 Task: Schedule a 60-minute DIY home energy efficiency and sustainability workshop for energy-conscious homeowner.
Action: Mouse pressed left at (1040, 134)
Screenshot: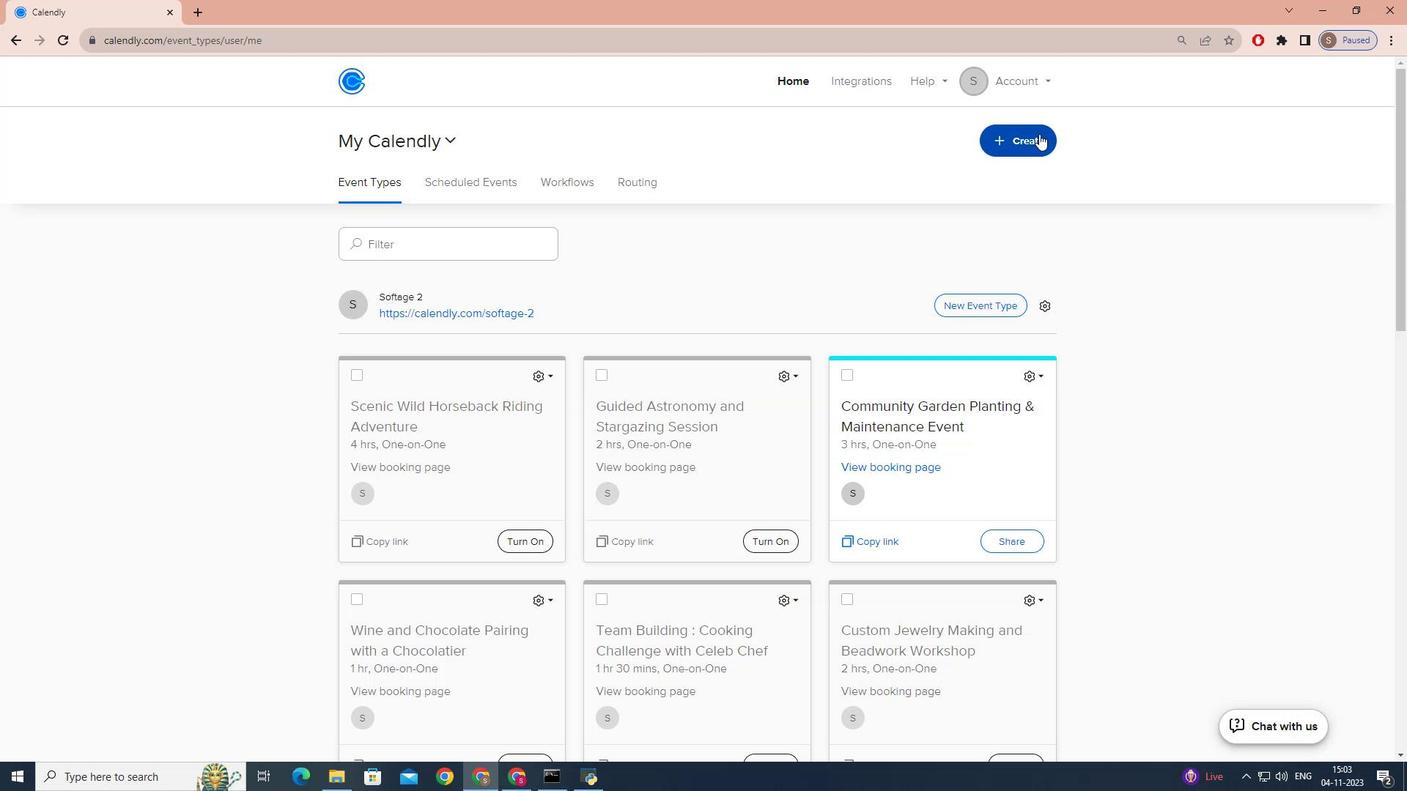 
Action: Mouse moved to (991, 191)
Screenshot: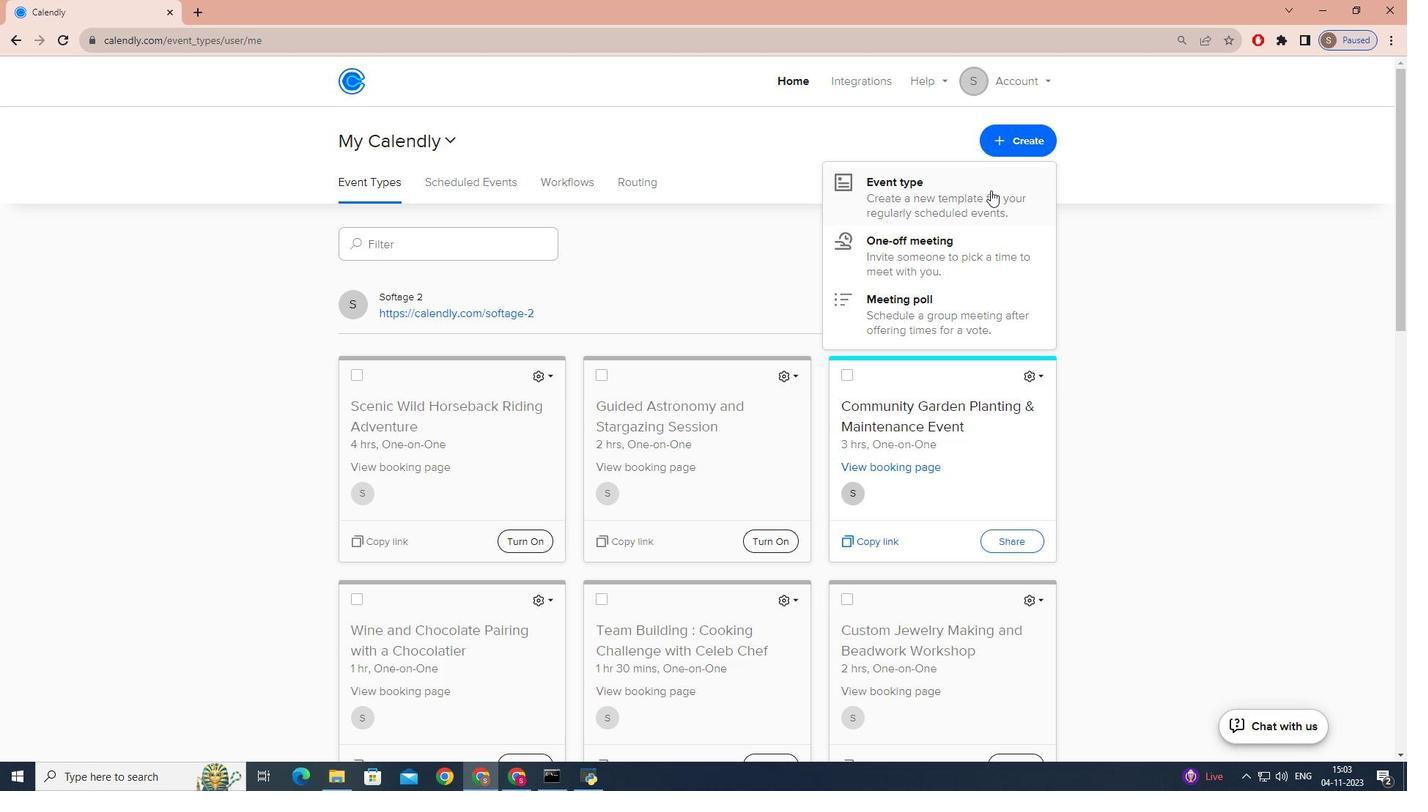 
Action: Mouse pressed left at (991, 191)
Screenshot: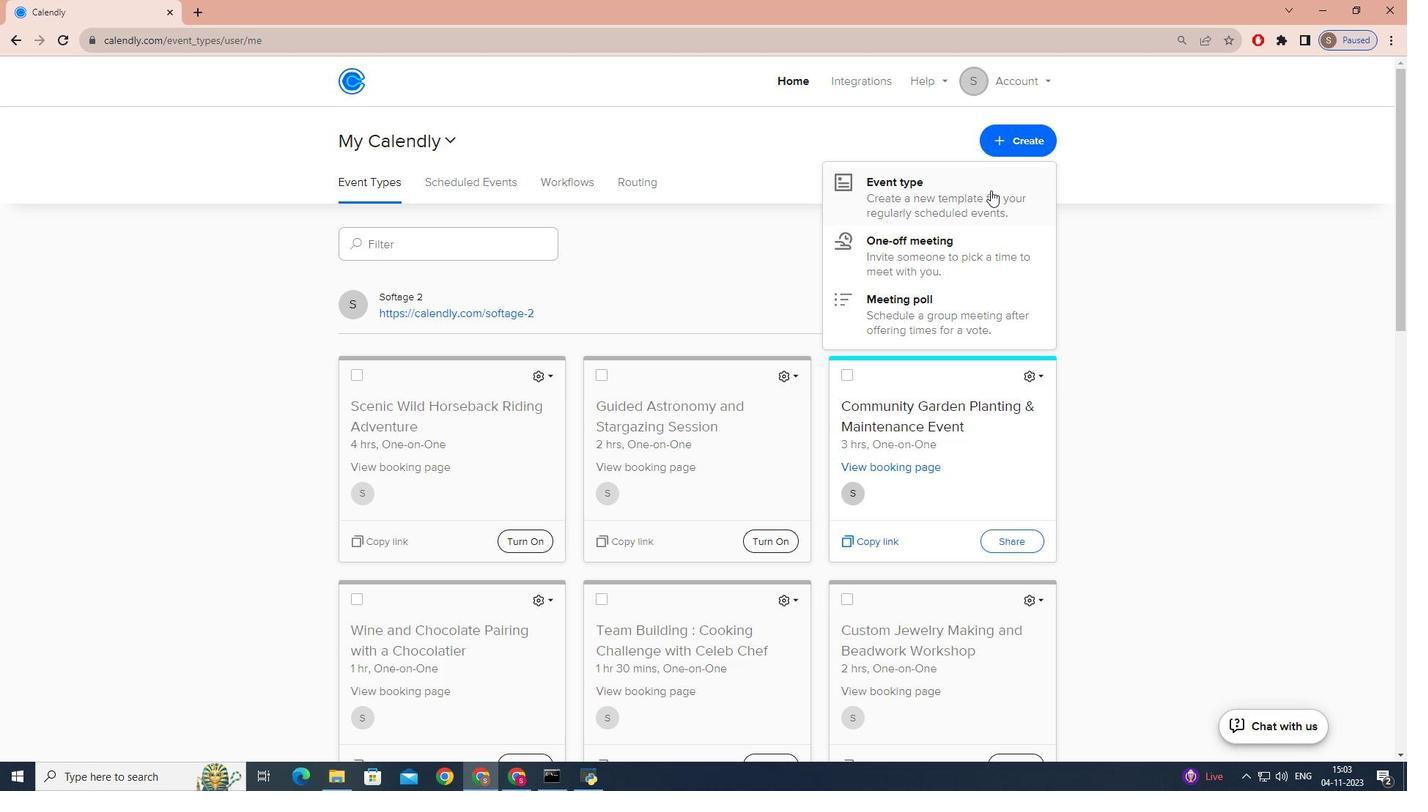 
Action: Mouse moved to (598, 270)
Screenshot: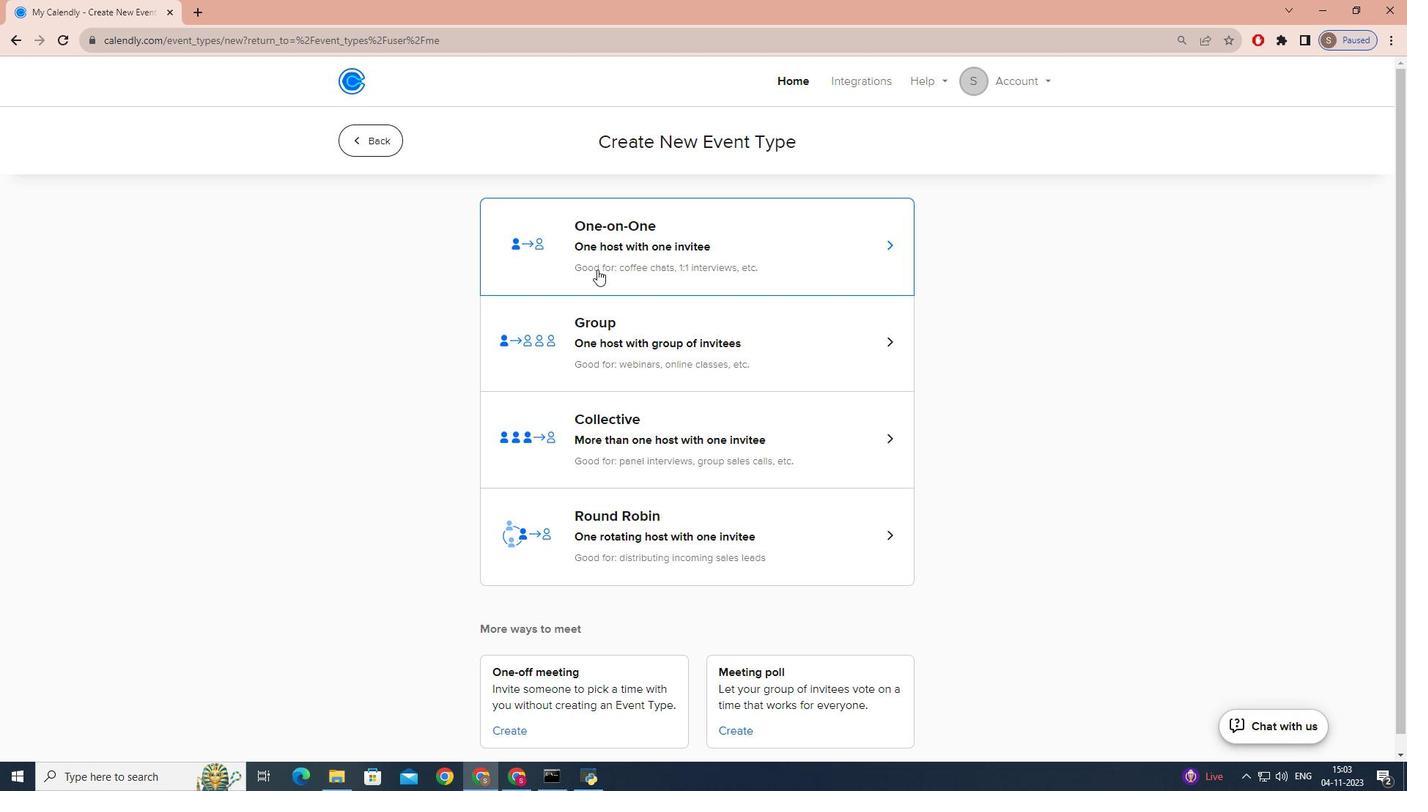 
Action: Mouse pressed left at (598, 270)
Screenshot: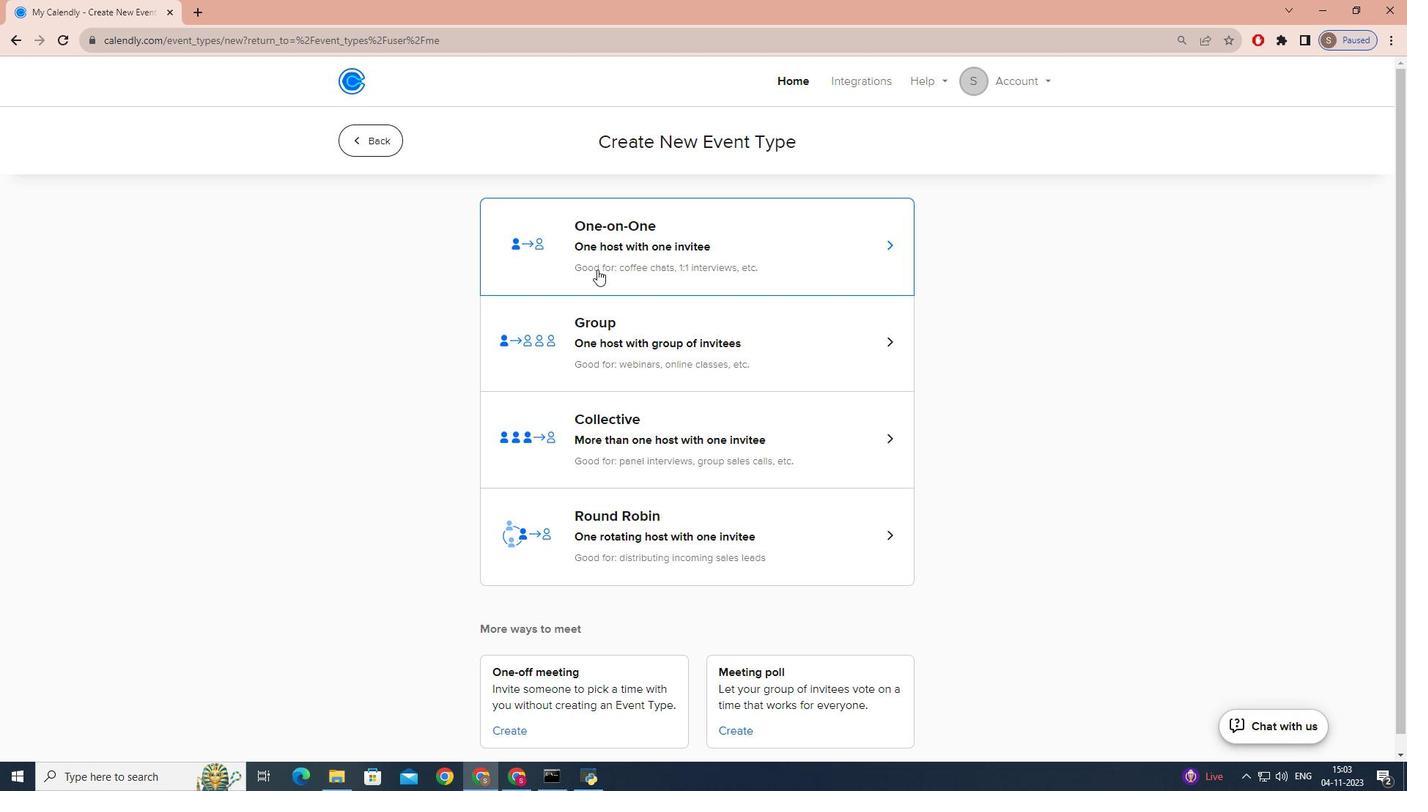 
Action: Mouse moved to (483, 328)
Screenshot: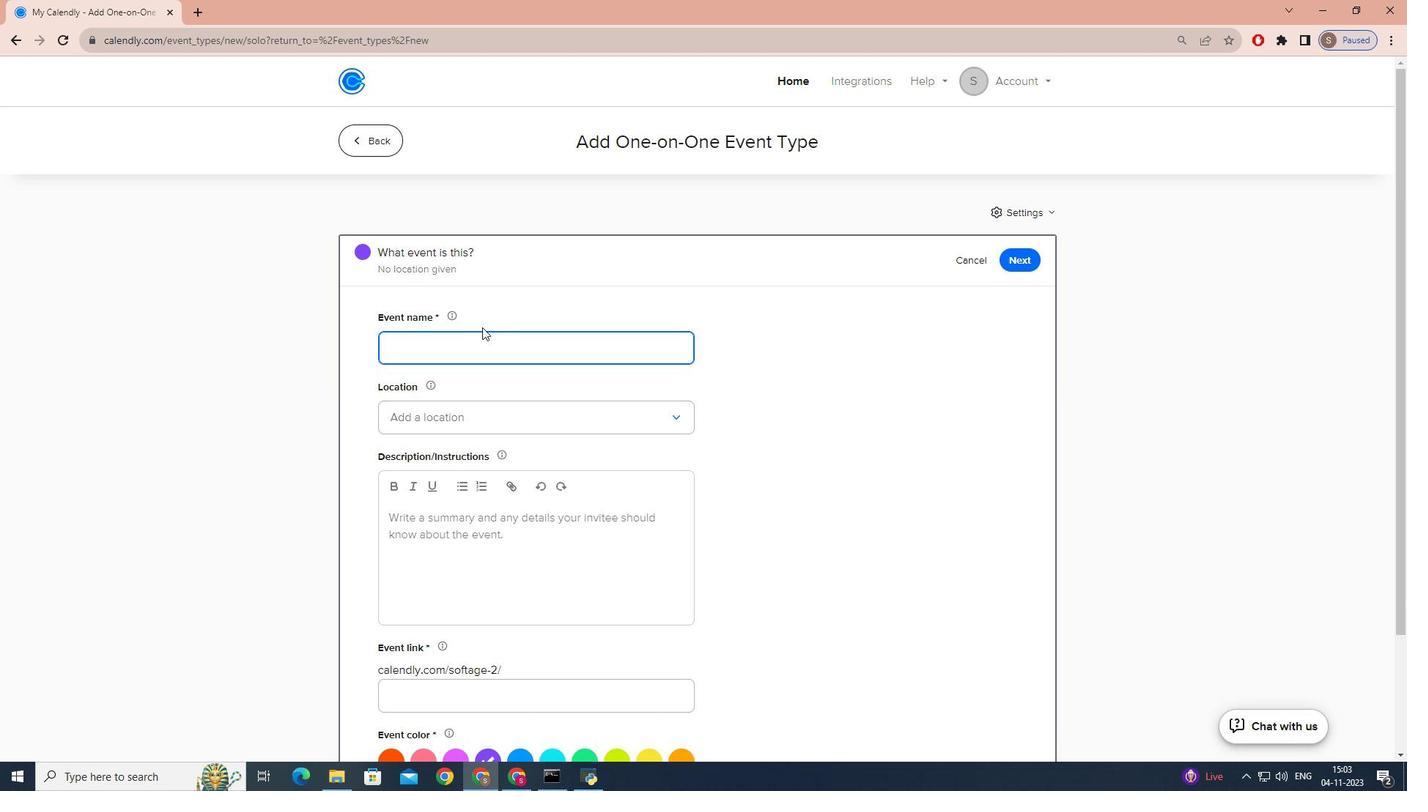 
Action: Key pressed <Key.caps_lock>DI<Key.backspace><Key.backspace><Key.caps_lock>diy<Key.space>
Screenshot: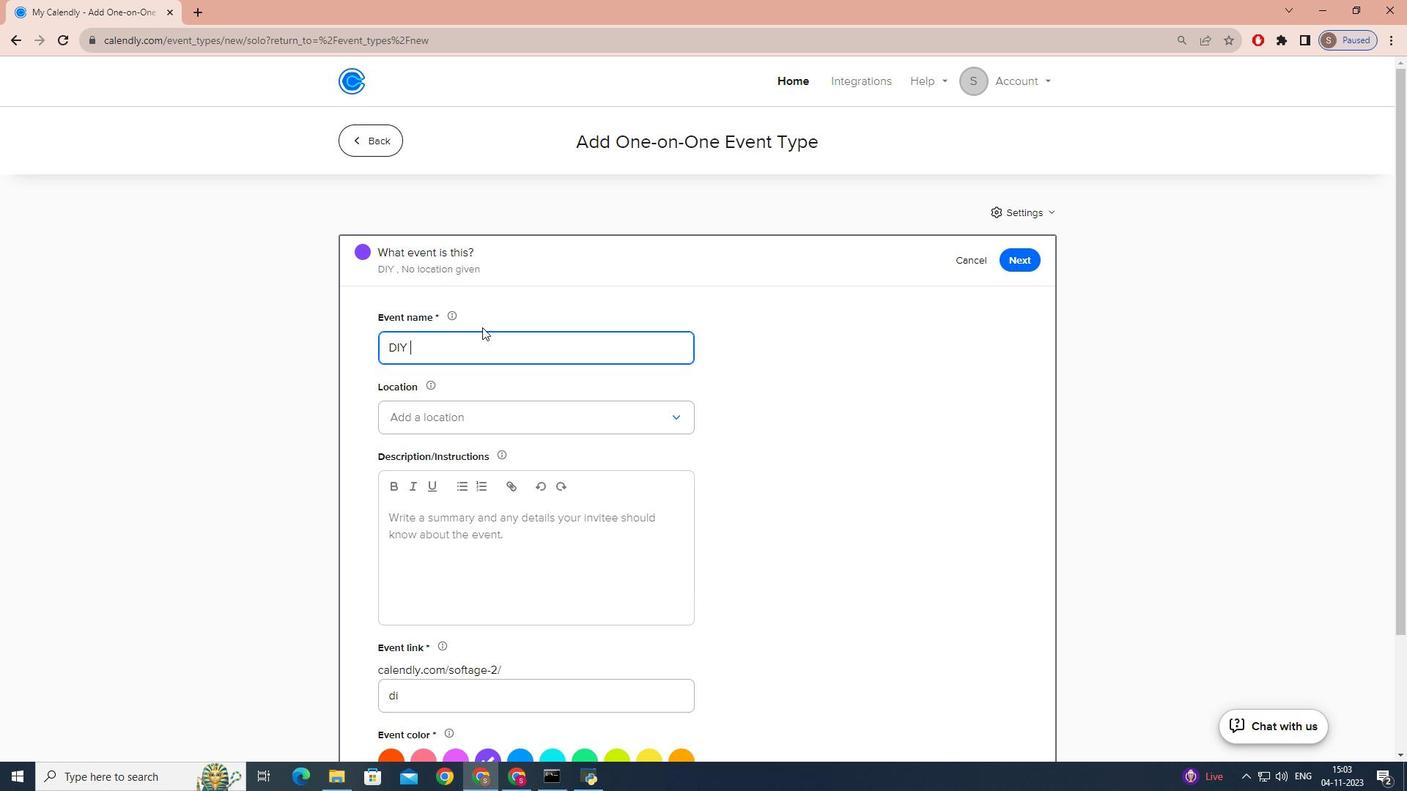
Action: Mouse moved to (483, 328)
Screenshot: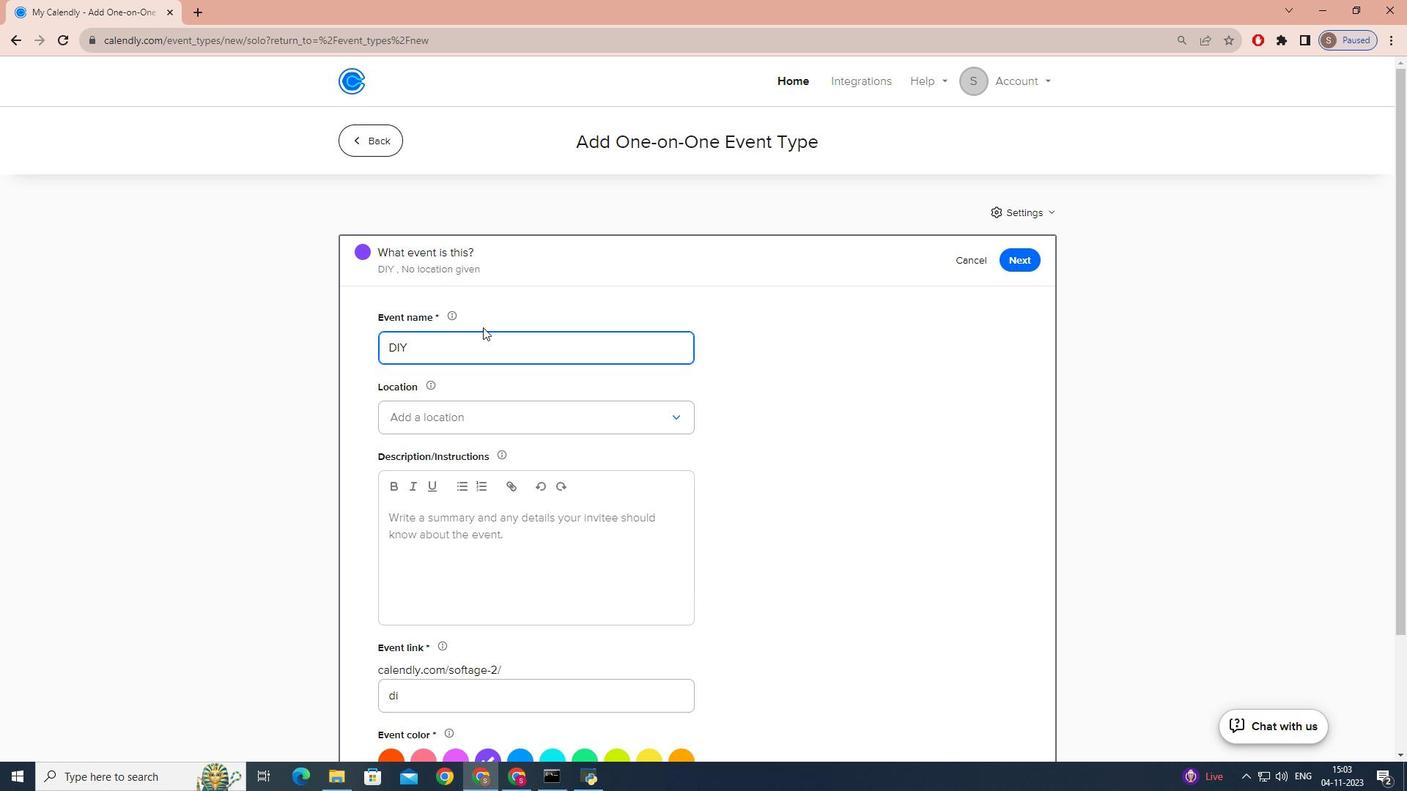 
Action: Key pressed h<Key.caps_lock>OME<Key.space><Key.caps_lock>e<Key.caps_lock>NERGY<Key.space>AND<Key.space><Key.caps_lock>s<Key.caps_lock>USTAINABILITY<Key.space><Key.caps_lock>w<Key.caps_lock>ORKSHOP
Screenshot: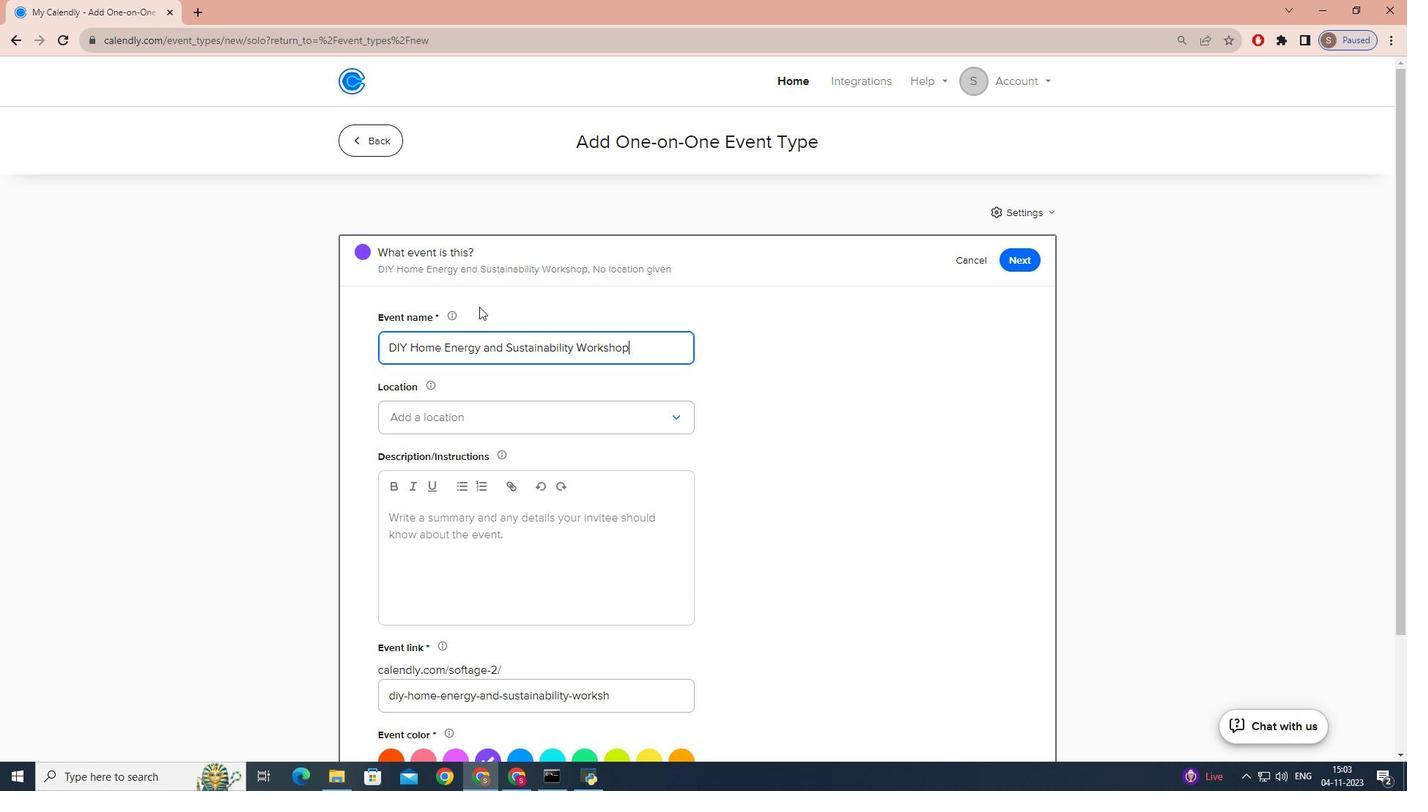 
Action: Mouse moved to (429, 417)
Screenshot: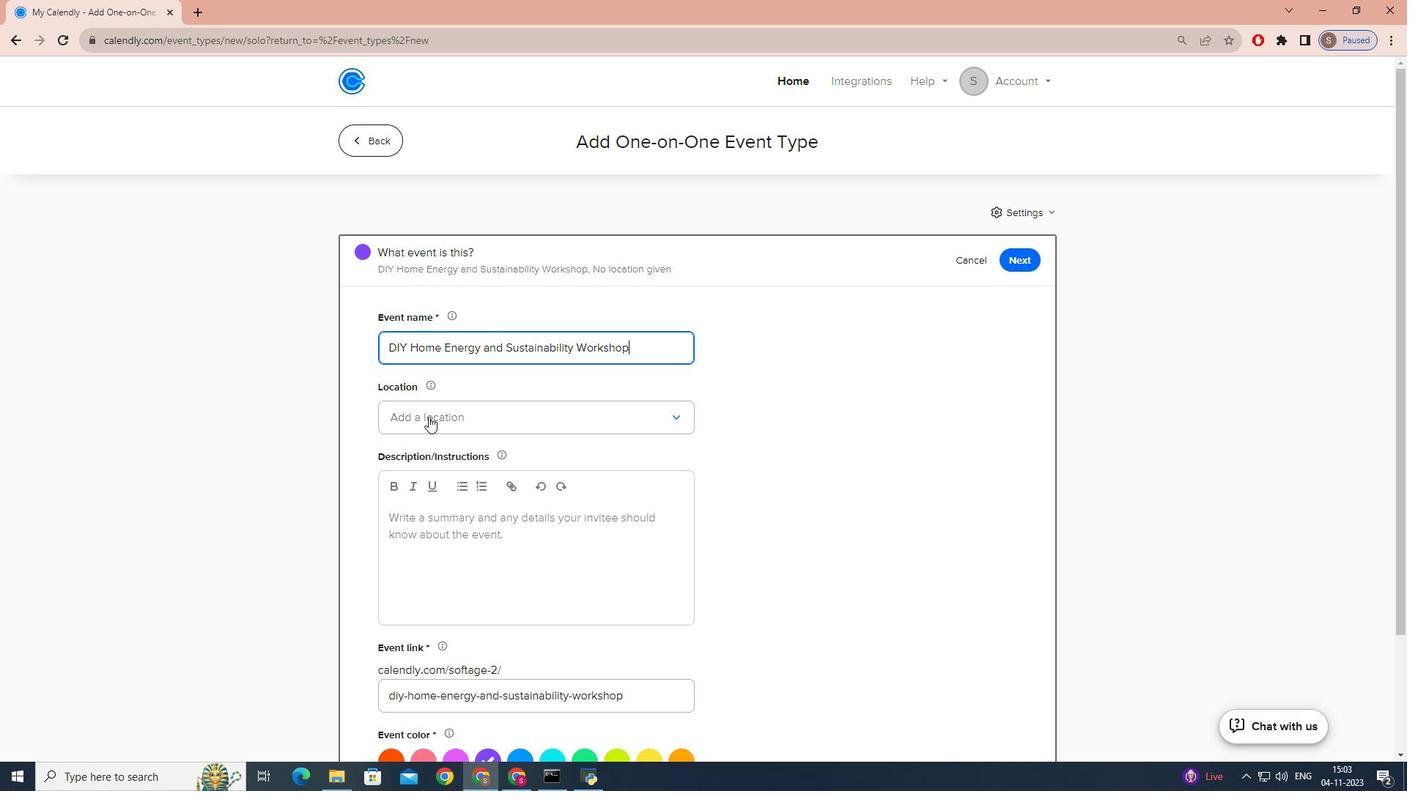 
Action: Mouse pressed left at (429, 417)
Screenshot: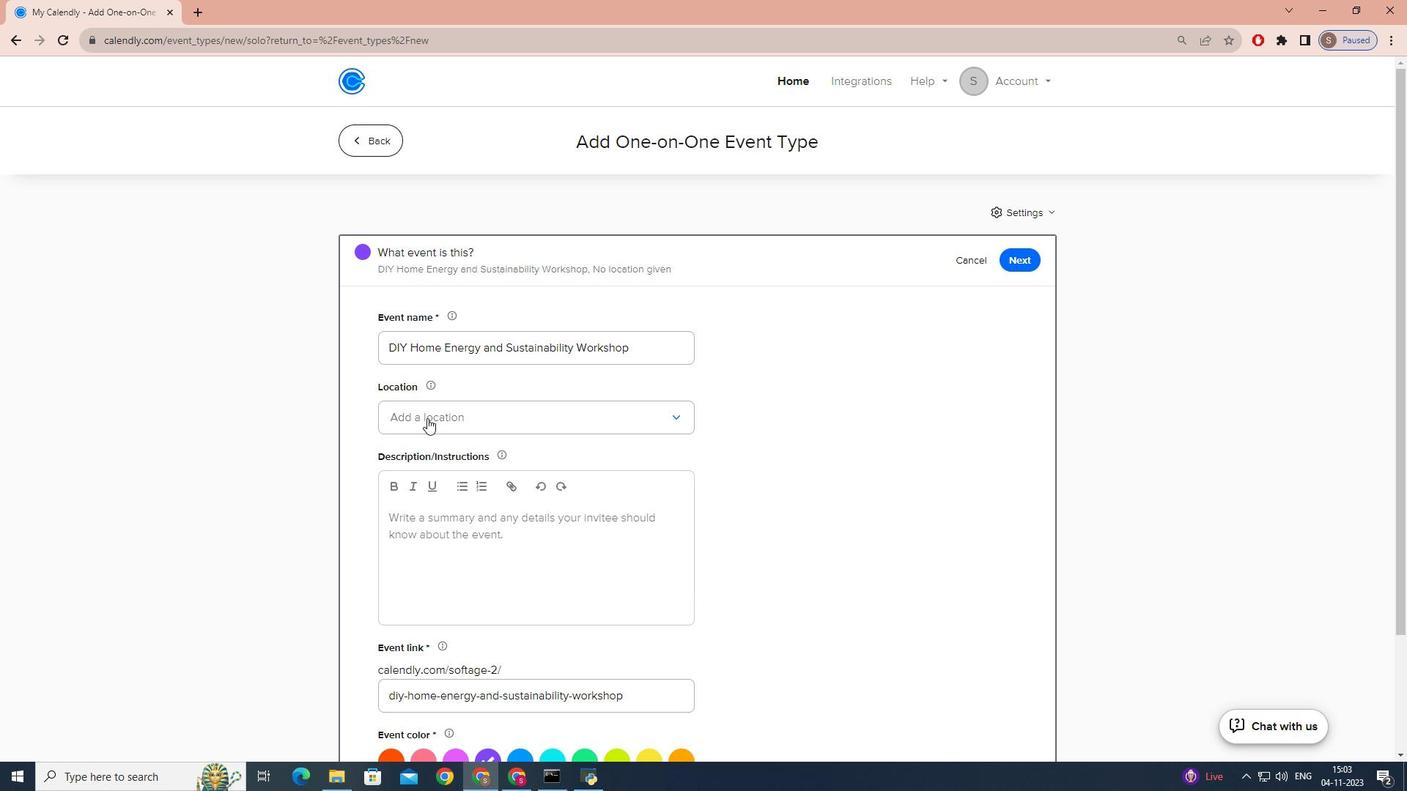 
Action: Mouse moved to (459, 456)
Screenshot: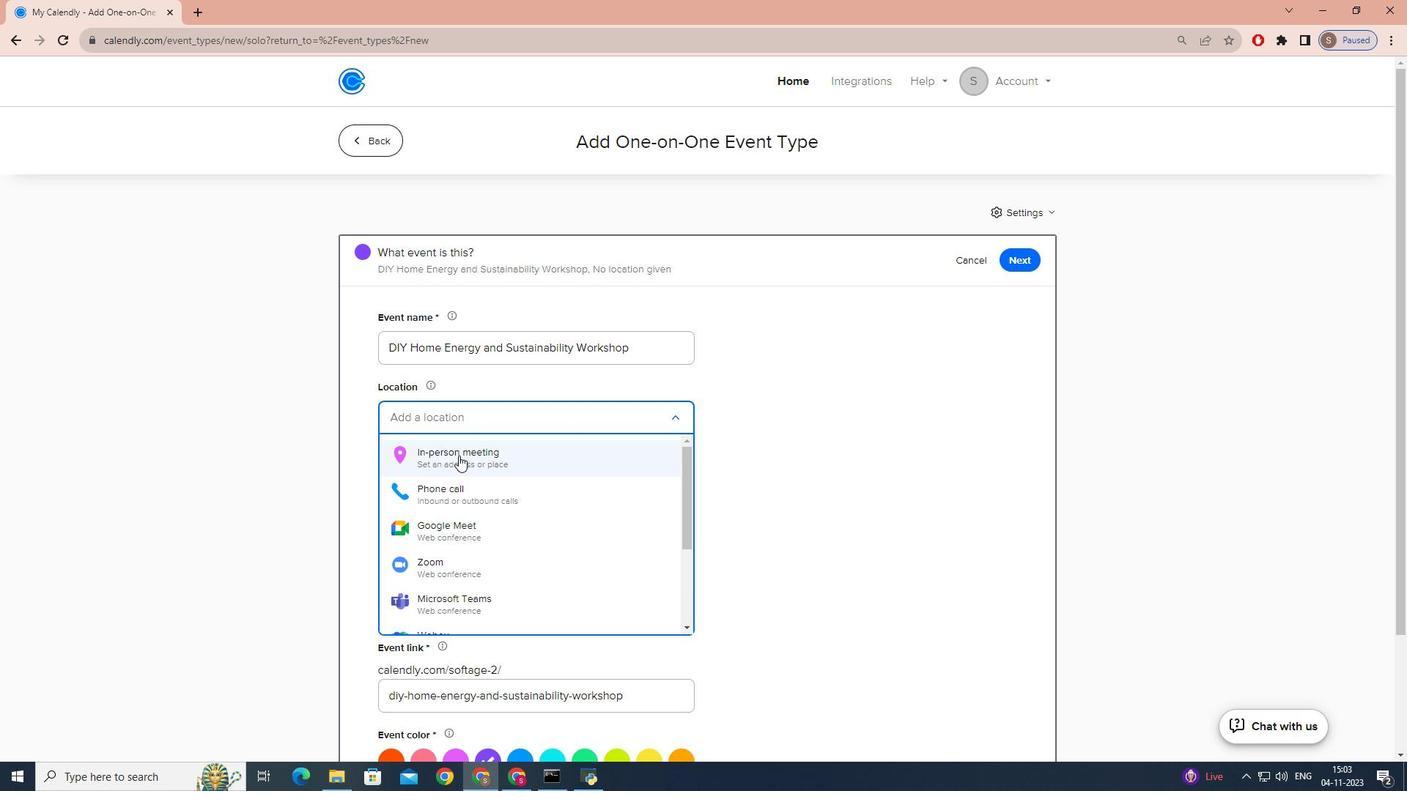 
Action: Mouse pressed left at (459, 456)
Screenshot: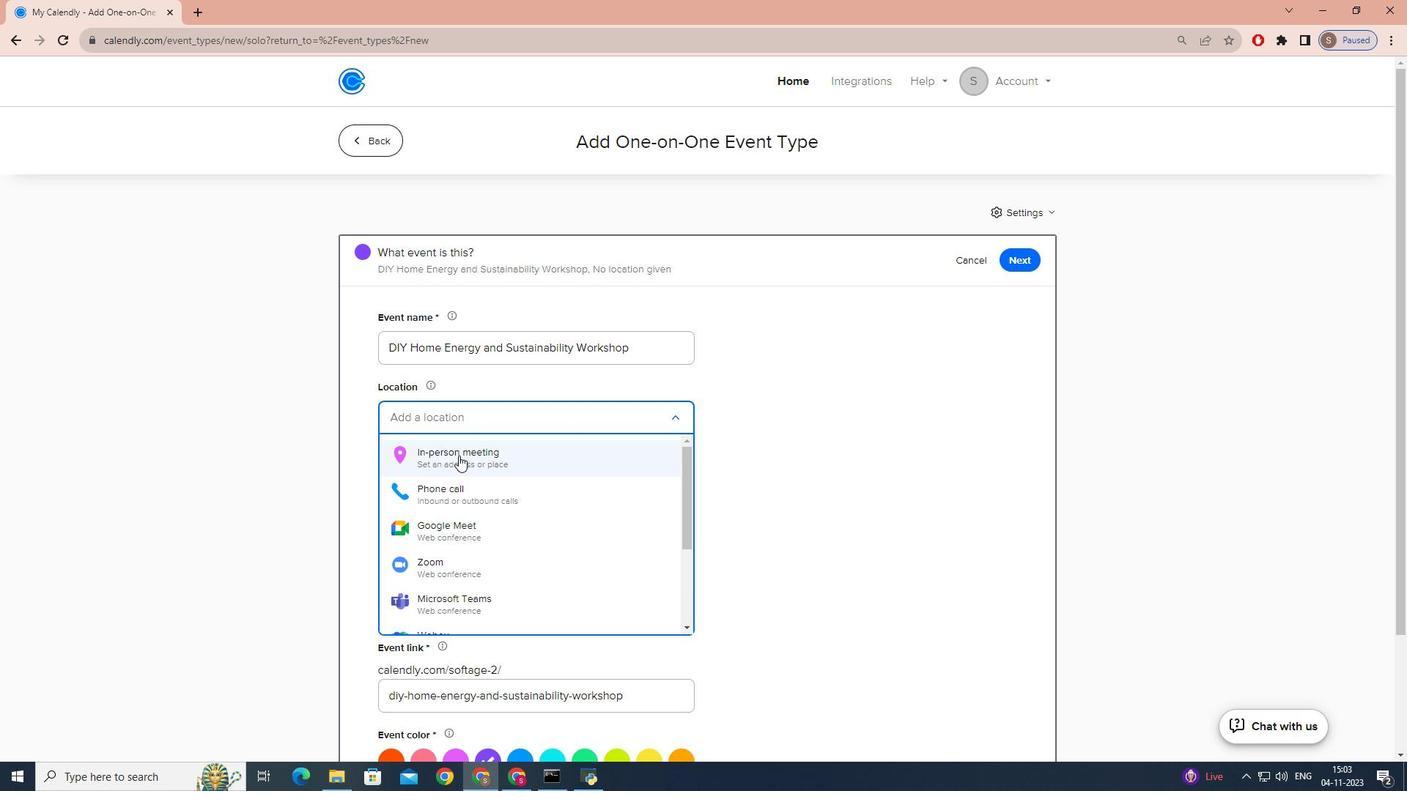 
Action: Mouse moved to (699, 245)
Screenshot: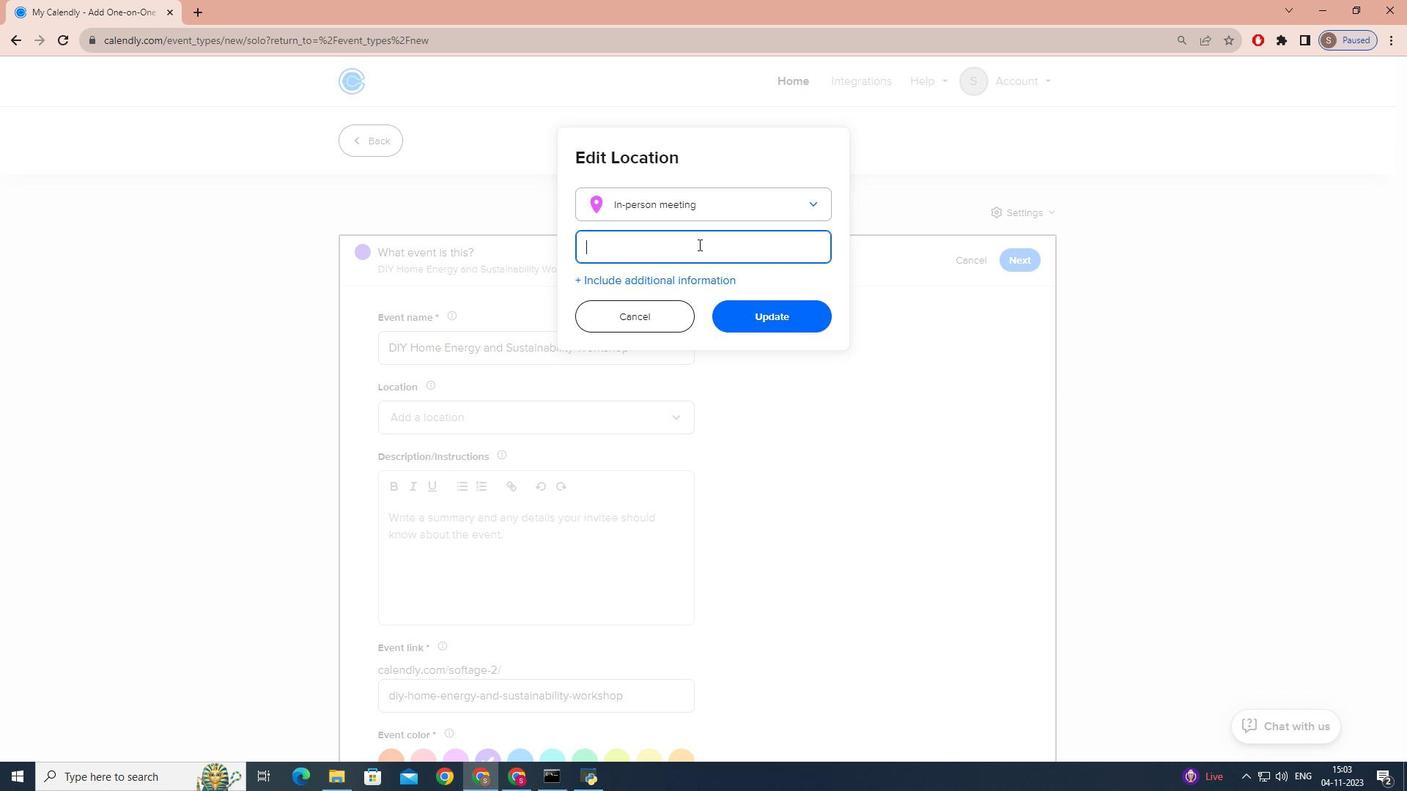 
Action: Mouse pressed left at (699, 245)
Screenshot: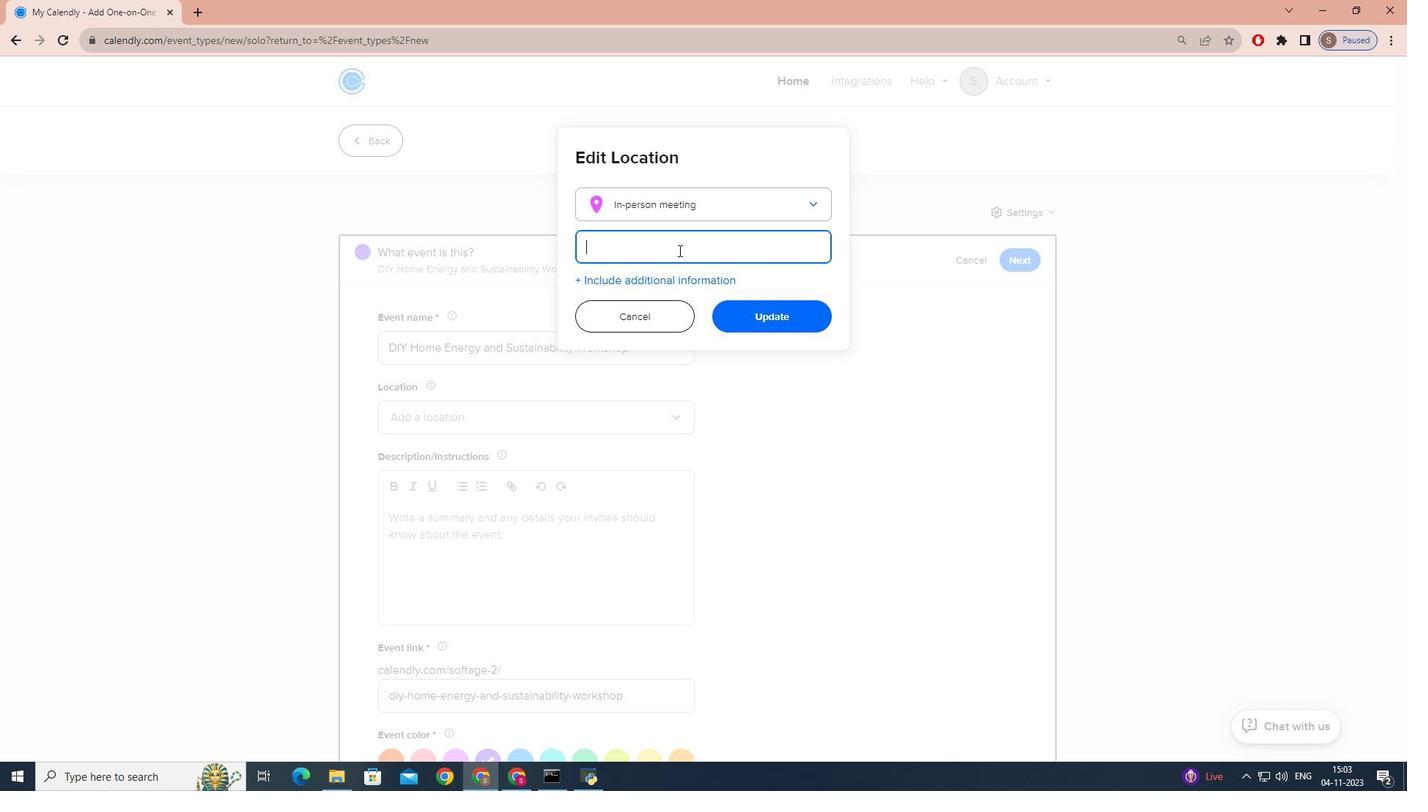 
Action: Mouse moved to (679, 251)
Screenshot: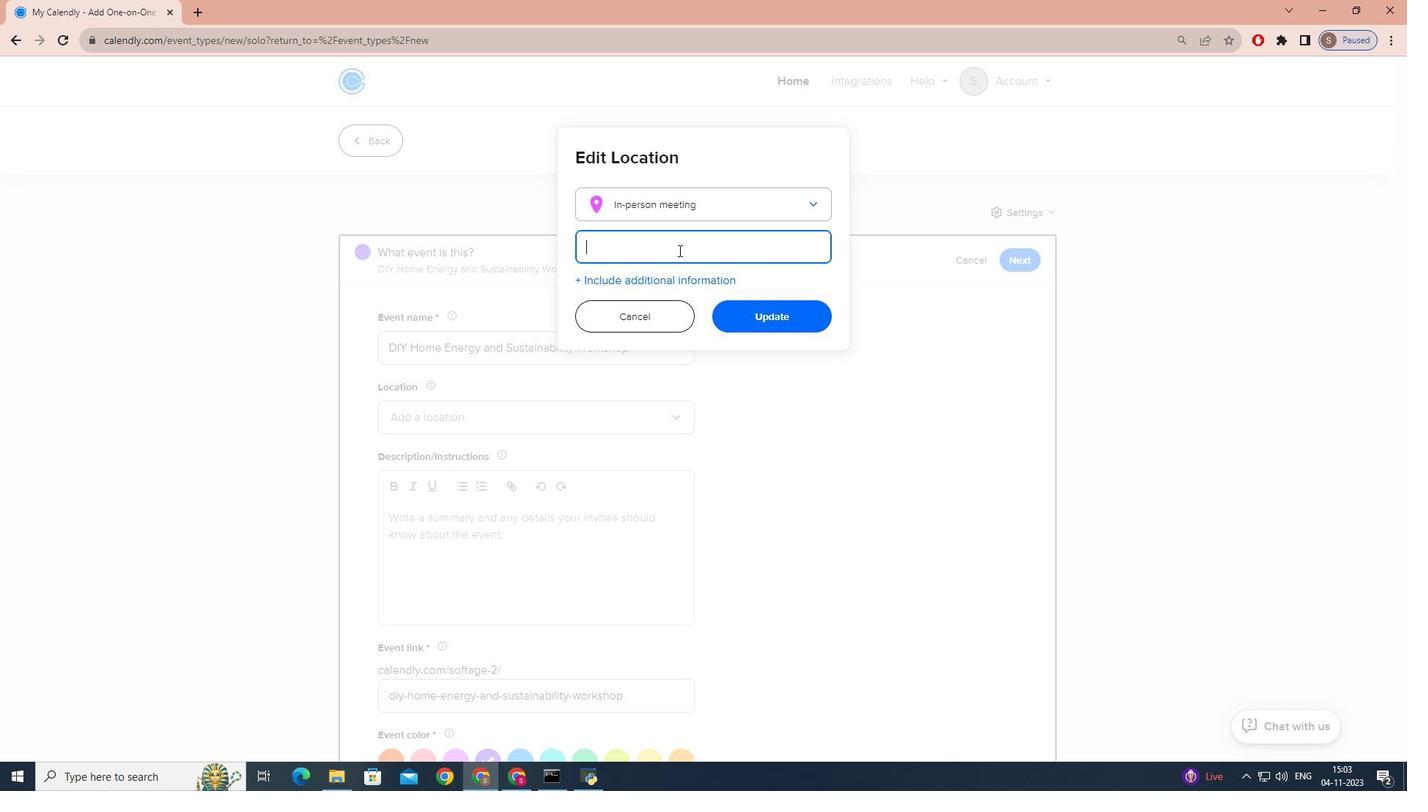 
Action: Key pressed <Key.caps_lock>e<Key.caps_lock>CO<Key.caps_lock>p<Key.caps_lock>OWER<Key.space><Key.caps_lock><Key.caps_lock><Key.caps_lock>h<Key.caps_lock>OMES,<Key.caps_lock>n<Key.caps_lock>EVADA,<Key.caps_lock>u.s.a
Screenshot: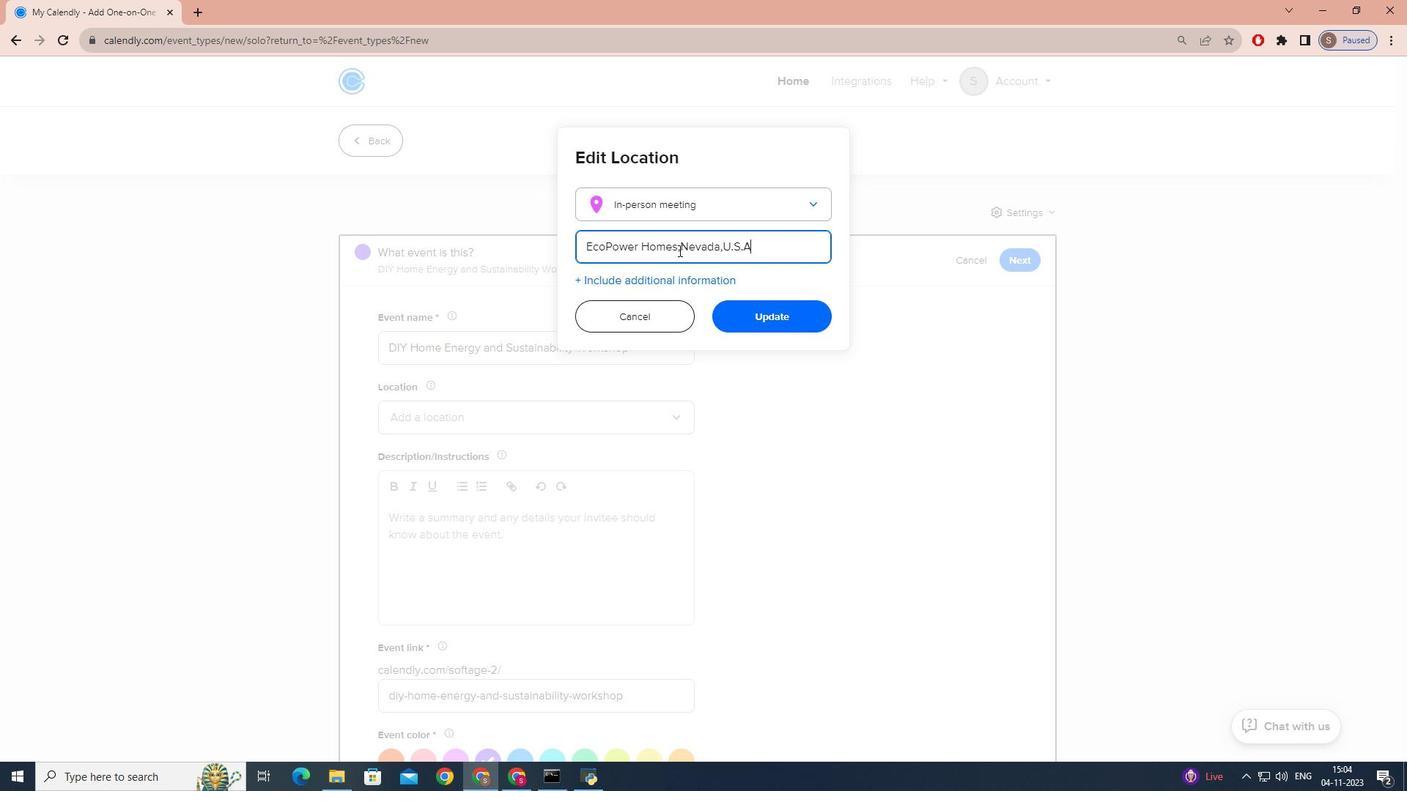 
Action: Mouse moved to (796, 329)
Screenshot: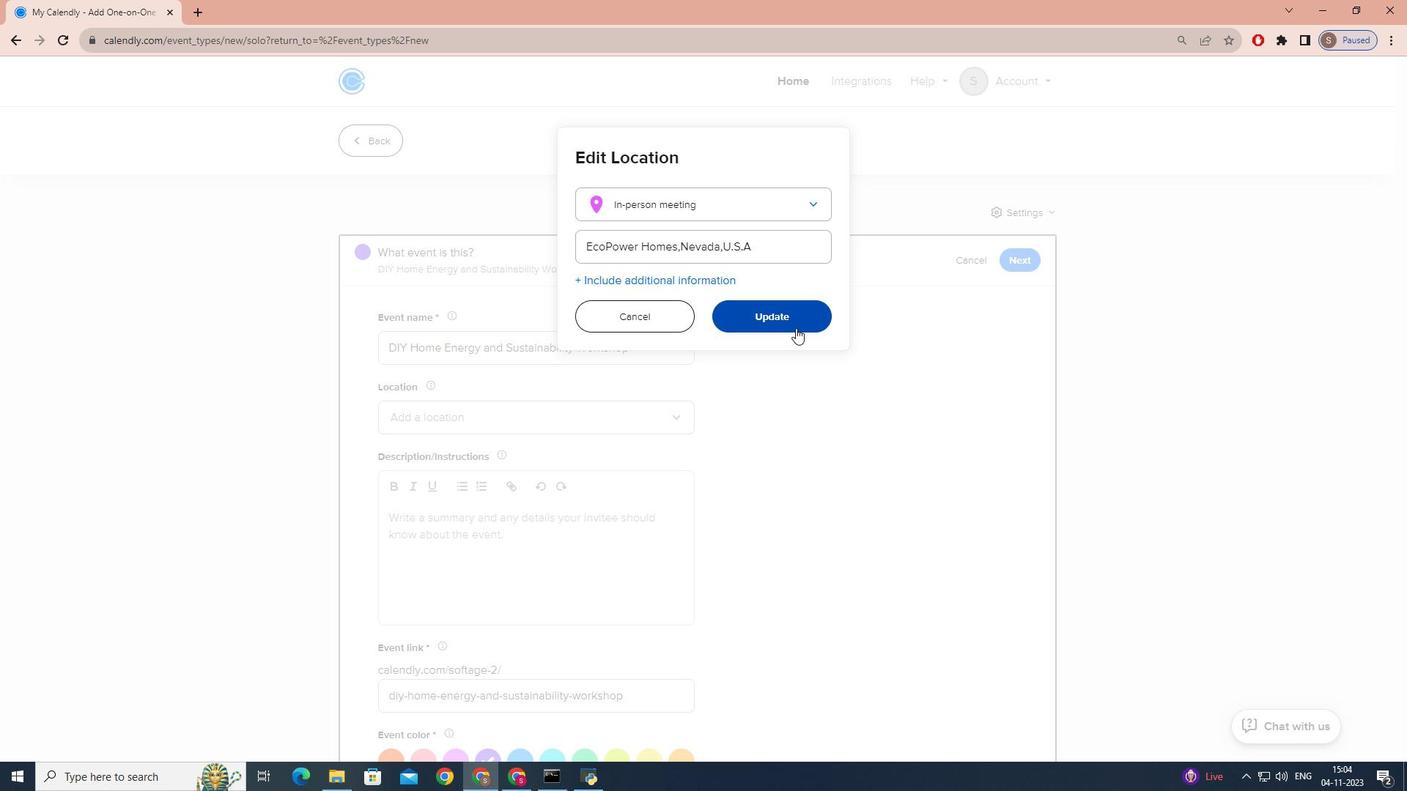 
Action: Mouse pressed left at (796, 329)
Screenshot: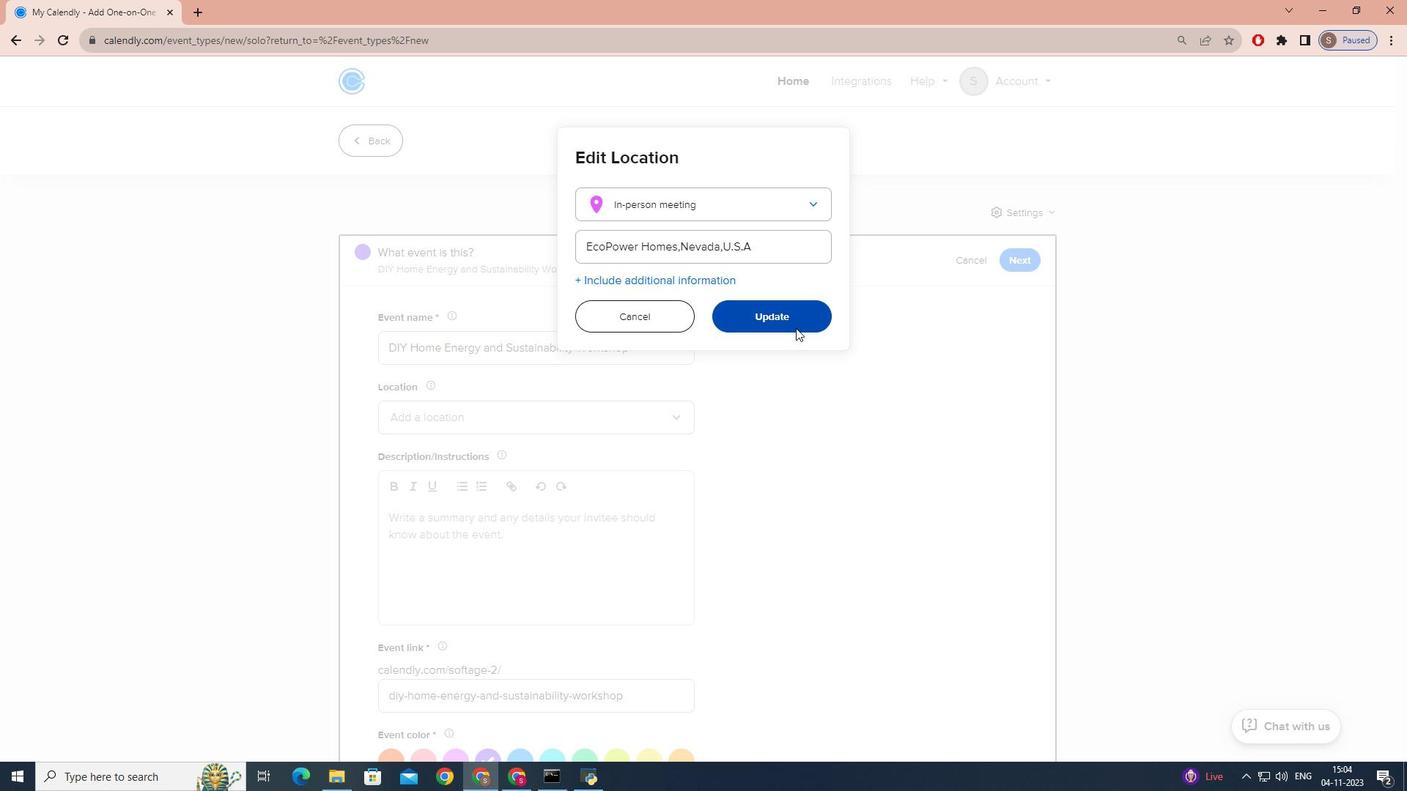 
Action: Mouse moved to (519, 500)
Screenshot: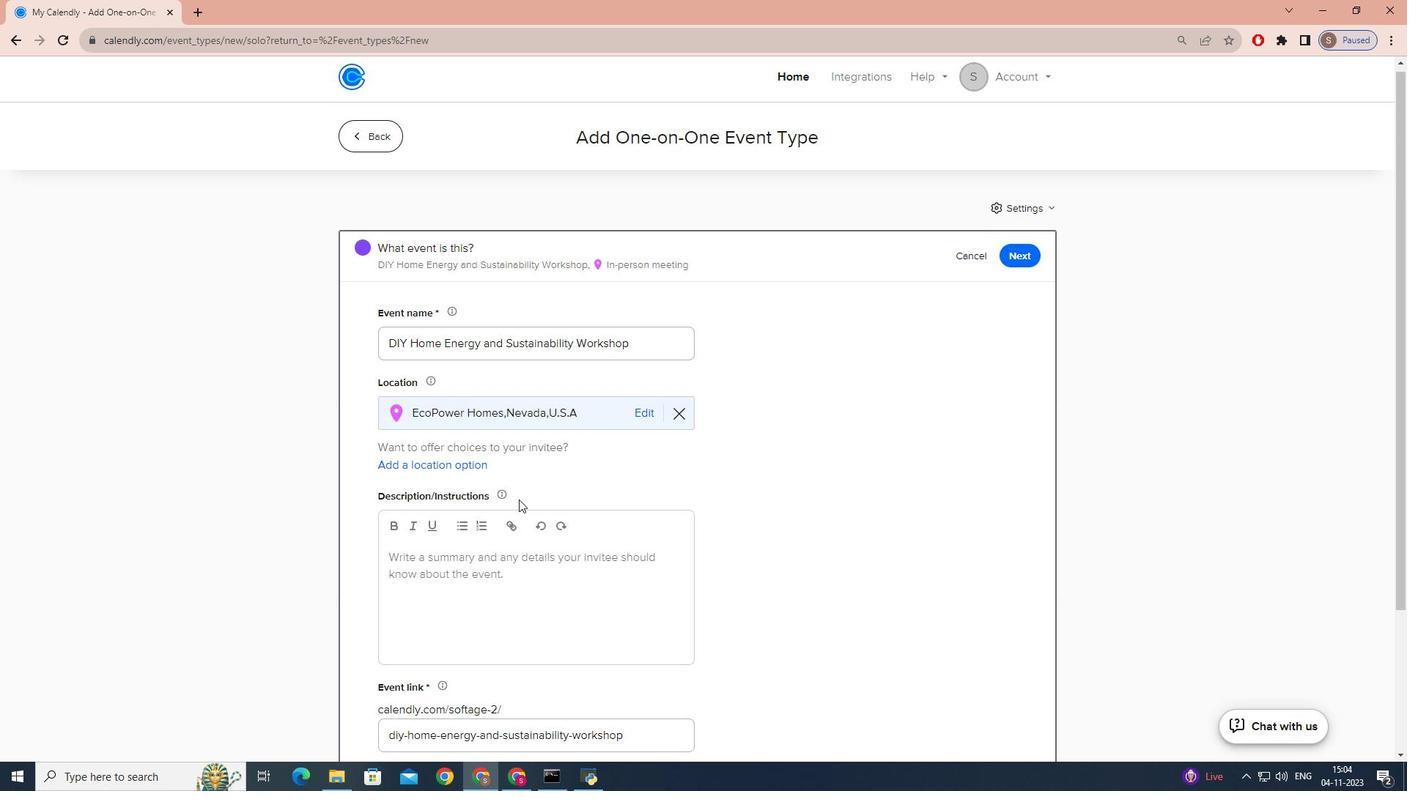 
Action: Mouse scrolled (519, 499) with delta (0, 0)
Screenshot: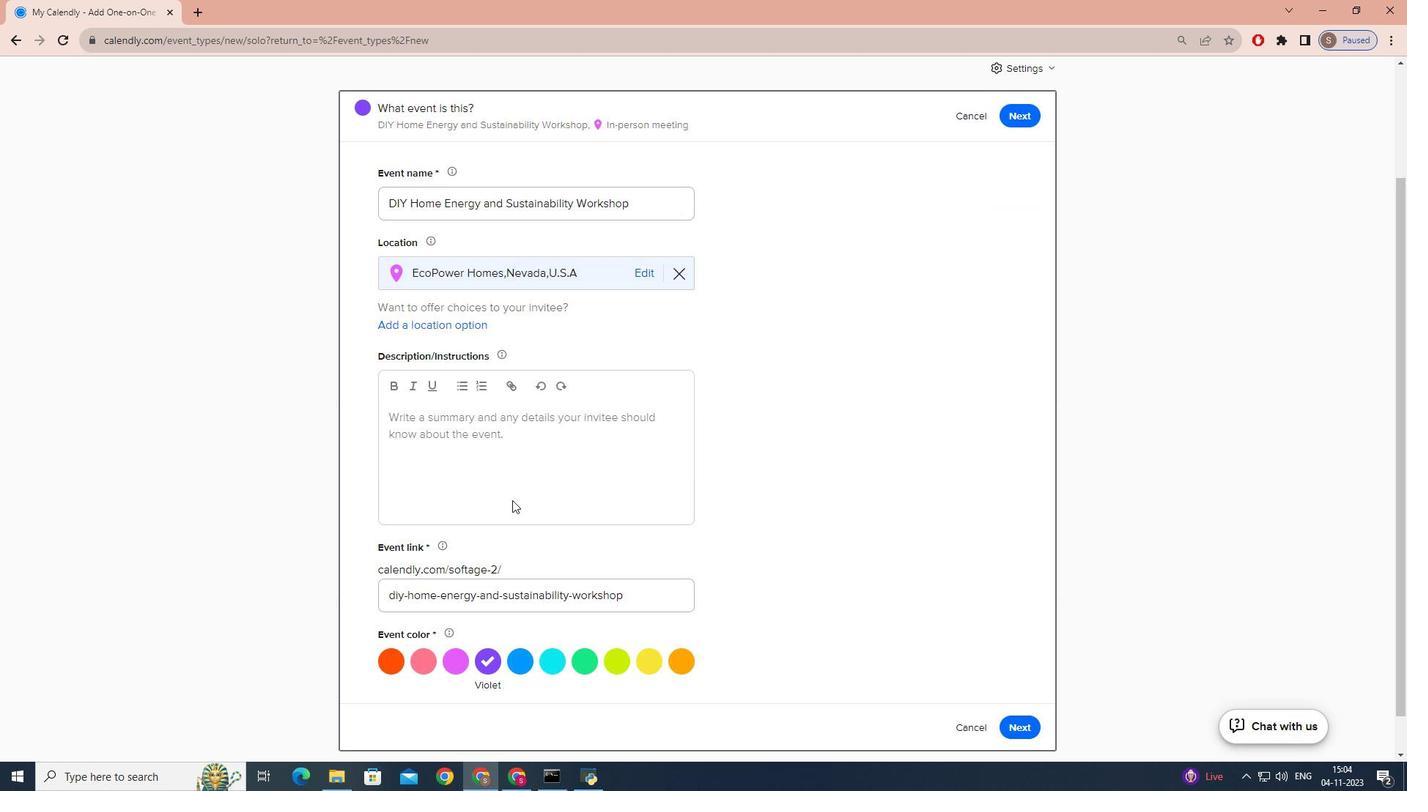 
Action: Mouse scrolled (519, 499) with delta (0, 0)
Screenshot: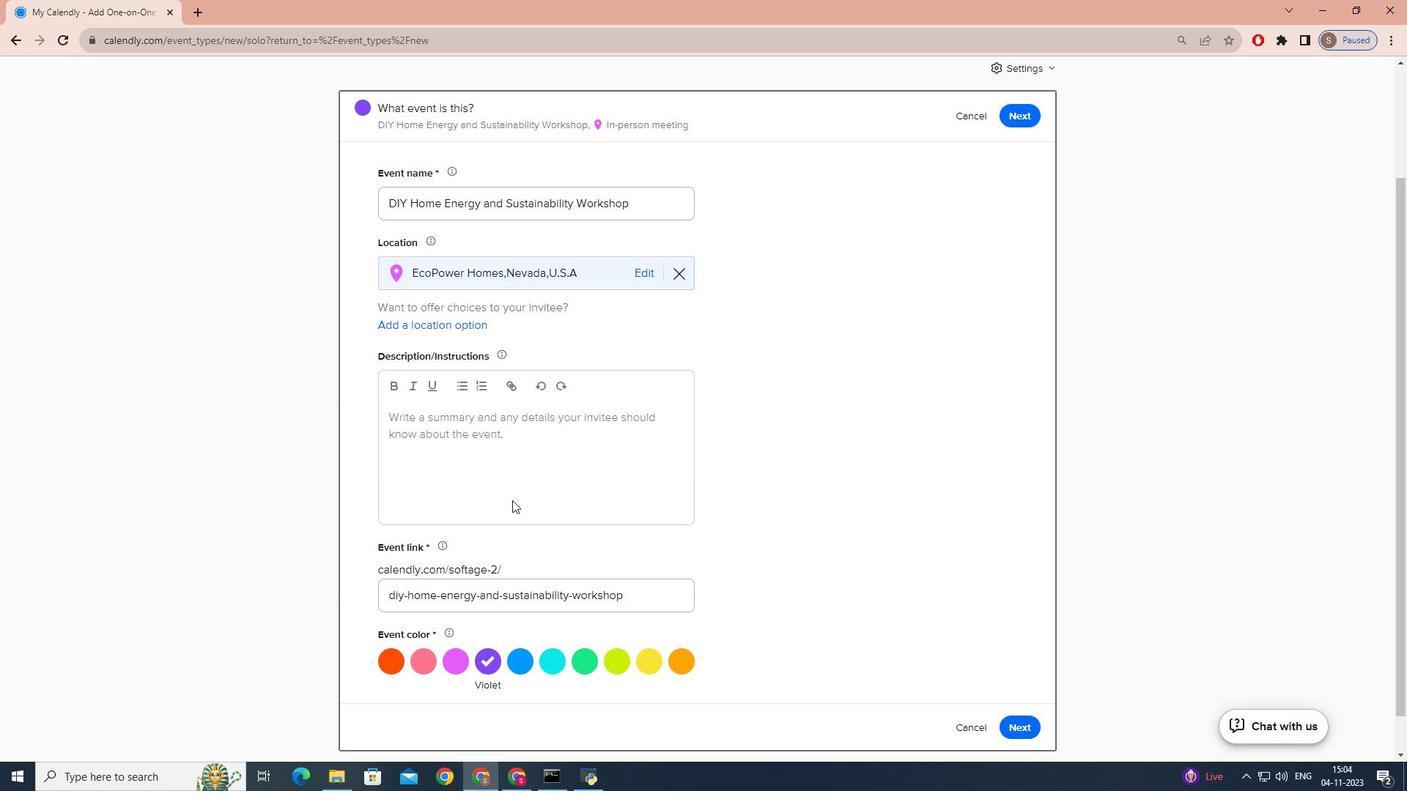 
Action: Mouse scrolled (519, 499) with delta (0, 0)
Screenshot: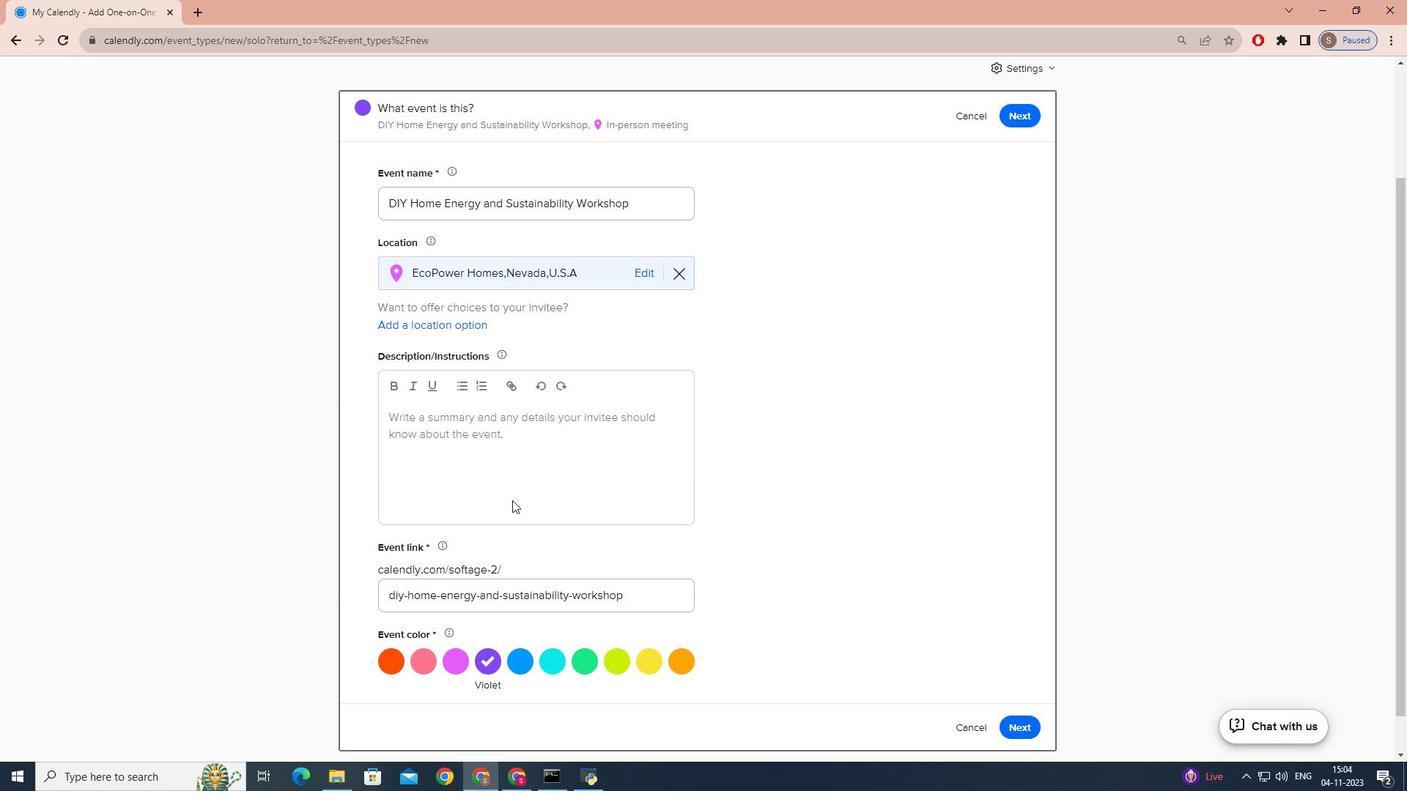 
Action: Mouse moved to (519, 500)
Screenshot: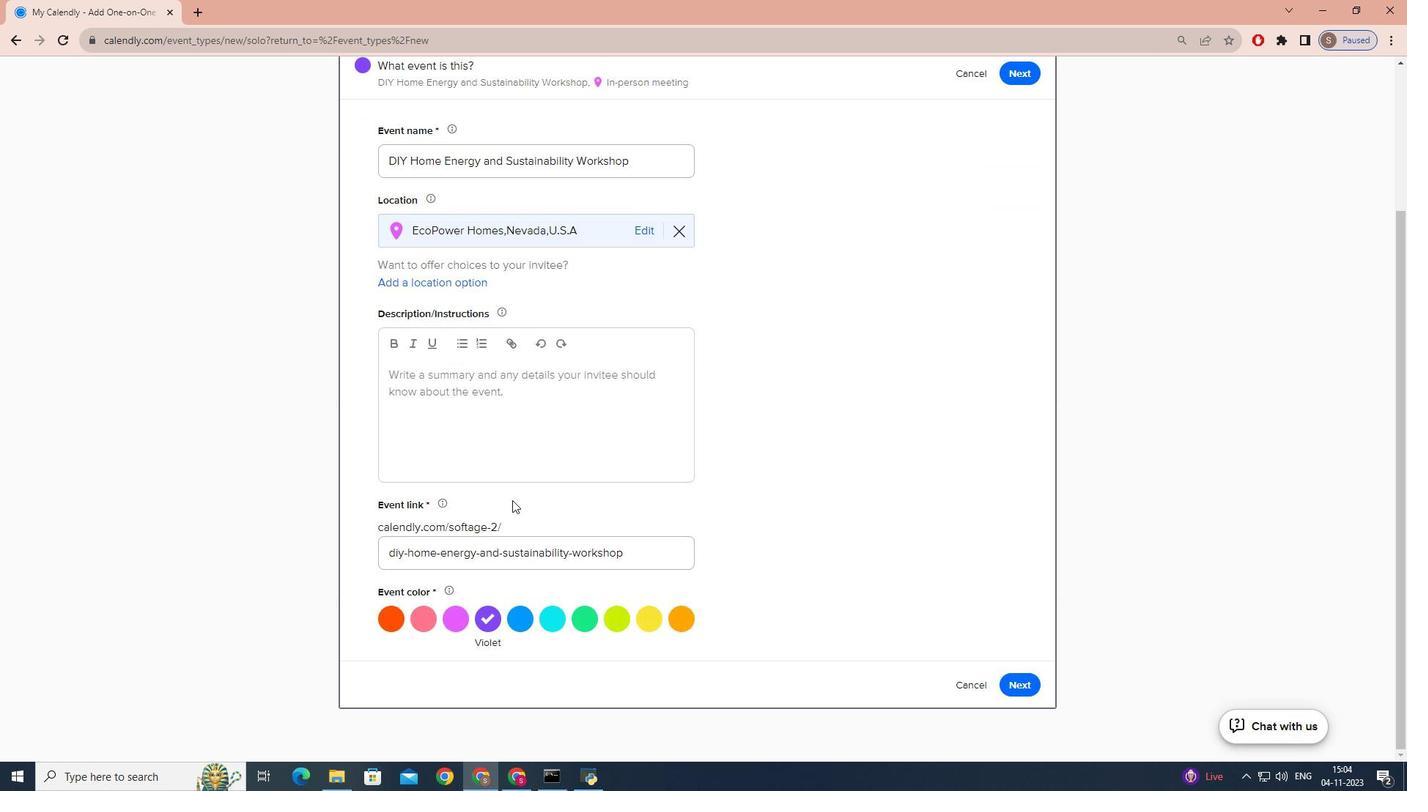 
Action: Mouse scrolled (519, 499) with delta (0, 0)
Screenshot: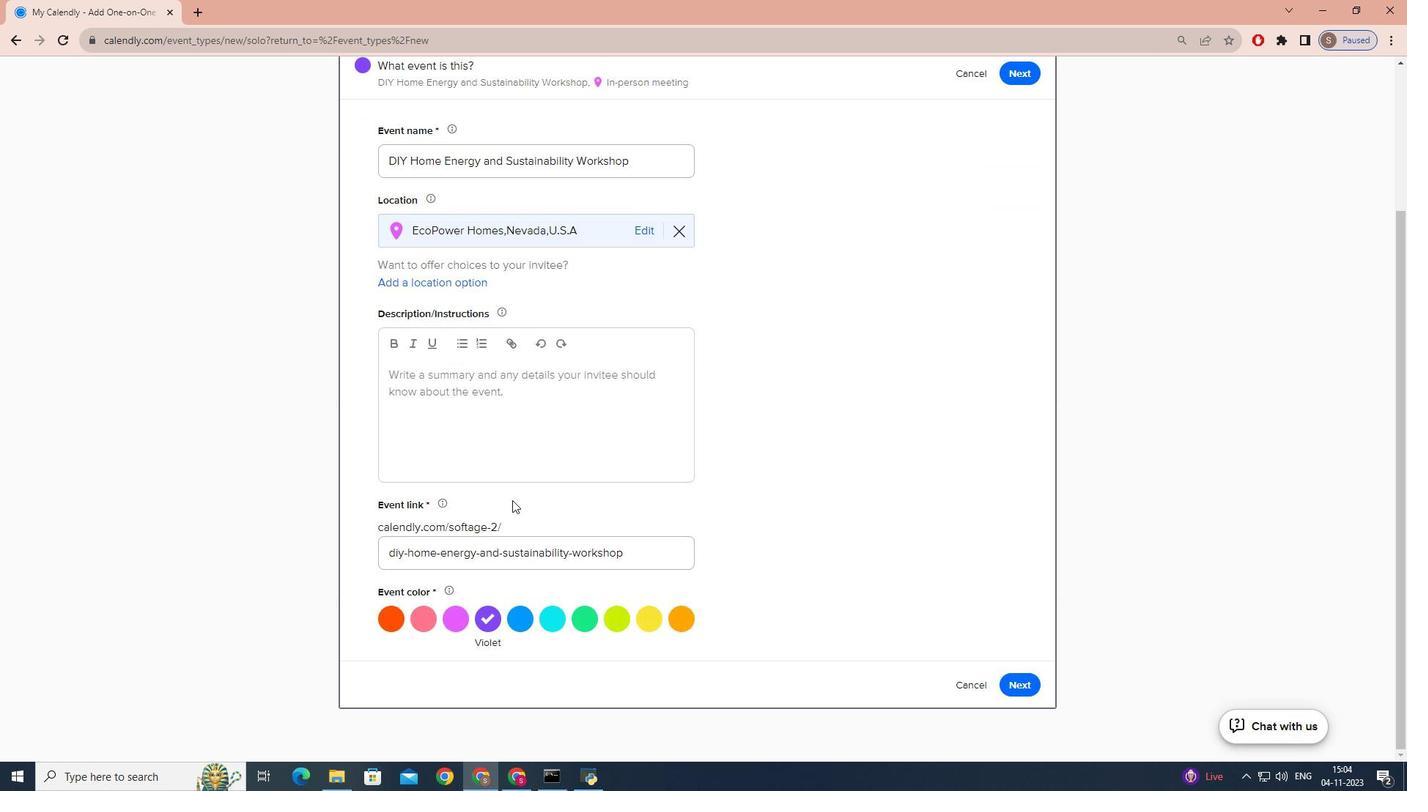 
Action: Mouse moved to (513, 427)
Screenshot: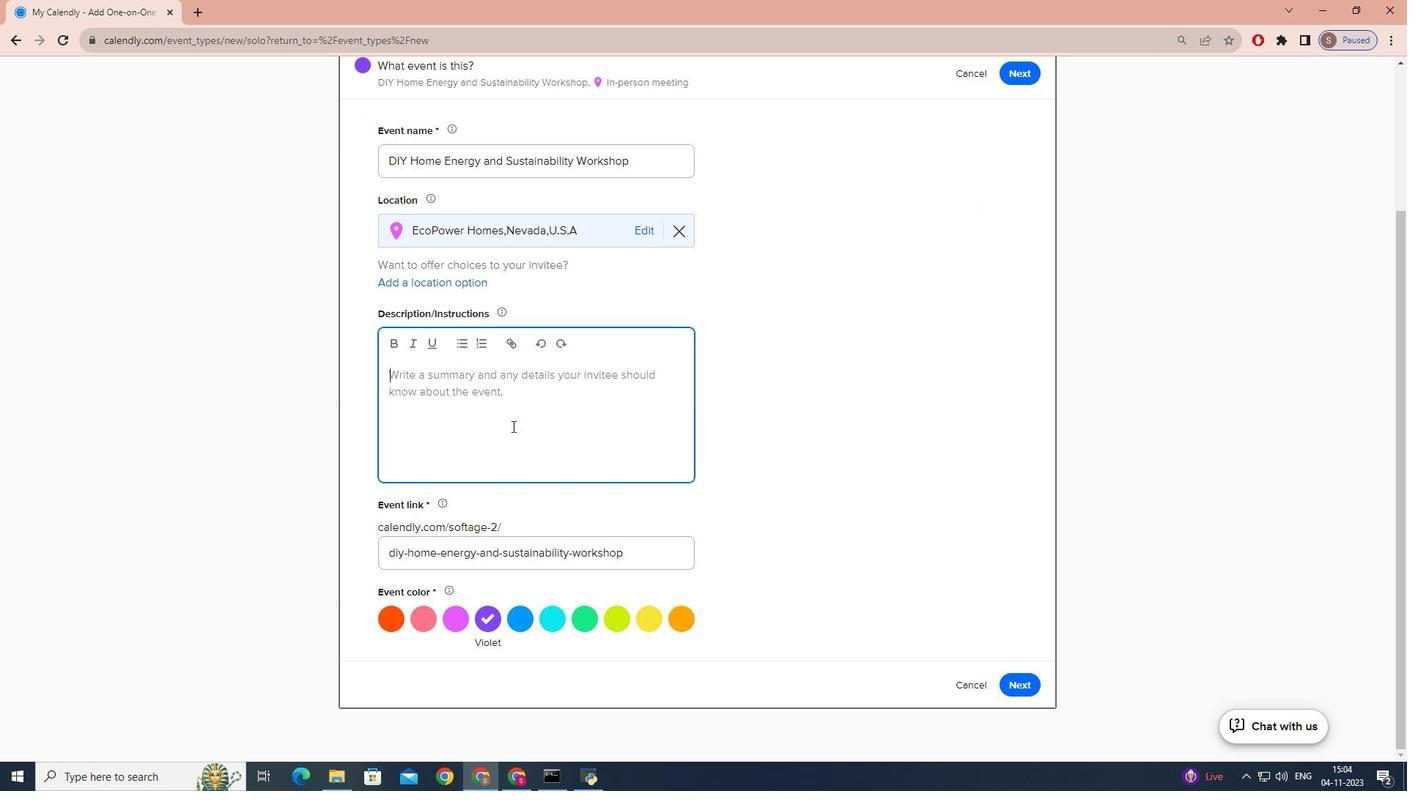
Action: Mouse pressed left at (513, 427)
Screenshot: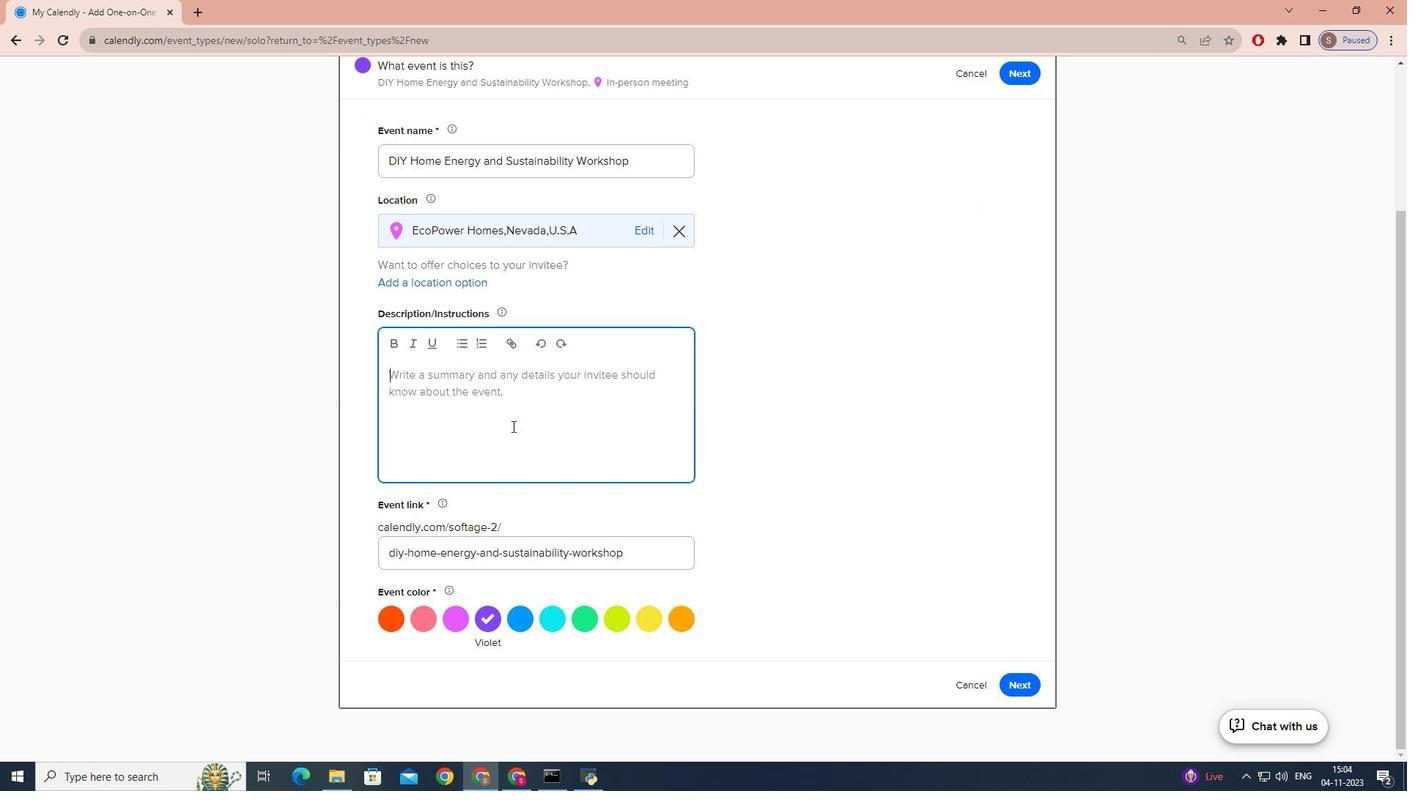 
Action: Key pressed <Key.caps_lock>J<Key.backspace><Key.caps_lock>j<Key.caps_lock>OIN<Key.space>US<Key.space>FOI<Key.backspace>R<Key.space>A<Key.space><Key.caps_lock>diy<Key.space>h<Key.caps_lock>OME<Key.space><Key.caps_lock>e<Key.caps_lock>NERGY<Key.space><Key.caps_lock>e<Key.caps_lock>FFICIENCY<Key.space>AND<Key.space><Key.caps_lock>s<Key.caps_lock>USTAINABILITY<Key.space><Key.caps_lock>w<Key.caps_lock>ORKSHOP<Key.space><Key.backspace>.<Key.caps_lock>d<Key.caps_lock>USING<Key.space><Key.backspace><Key.backspace><Key.backspace><Key.backspace><Key.backspace>RING<Key.space>THIS<Key.space>OIN<Key.backspace><Key.backspace><Key.backspace>INTERACTIVE<Key.space>AND<Key.space>INFORMATIVE<Key.space>WORKSHOP<Key.space>YOU<Key.space>WILL<Key.space>LEARN<Key.space>PRACTICAL<Key.space>TIPS<Key.space>AND<Key.space>TRICKS<Key.space>TO<Key.space>MAKE<Key.space>YOUR<Key.space>HOME<Key.space>MORE<Key.space>ENERGY<Key.space>EFFIECIENT<Key.space><Key.backspace><Key.backspace><Key.backspace><Key.backspace><Key.backspace><Key.backspace><Key.backspace>CIENT<Key.space>AND<Key.space>ECO-FRIENDLY.<Key.space><Key.caps_lock>o<Key.caps_lock>UR<Key.space>EXPERT<Key.space>FACILITATORS<Key.space>WLL<Key.space><Key.backspace>L<Key.space>GUIDE<Key.space>
Screenshot: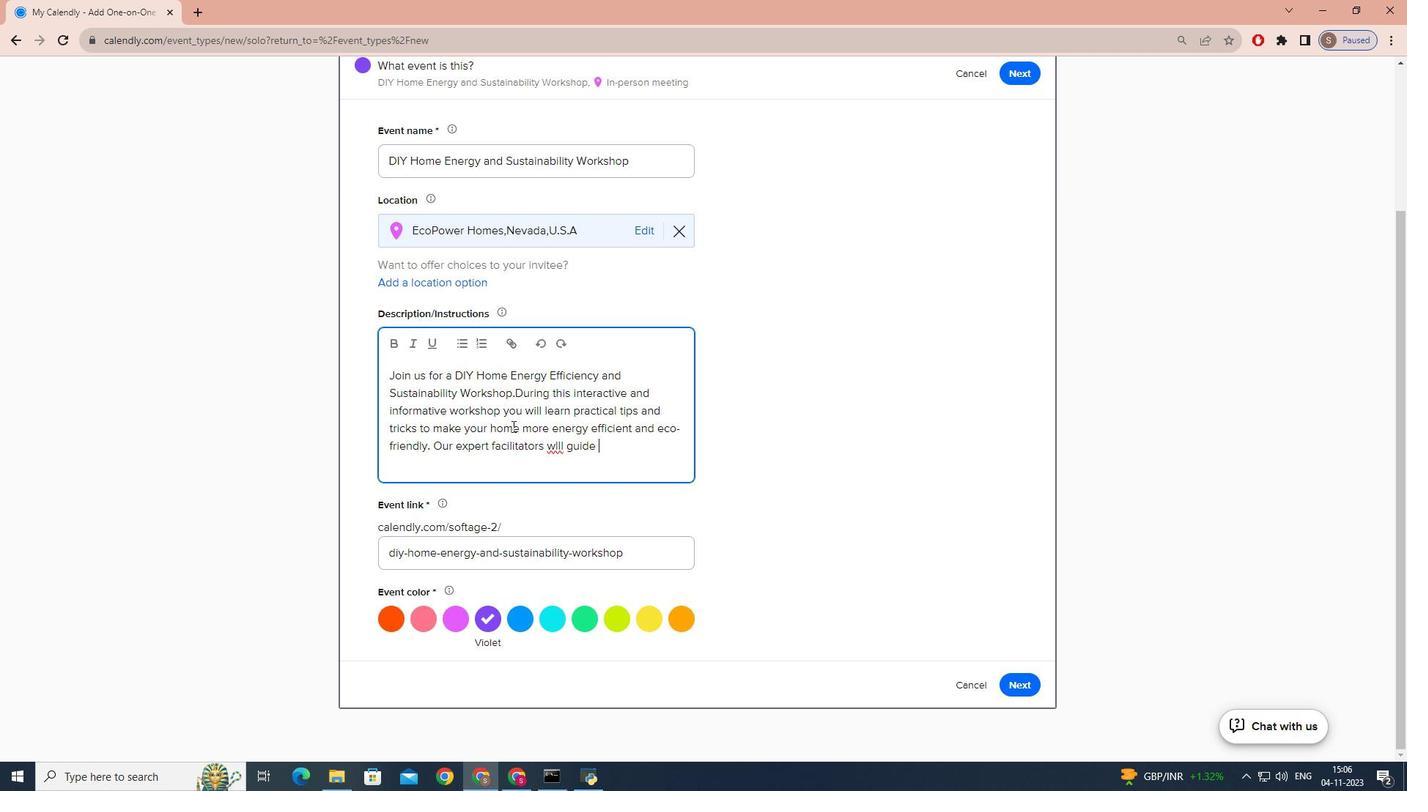
Action: Mouse moved to (571, 450)
Screenshot: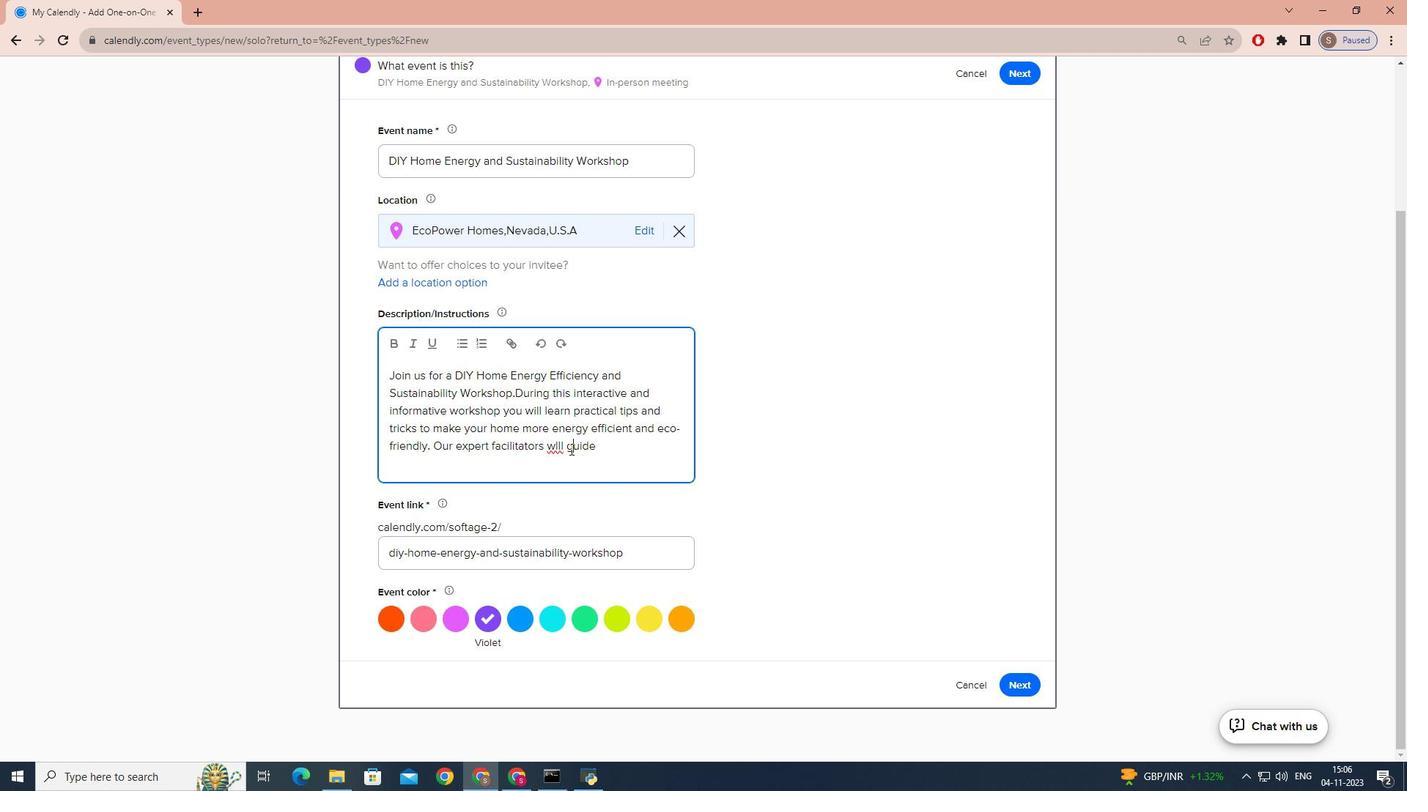 
Action: Mouse pressed left at (571, 450)
Screenshot: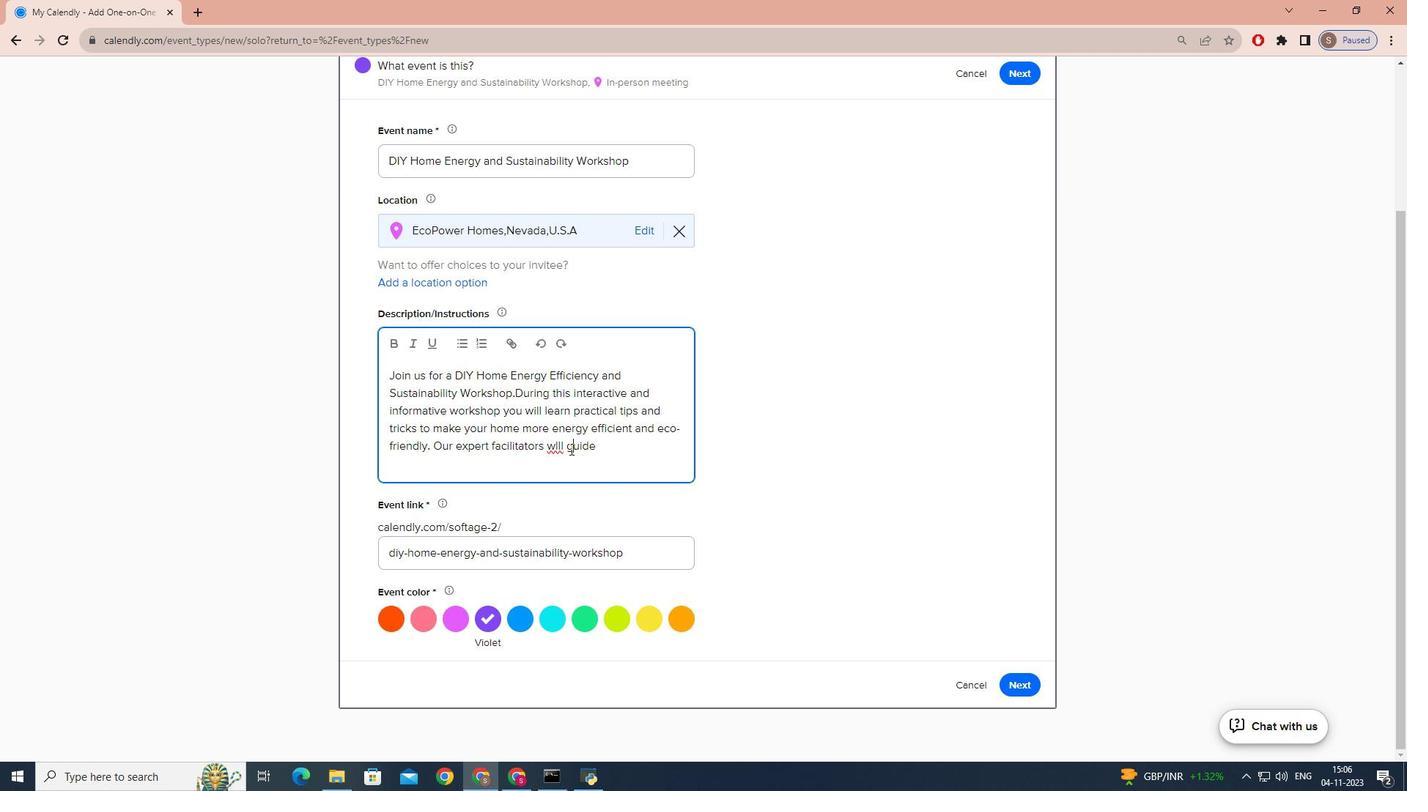 
Action: Mouse moved to (555, 448)
Screenshot: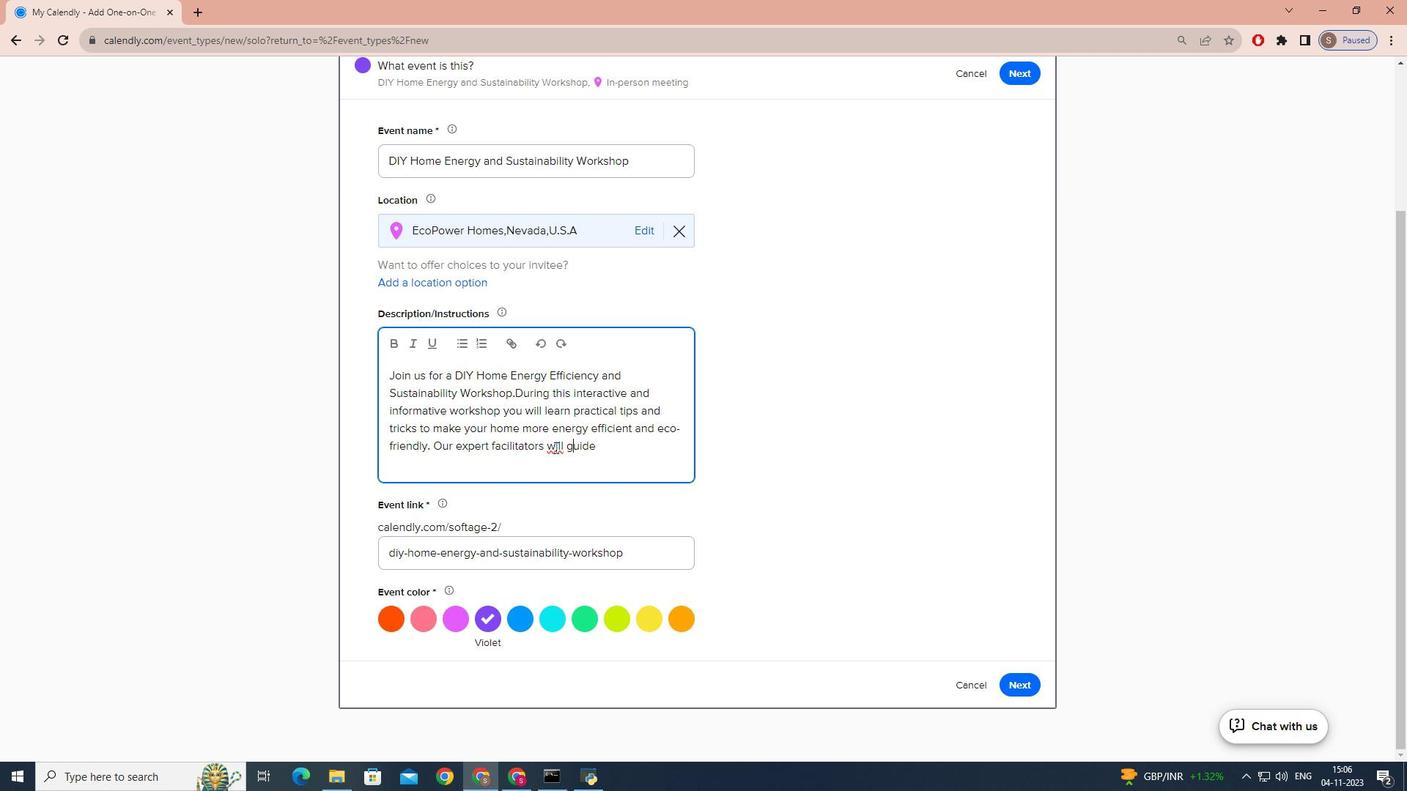 
Action: Mouse pressed left at (555, 448)
Screenshot: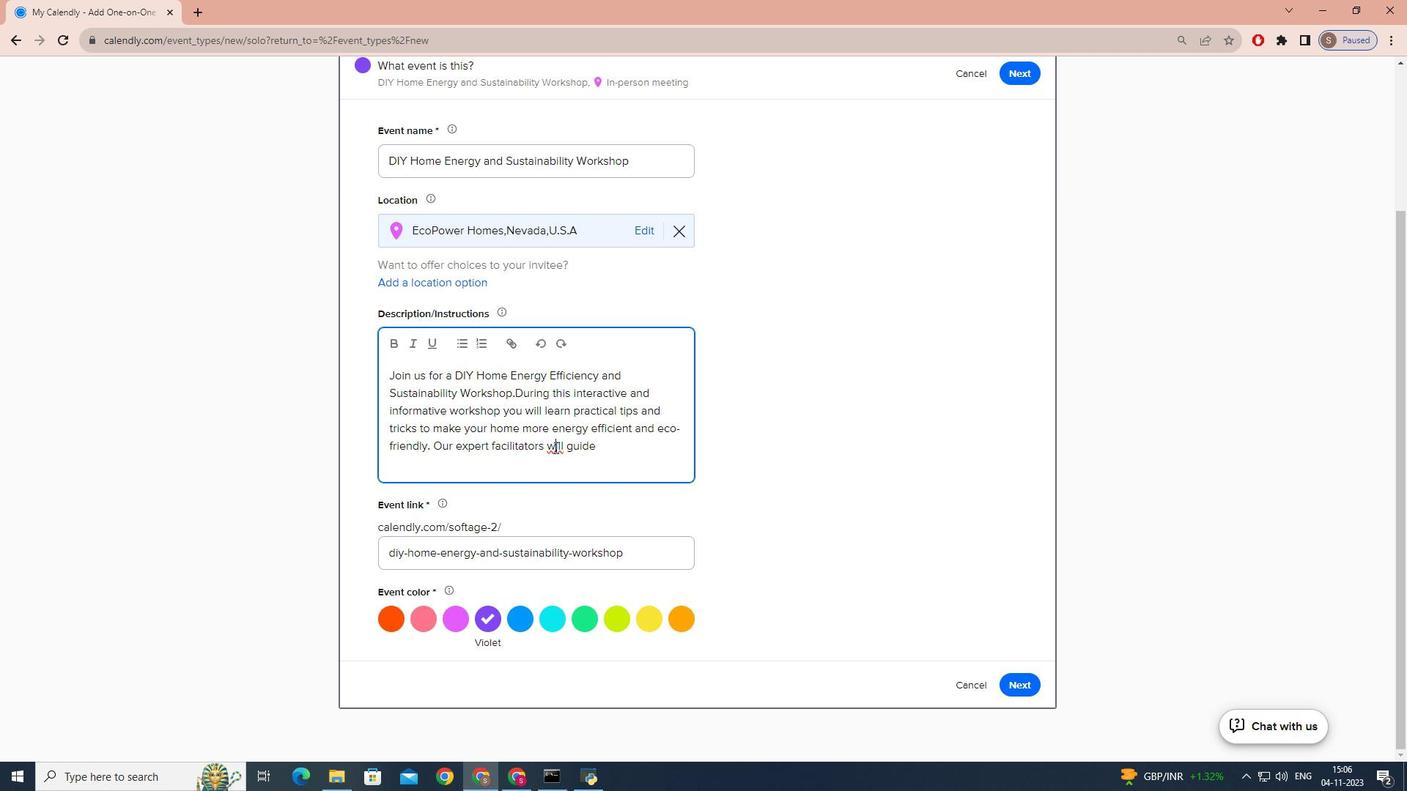 
Action: Mouse moved to (568, 451)
Screenshot: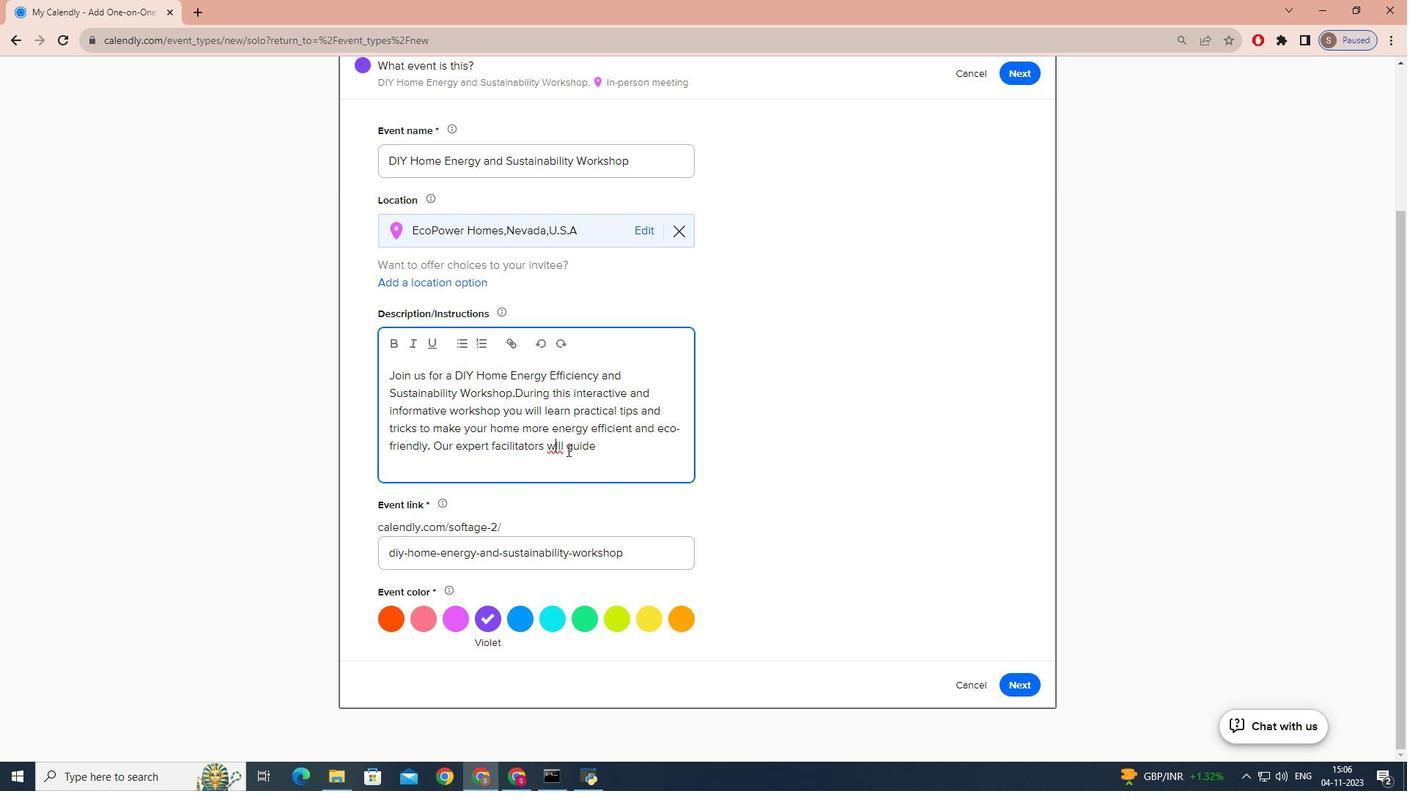 
Action: Mouse pressed left at (568, 451)
Screenshot: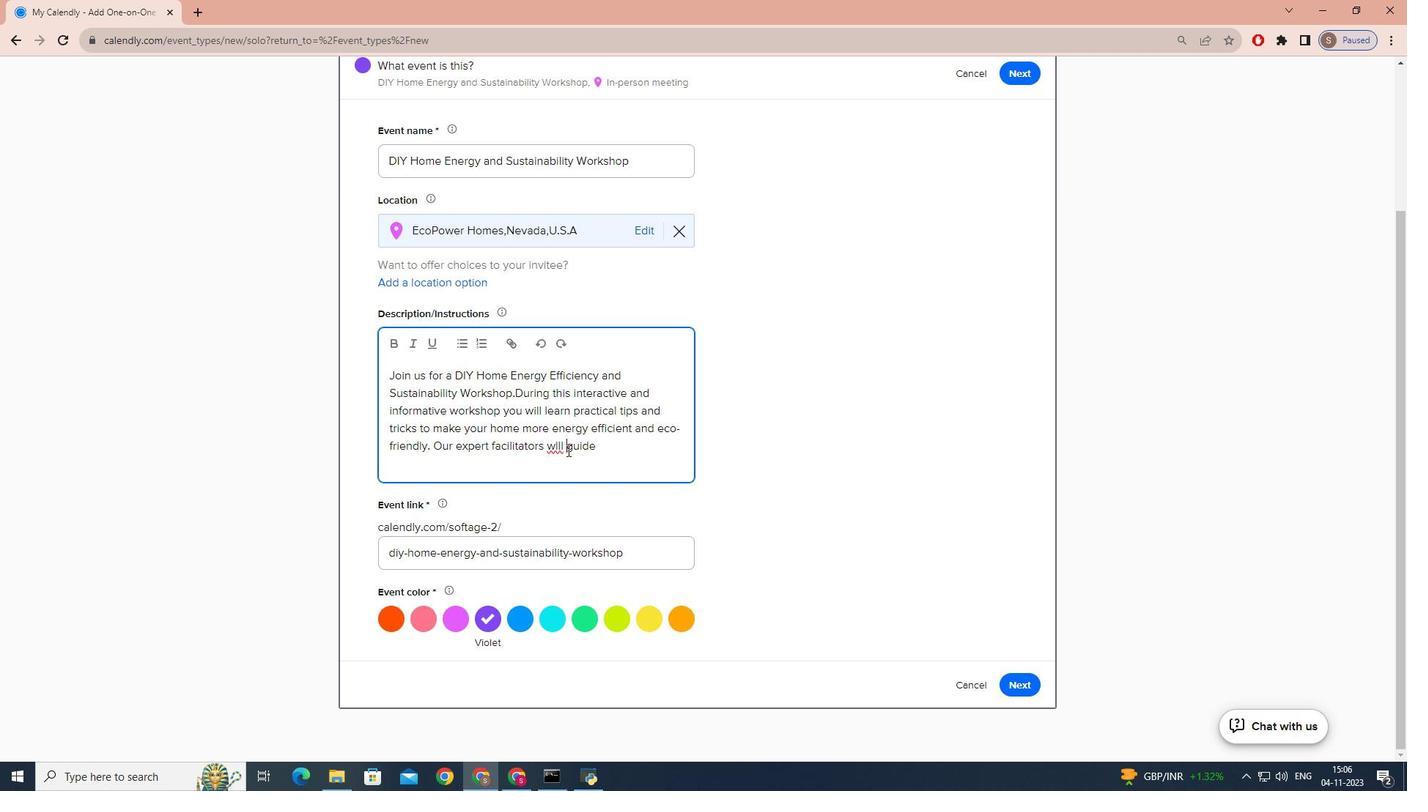 
Action: Mouse moved to (574, 450)
Screenshot: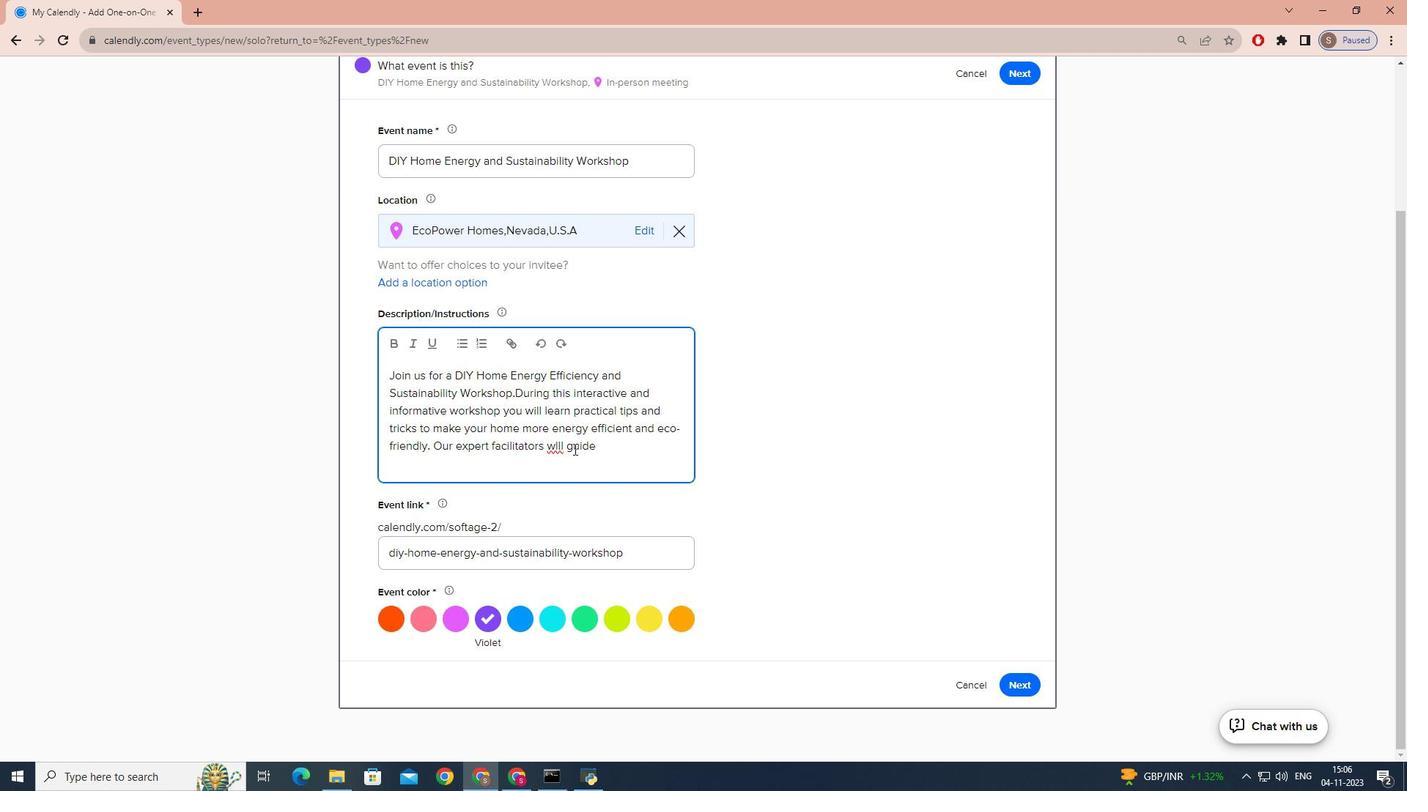 
Action: Key pressed <Key.backspace><Key.backspace><Key.backspace><Key.backspace>ILL<Key.space>
Screenshot: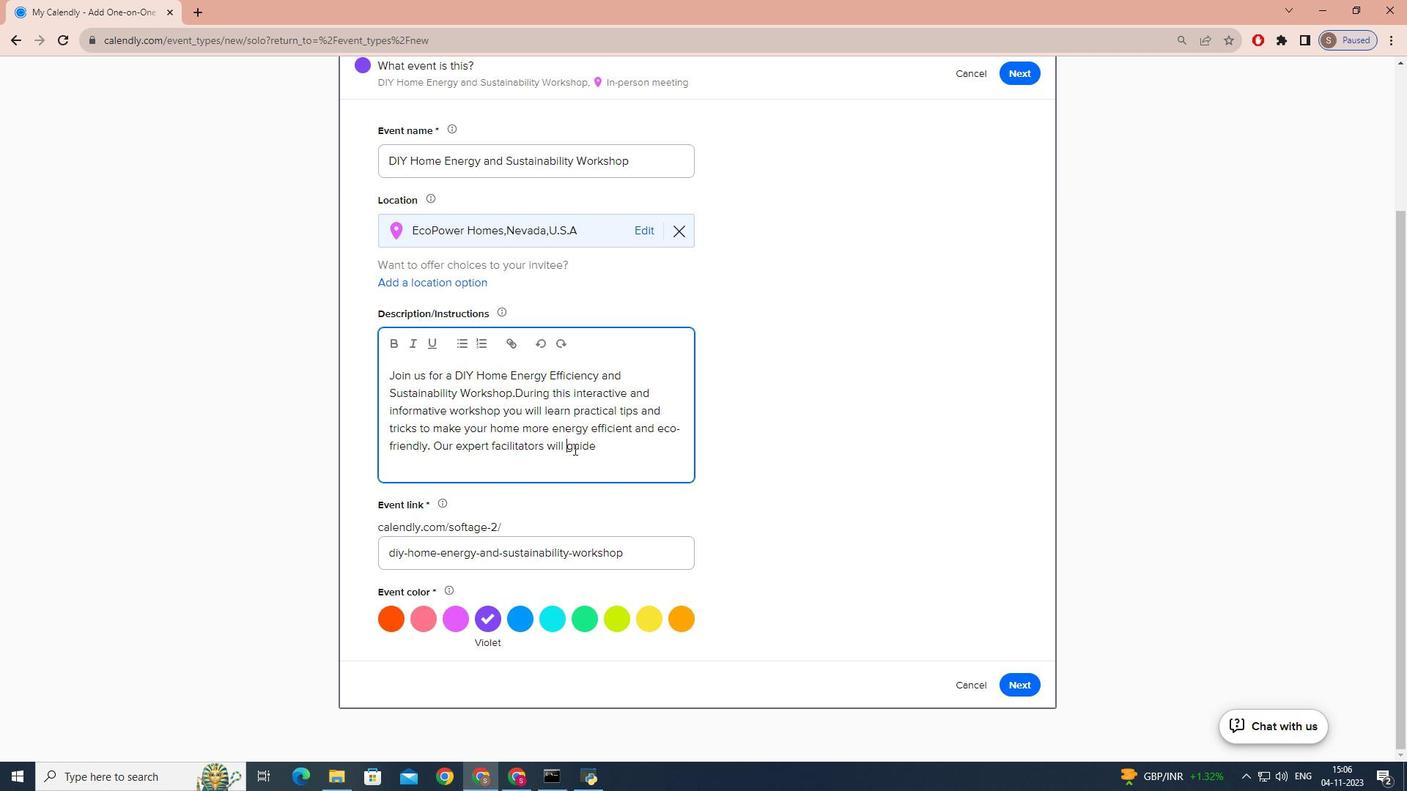 
Action: Mouse moved to (595, 453)
Screenshot: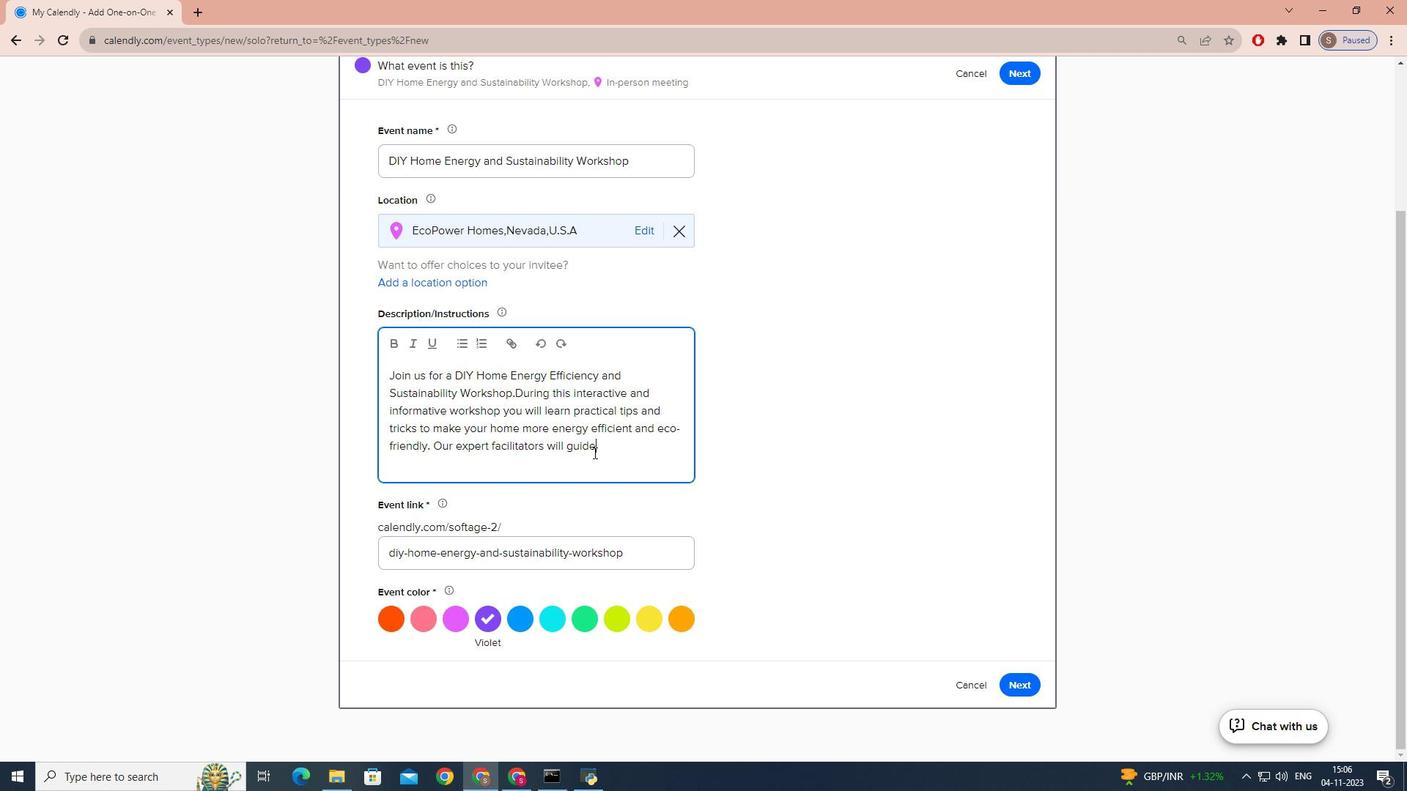 
Action: Mouse pressed left at (595, 453)
Screenshot: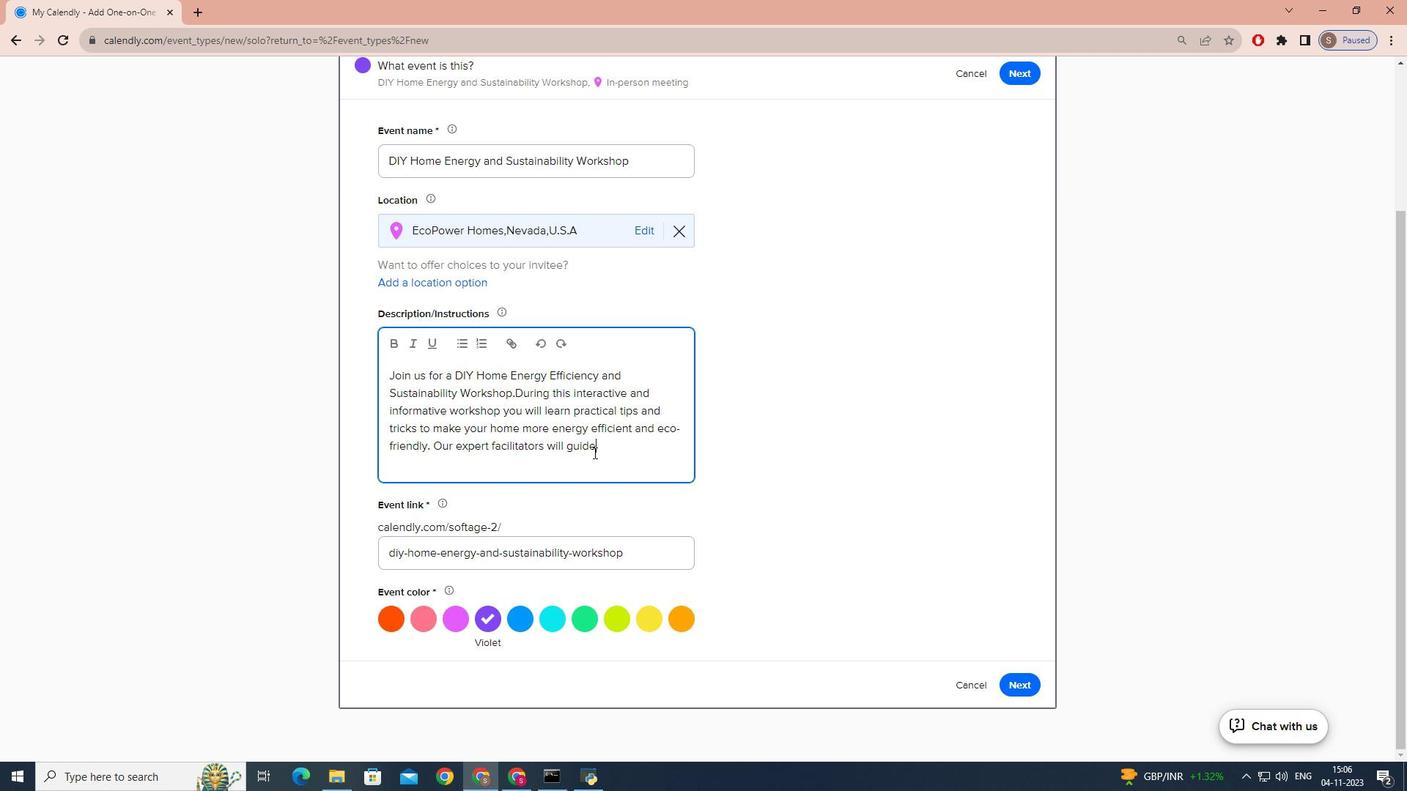 
Action: Mouse moved to (650, 456)
Screenshot: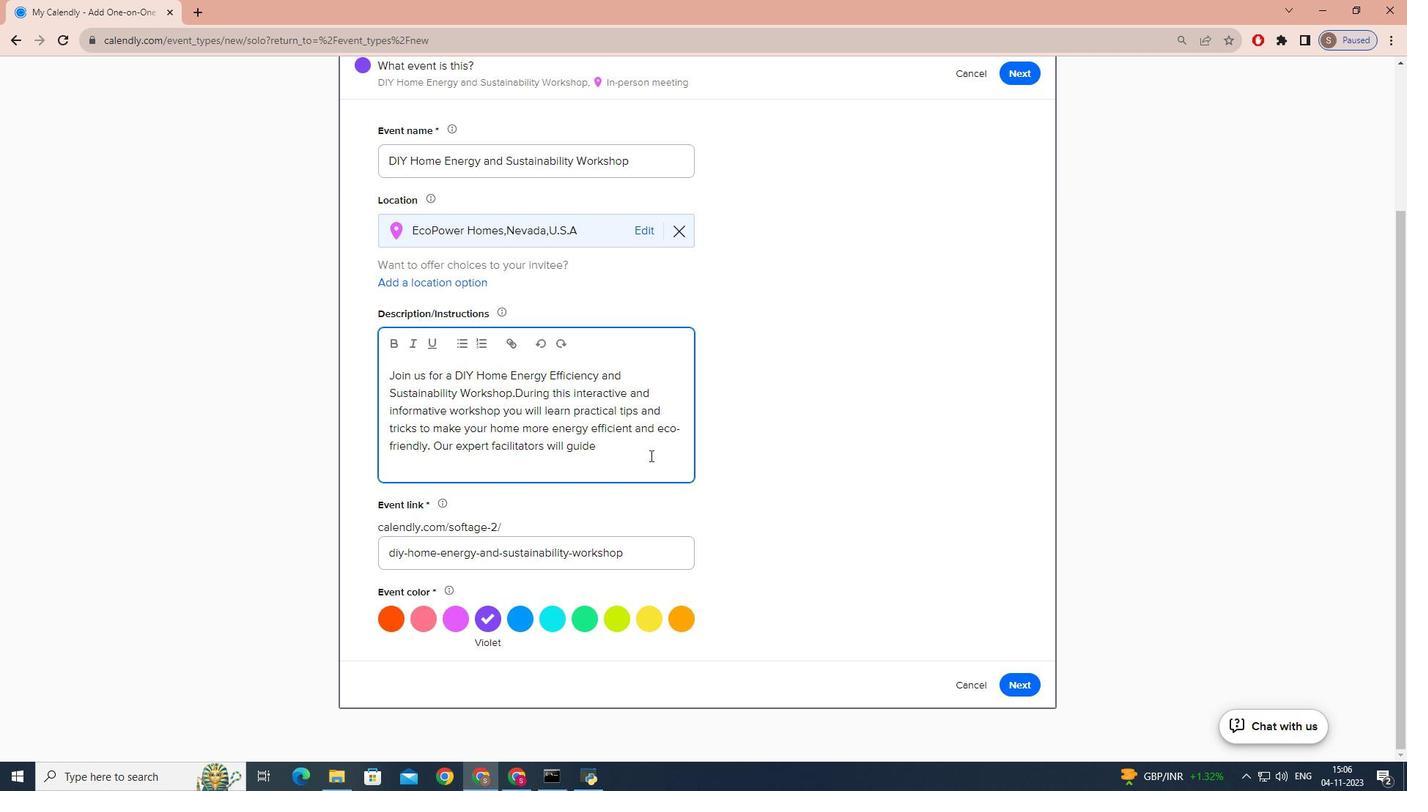 
Action: Key pressed <Key.space>YOU<Key.space>THROUGH<Key.space>VARIU<Key.backspace>OUS<Key.space><Key.caps_lock>diy<Key.space><Key.caps_lock>PROJCTS<Key.space><Key.backspace><Key.backspace><Key.backspace><Key.backspace><Key.backspace>JECTS,<Key.space>AND<Key.space>PROVIDE<Key.space>VALUABLE<Key.space>INSIGHTS<Key.space>ON<Key.space>U<Key.backspace>SUSTAINABLE<Key.space>PRC<Key.backspace>ACTICES<Key.space>THAT<Key.space>CAN<Key.space>BENEFIT<Key.space>BOI<Key.backspace>TH<Key.space>YOUR<Key.space>WALLET<Key.space>AND<Key.space>THE<Key.space>PLANET.
Screenshot: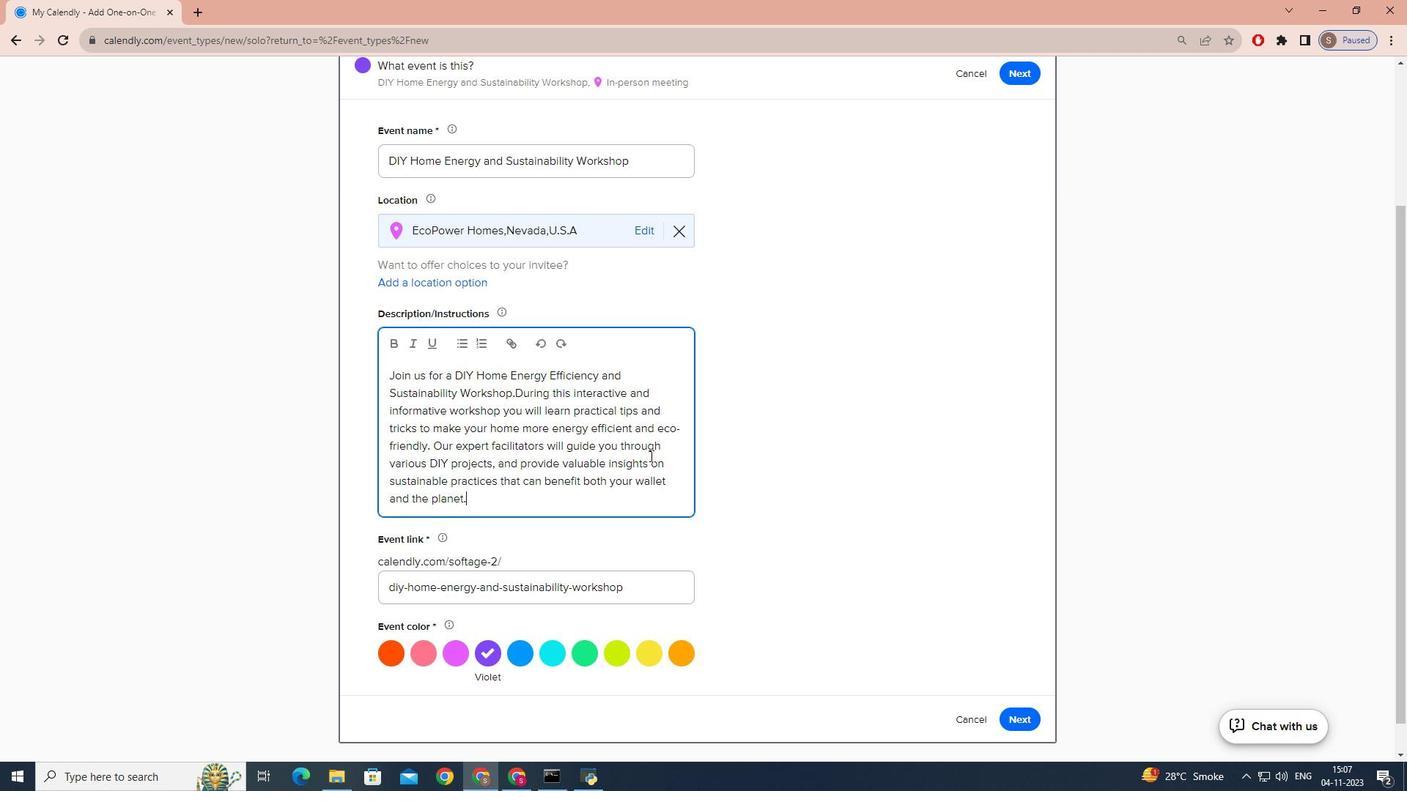 
Action: Mouse moved to (598, 647)
Screenshot: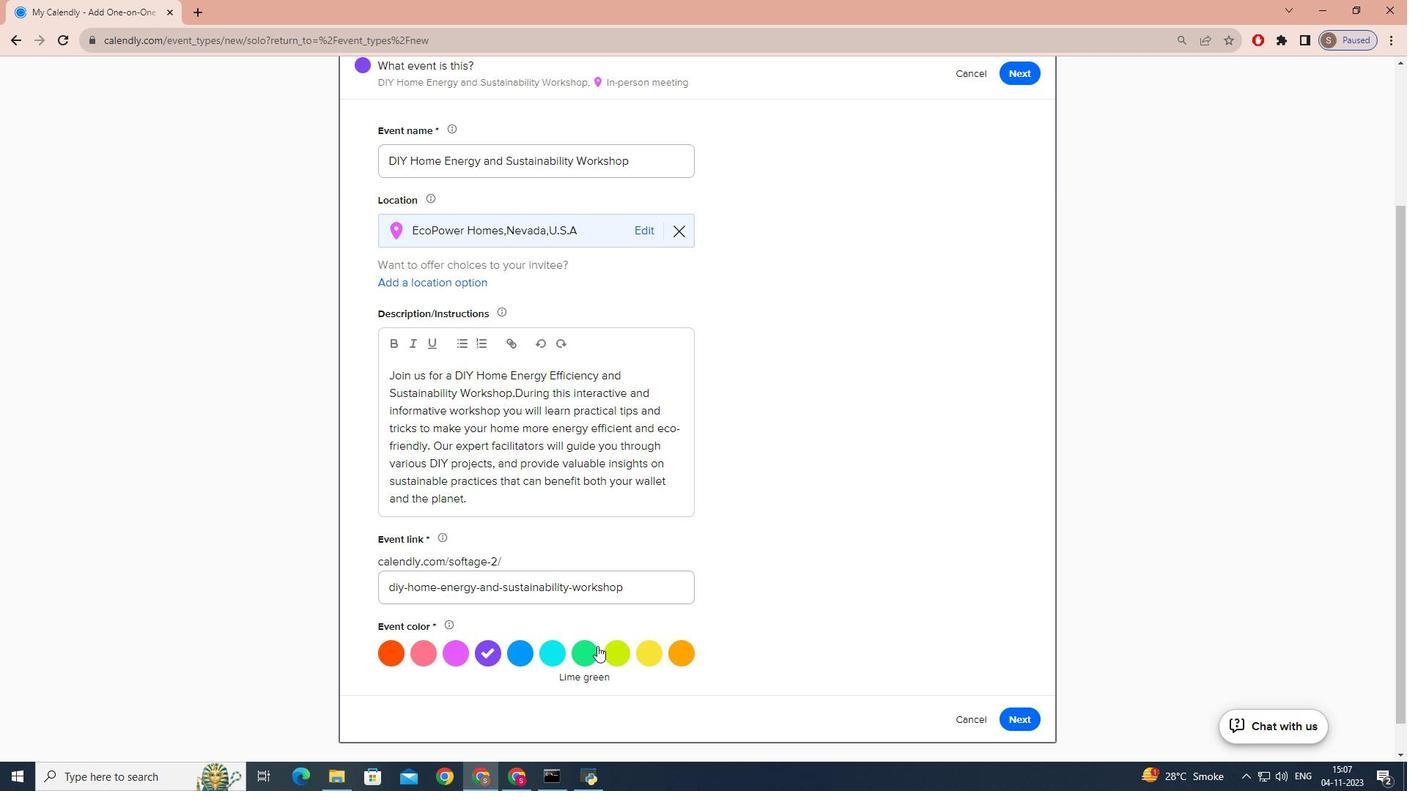 
Action: Mouse pressed left at (598, 647)
Screenshot: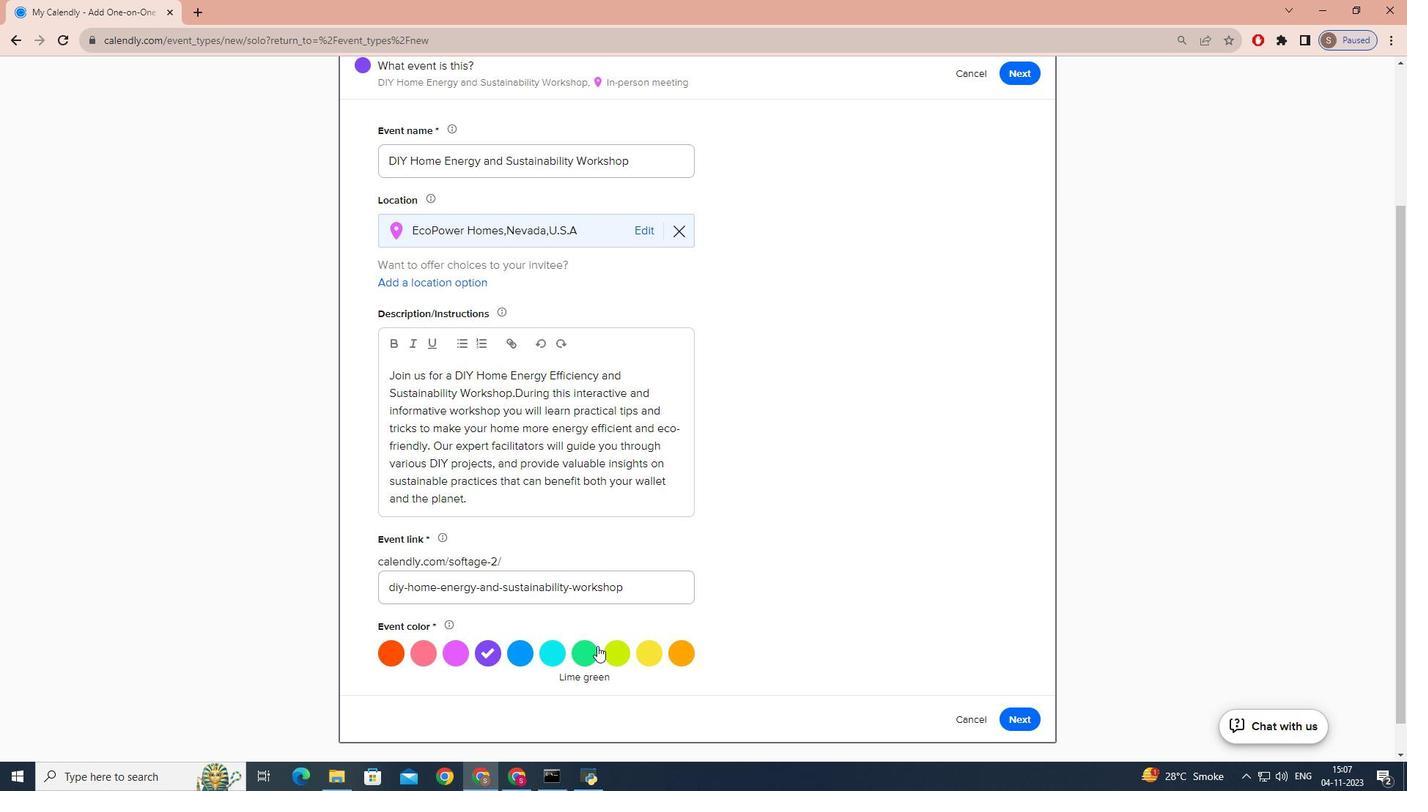 
Action: Mouse moved to (1033, 716)
Screenshot: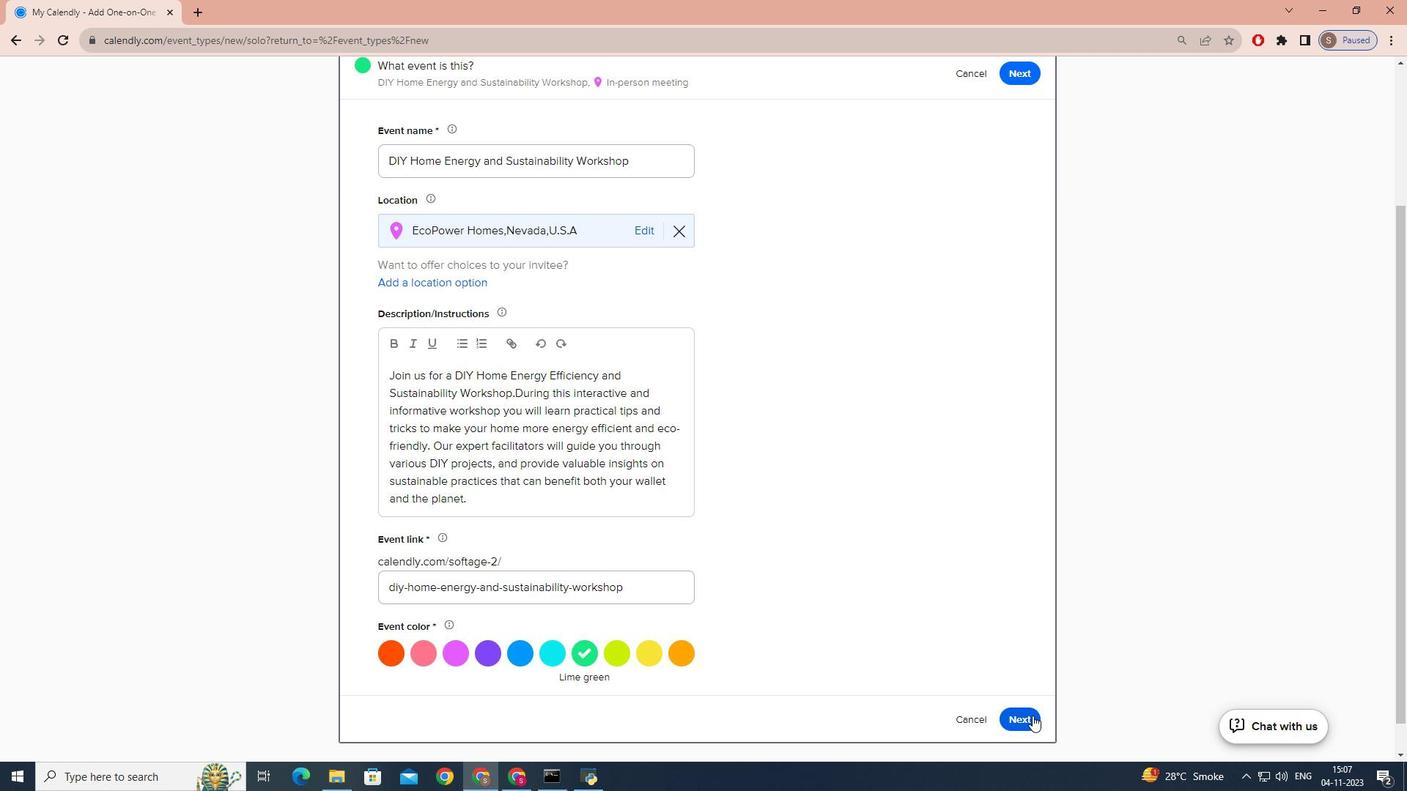 
Action: Mouse pressed left at (1033, 716)
Screenshot: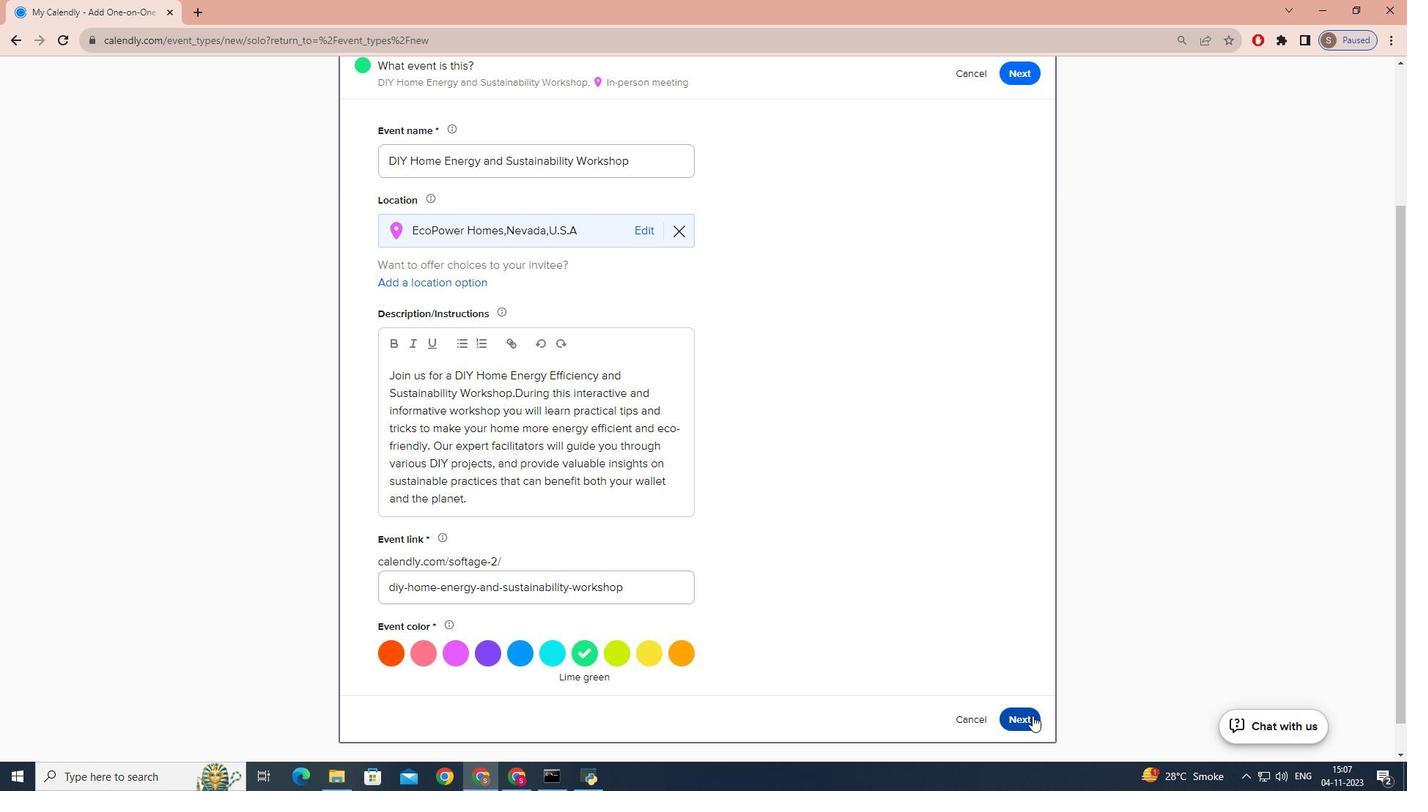 
Action: Mouse moved to (410, 421)
Screenshot: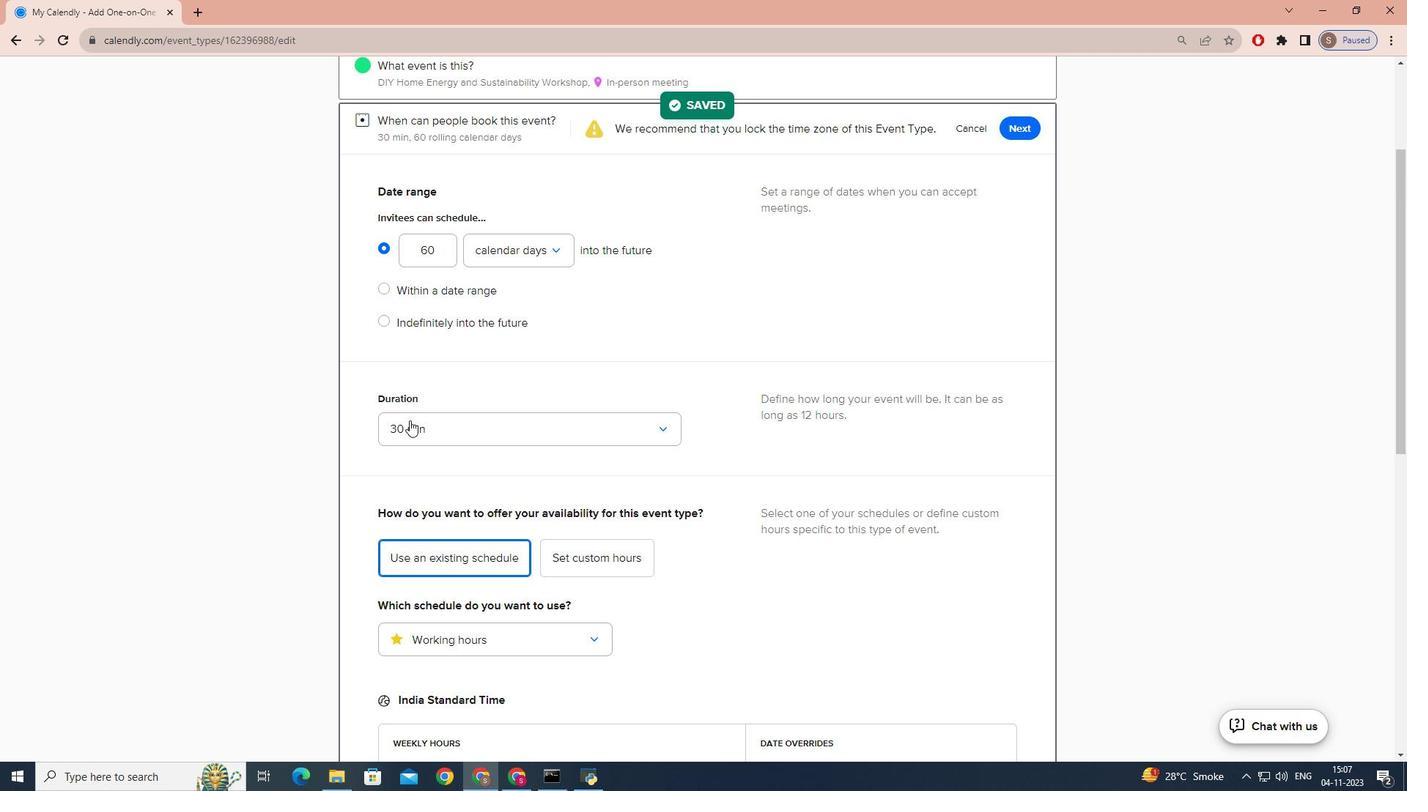 
Action: Mouse pressed left at (410, 421)
Screenshot: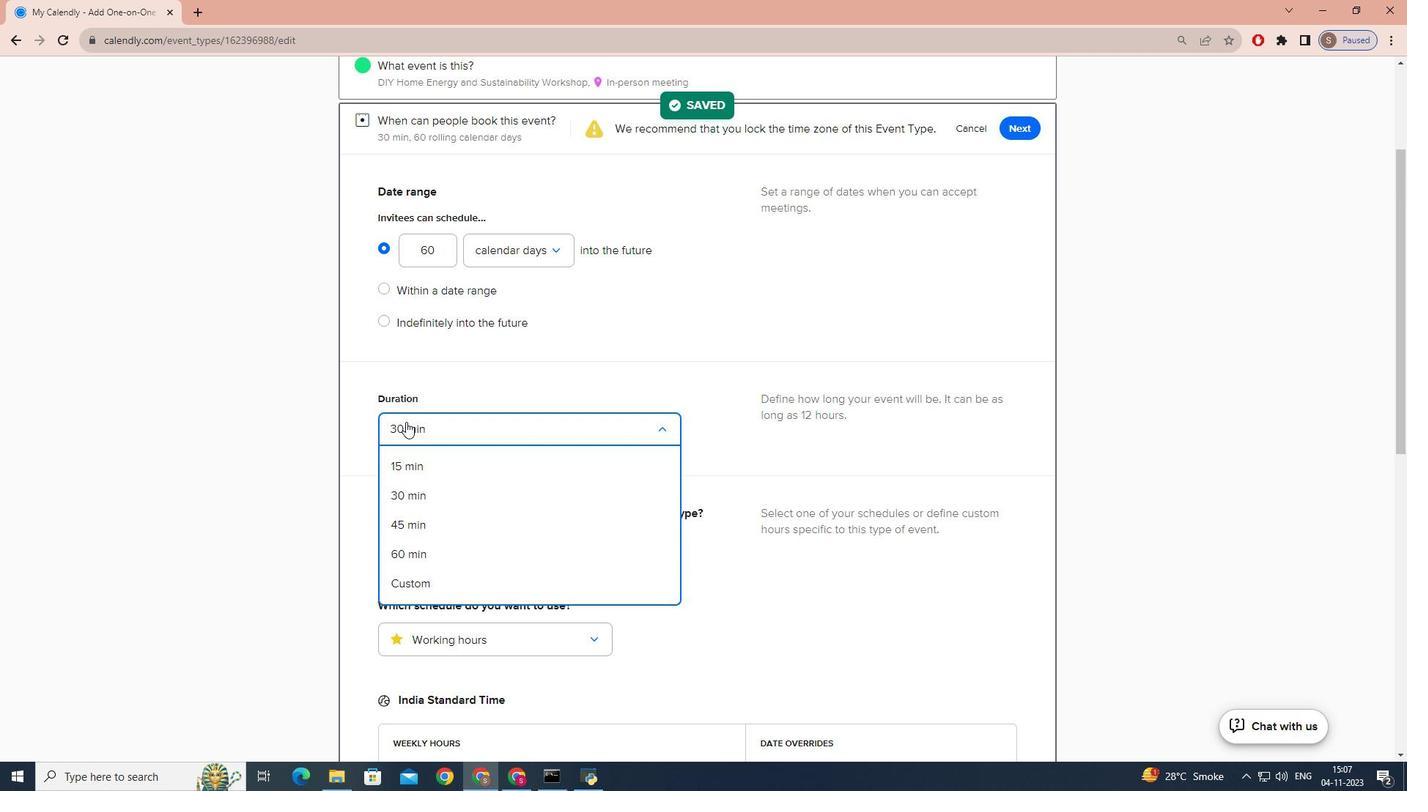 
Action: Mouse moved to (426, 552)
Screenshot: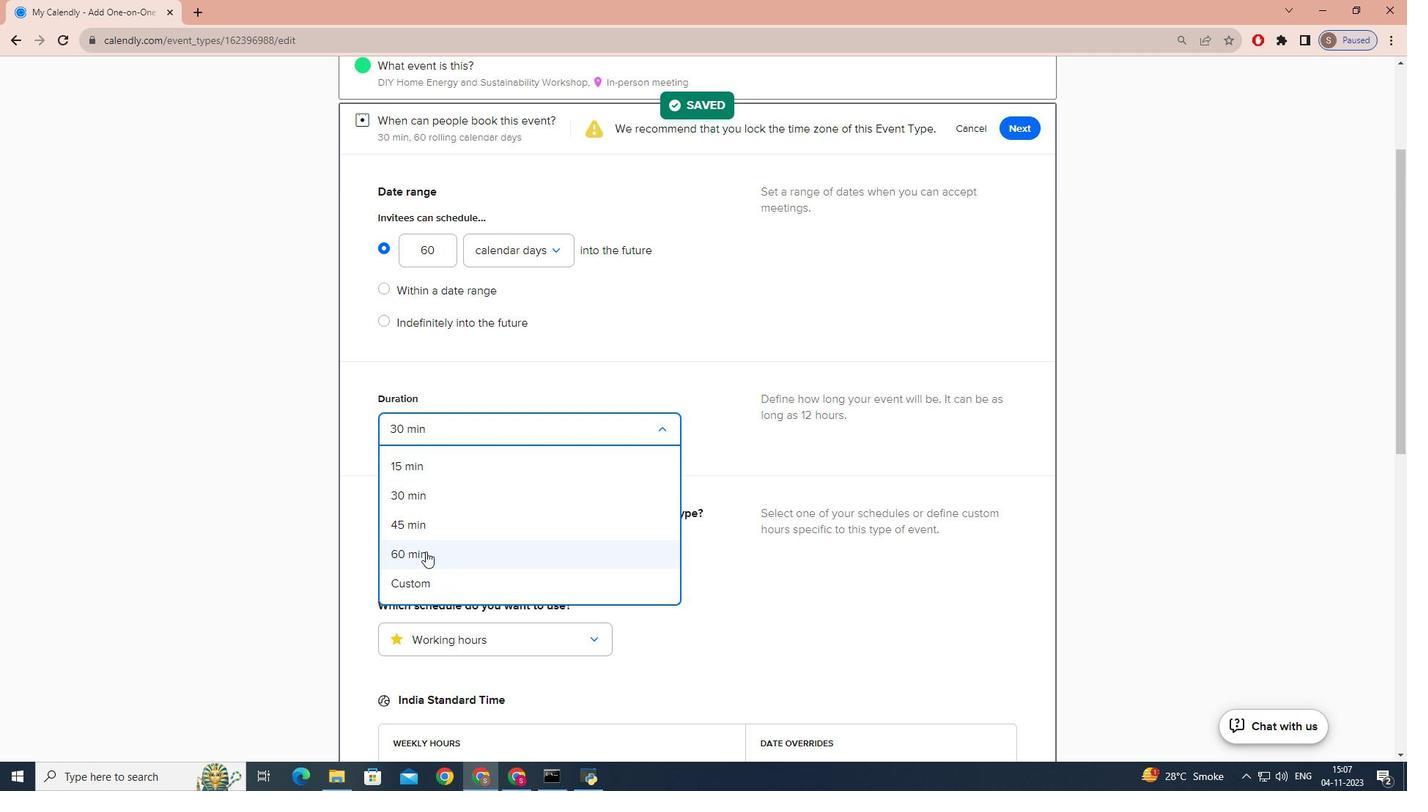 
Action: Mouse pressed left at (426, 552)
Screenshot: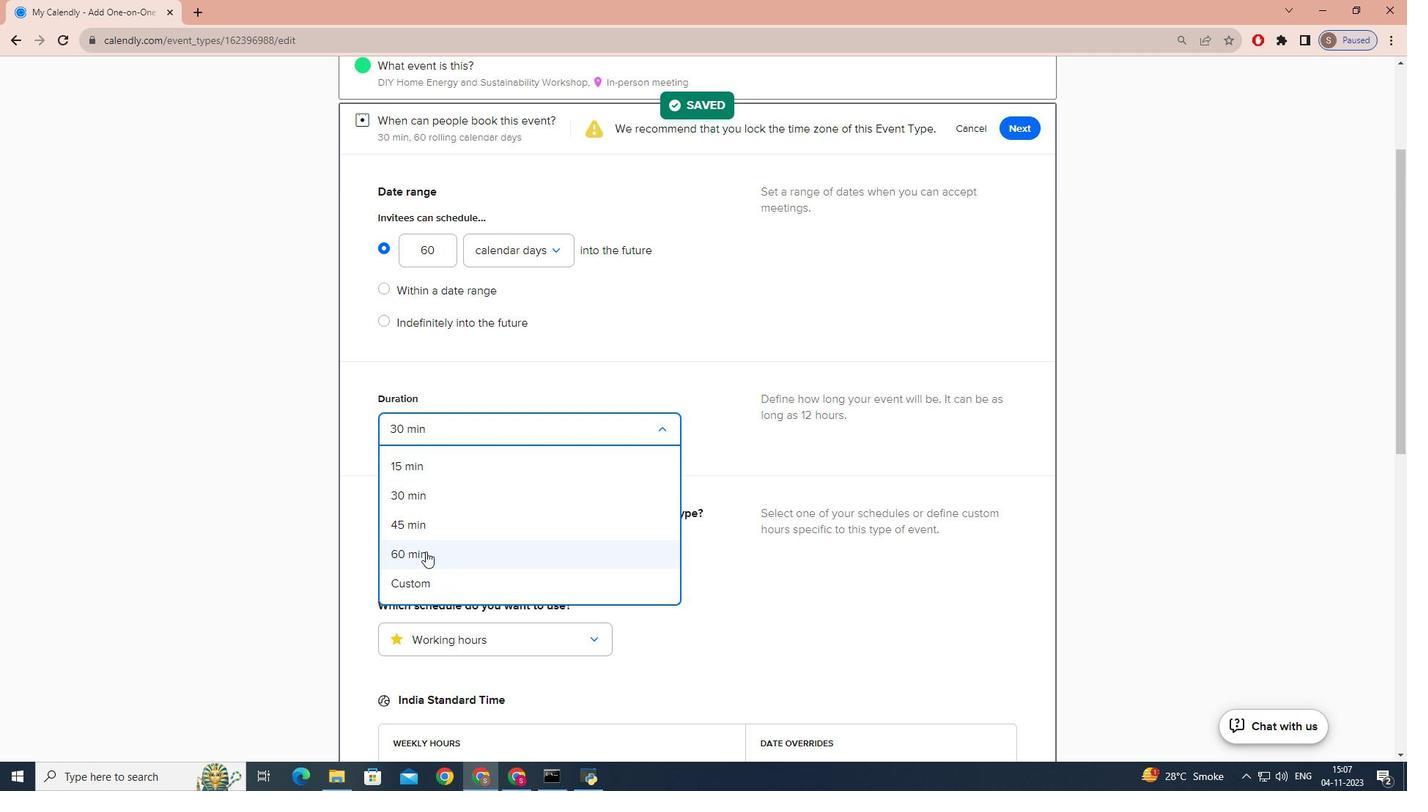 
Action: Mouse moved to (464, 519)
Screenshot: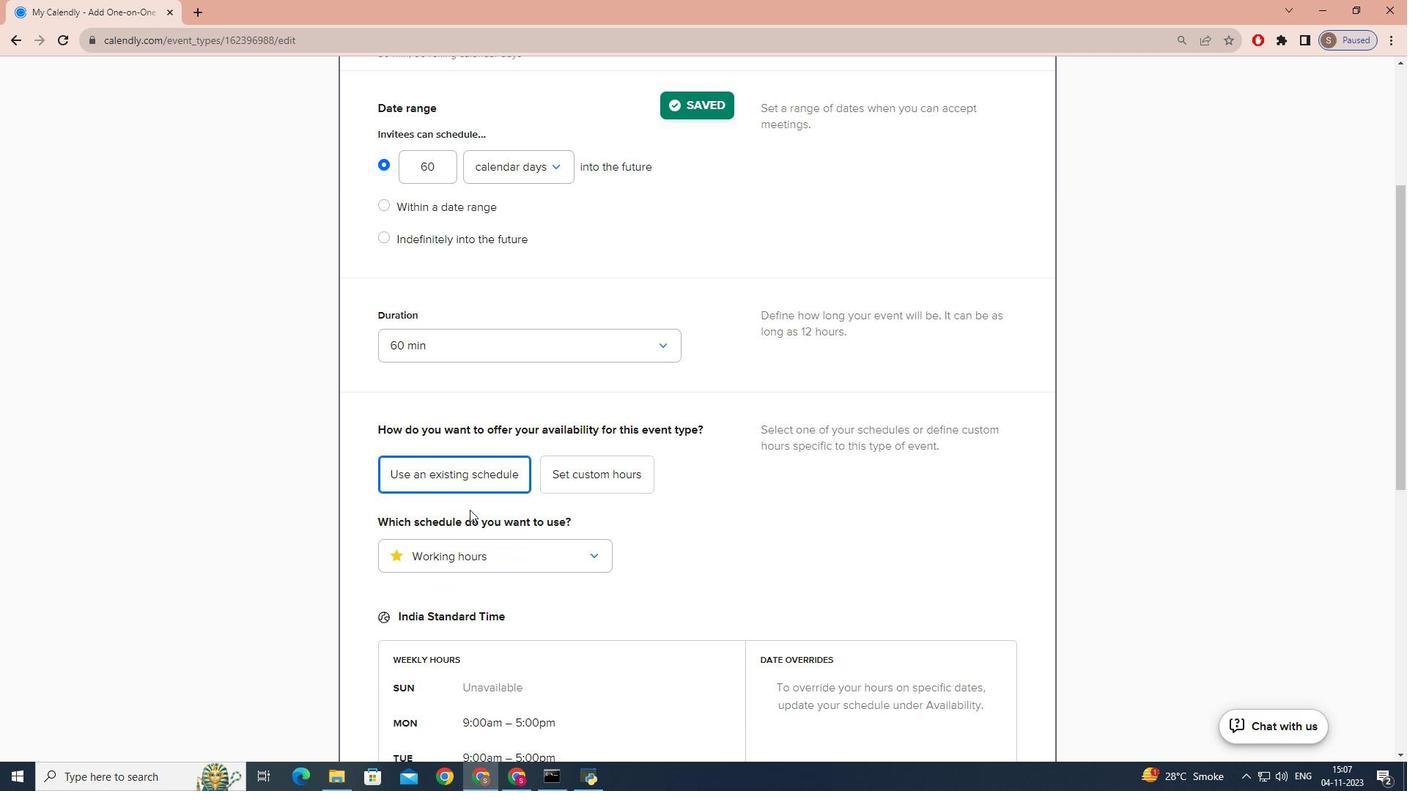 
Action: Mouse scrolled (464, 519) with delta (0, 0)
Screenshot: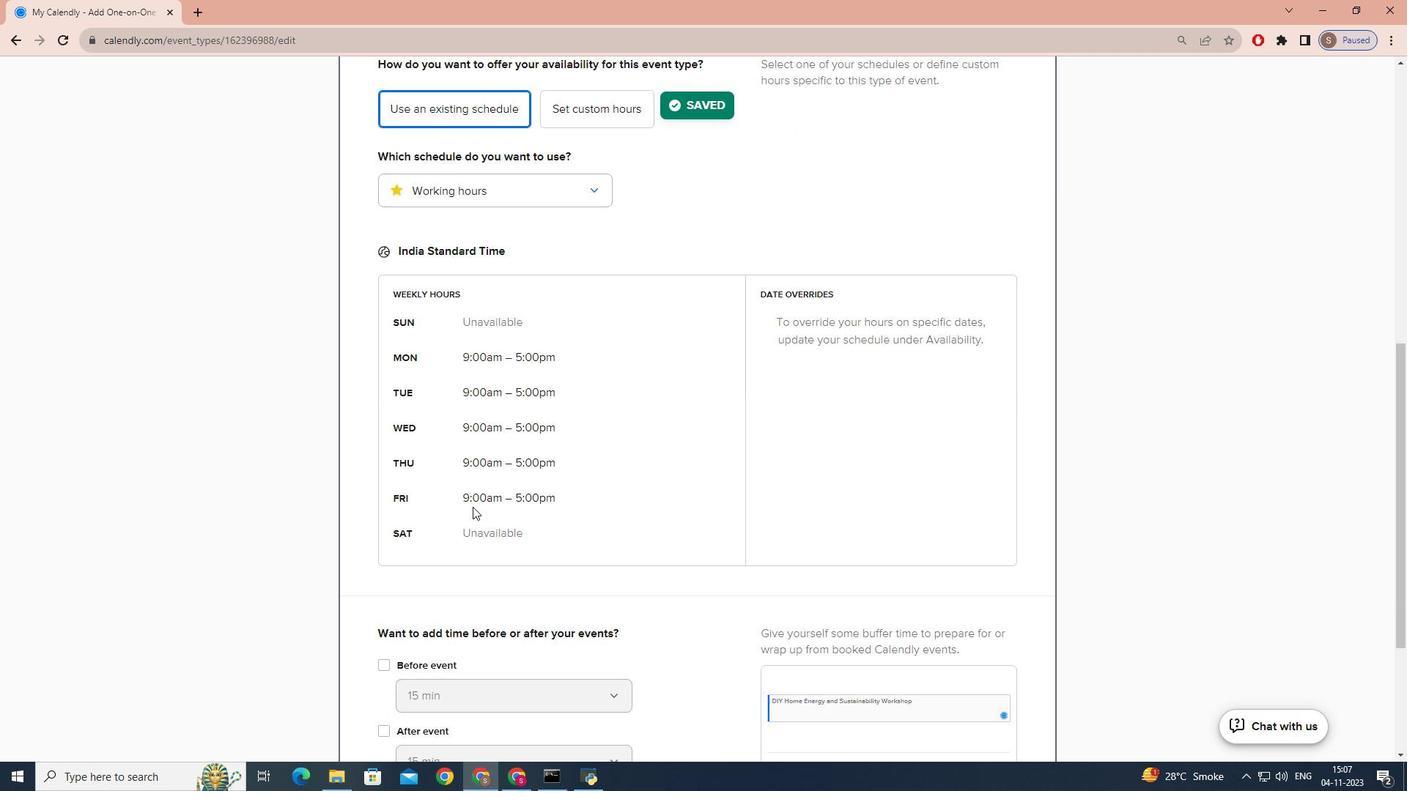 
Action: Mouse scrolled (464, 519) with delta (0, 0)
Screenshot: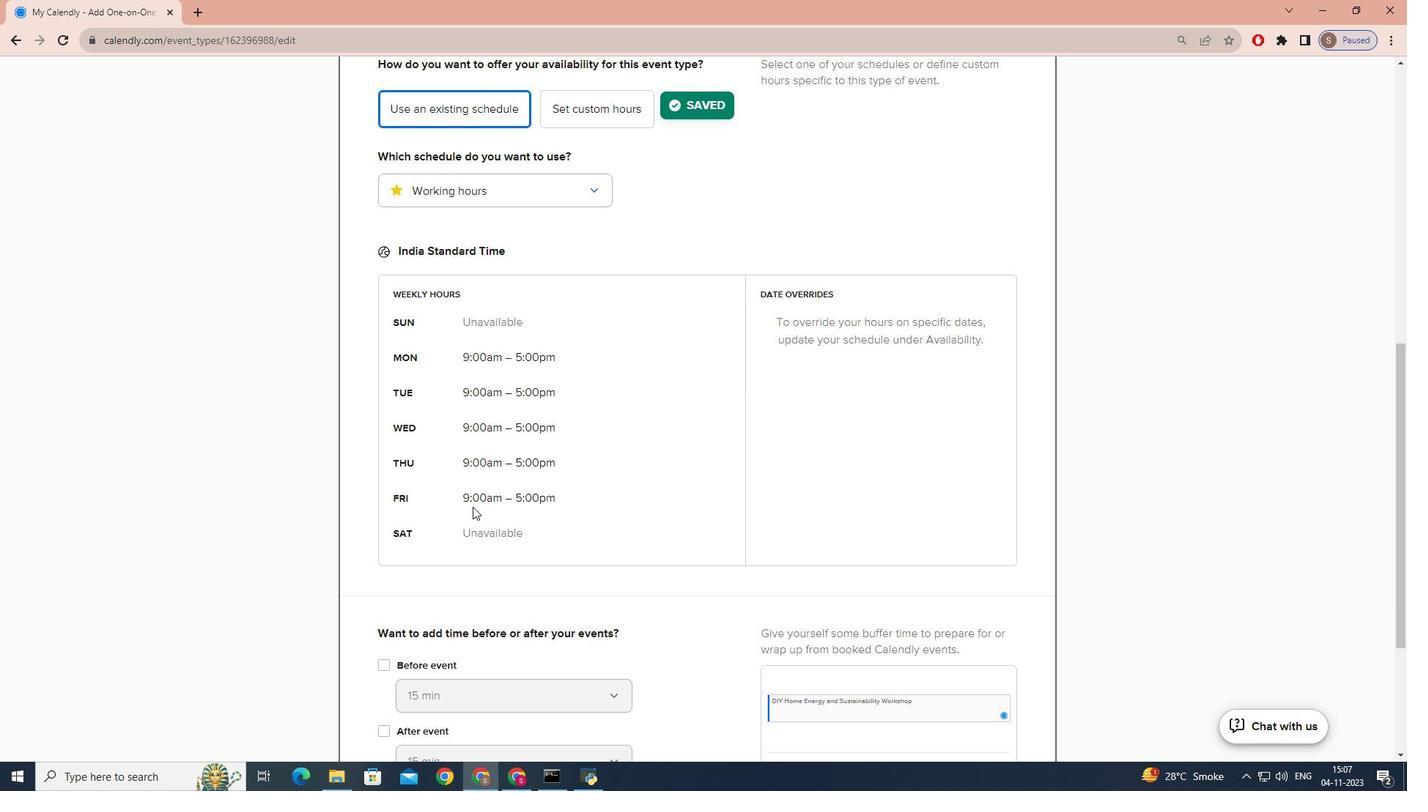 
Action: Mouse scrolled (464, 518) with delta (0, -1)
Screenshot: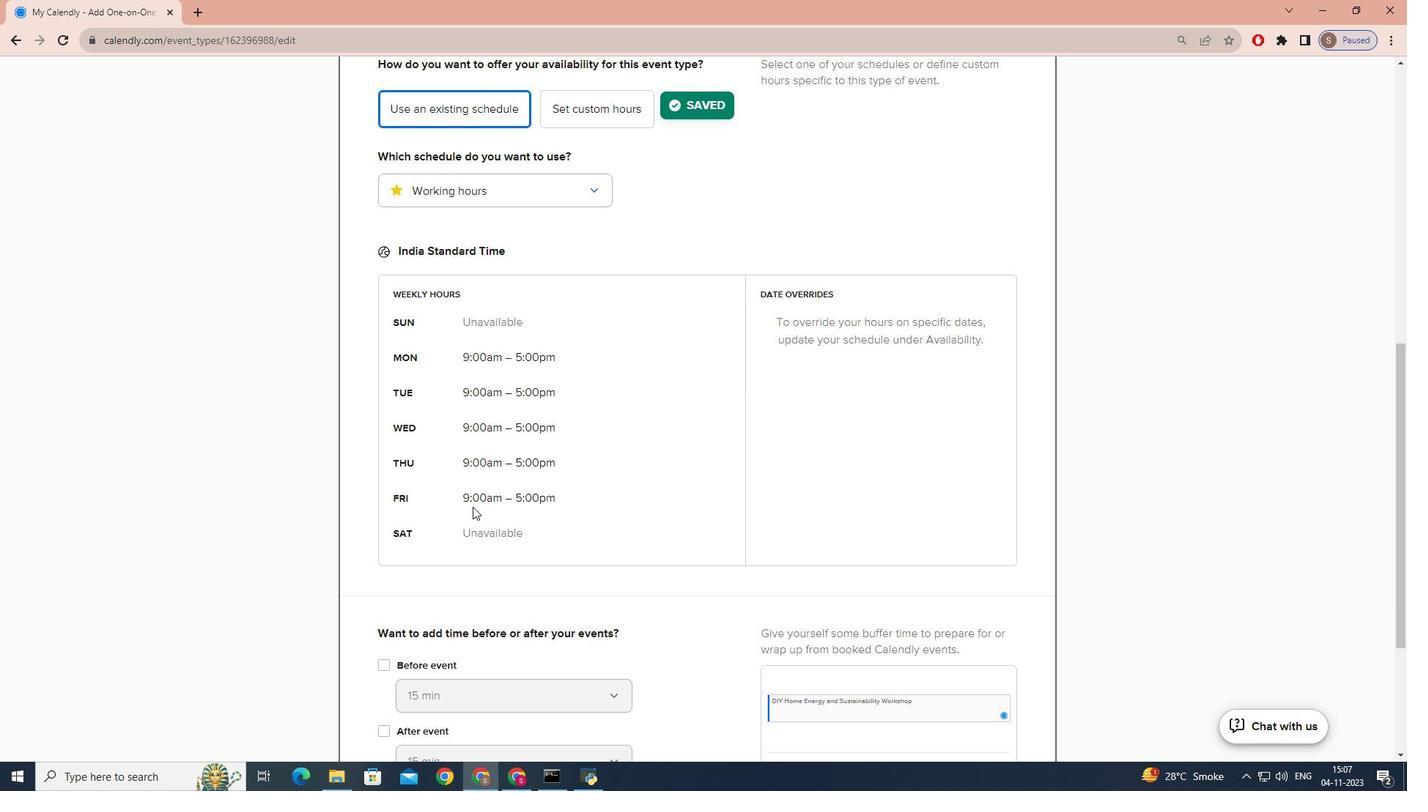 
Action: Mouse scrolled (464, 519) with delta (0, 0)
Screenshot: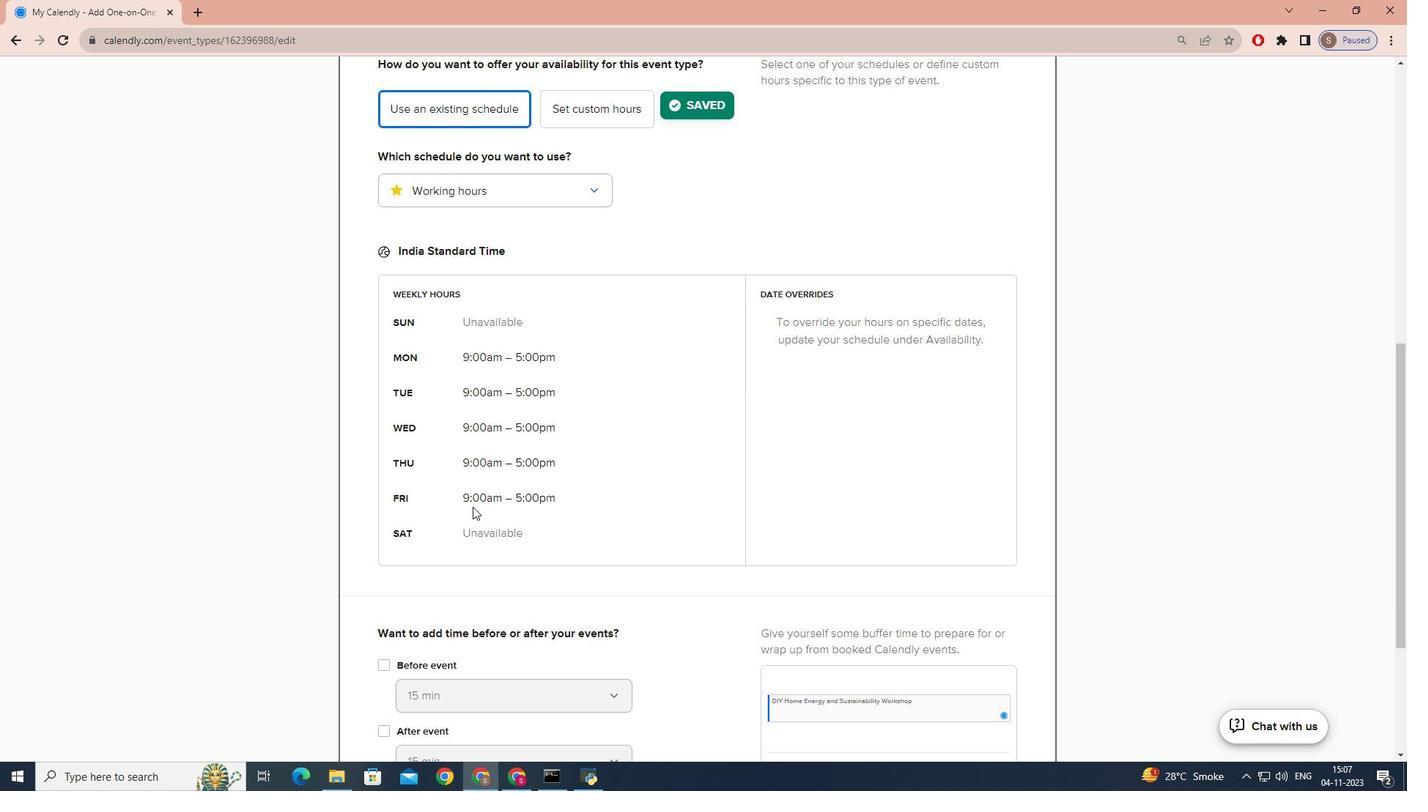 
Action: Mouse moved to (464, 518)
Screenshot: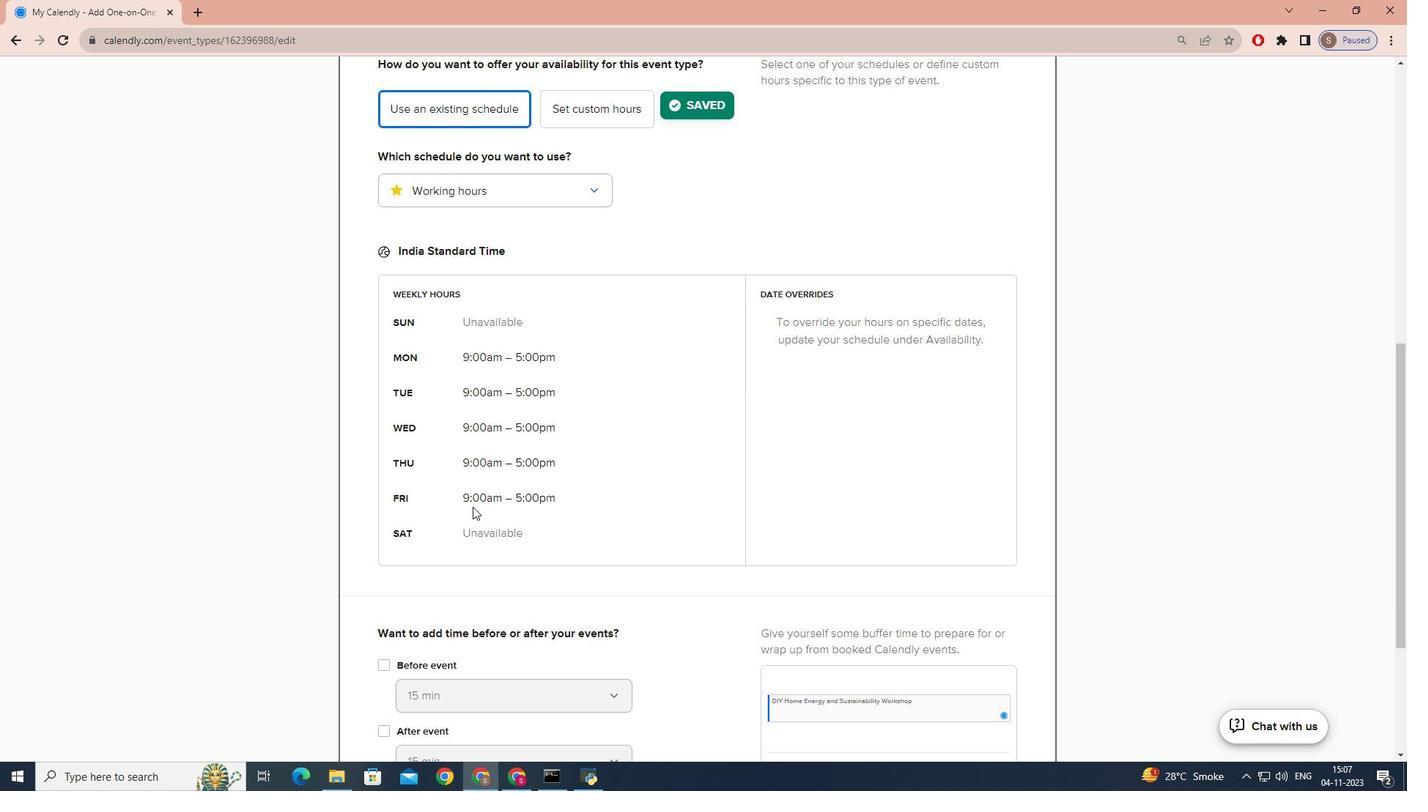 
Action: Mouse scrolled (464, 517) with delta (0, 0)
Screenshot: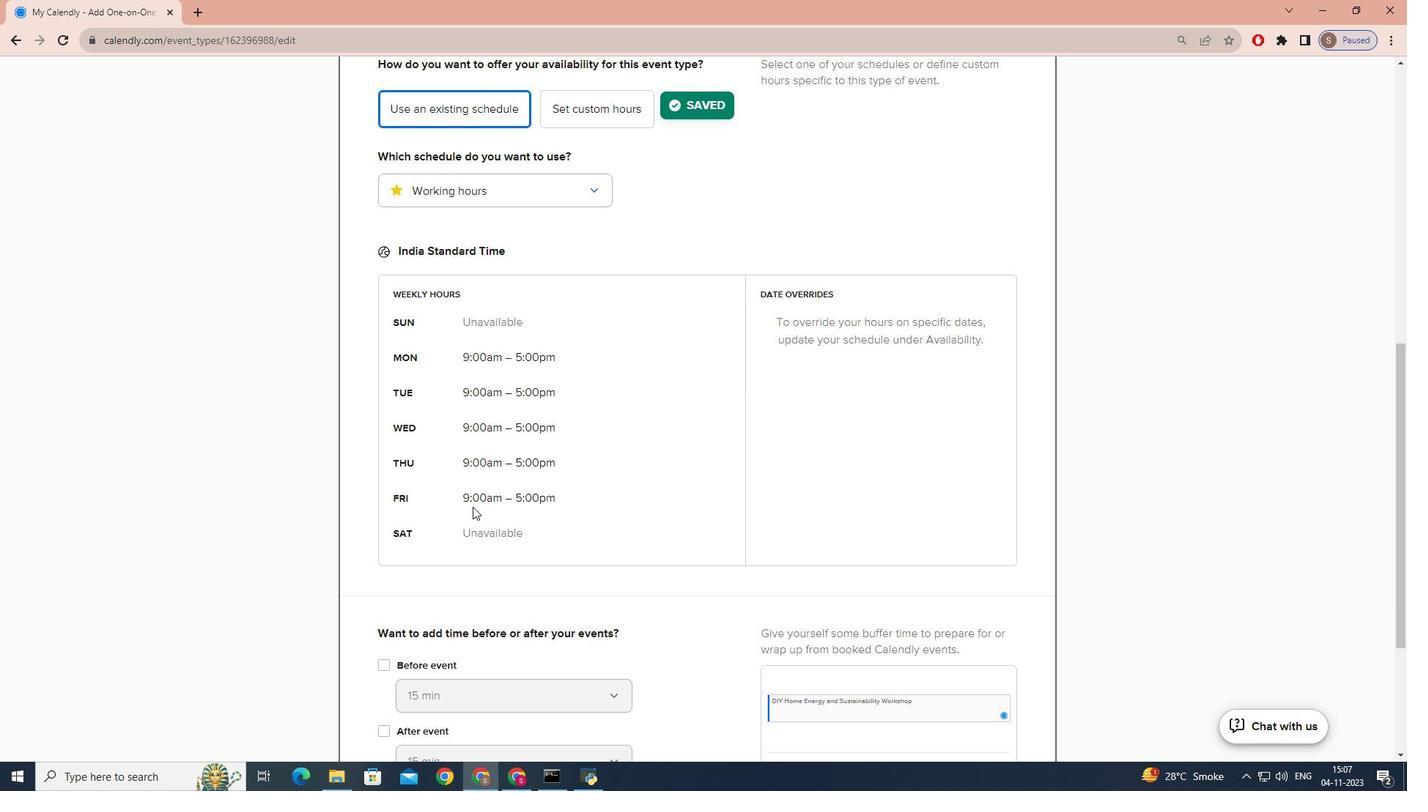 
Action: Mouse moved to (464, 516)
Screenshot: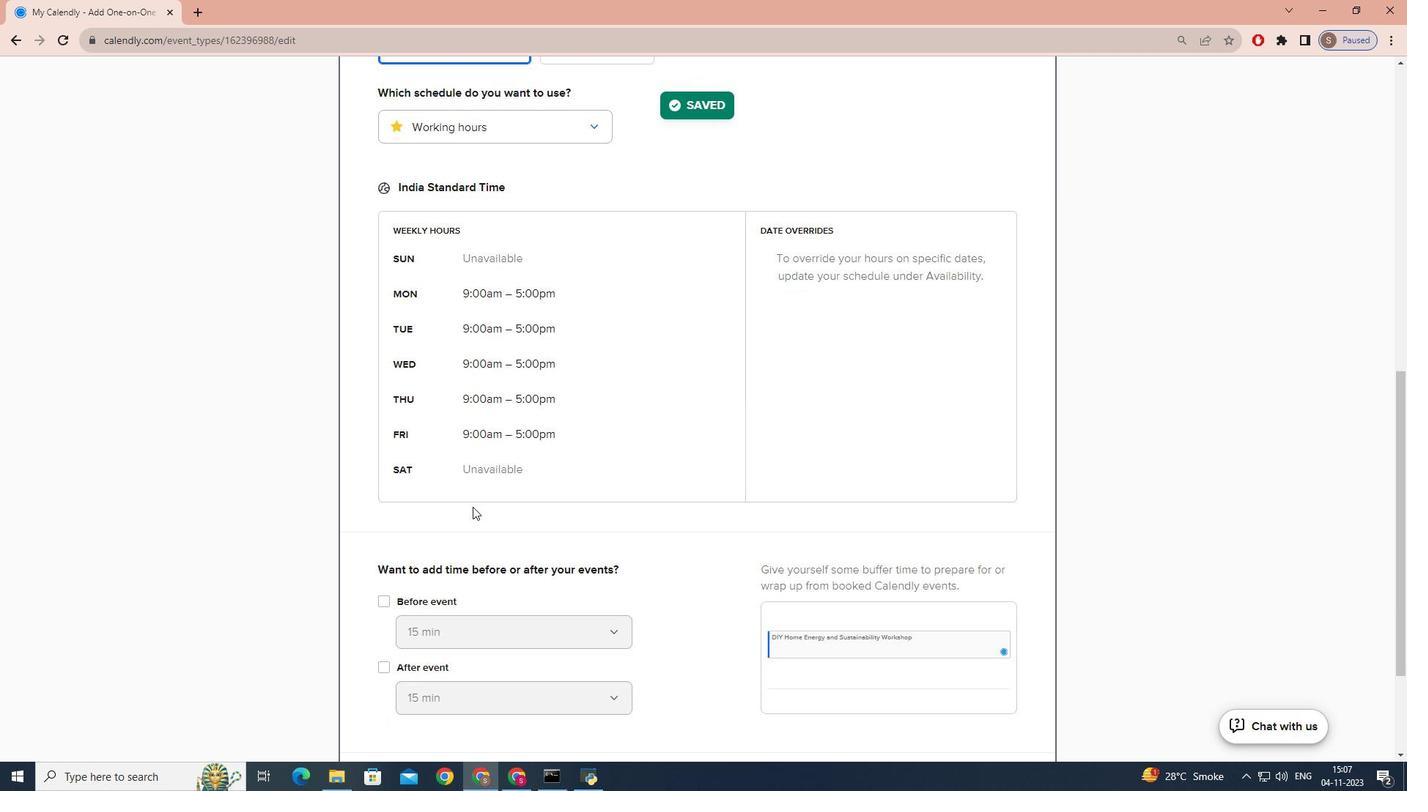 
Action: Mouse scrolled (464, 516) with delta (0, 0)
Screenshot: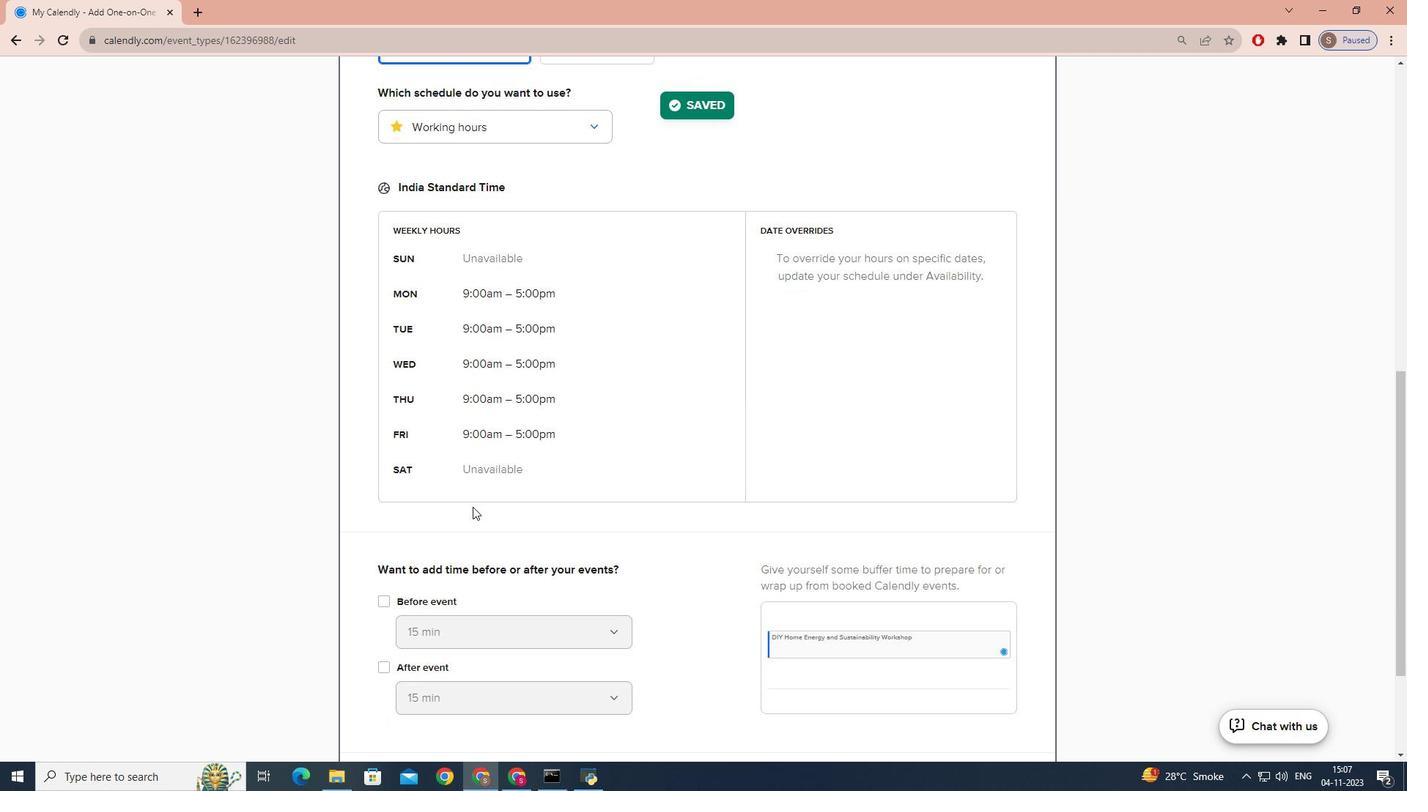 
Action: Mouse moved to (473, 508)
Screenshot: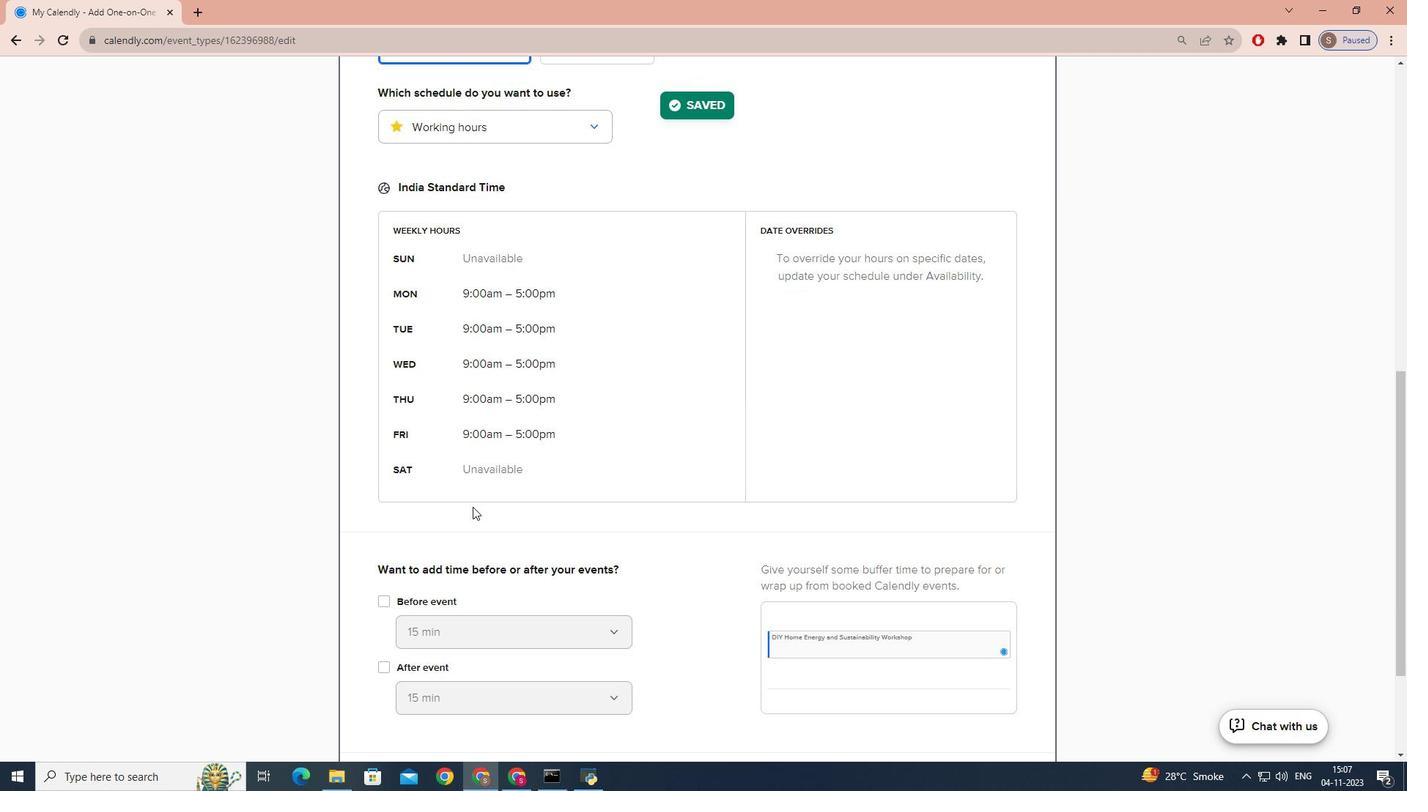 
Action: Mouse scrolled (473, 507) with delta (0, 0)
Screenshot: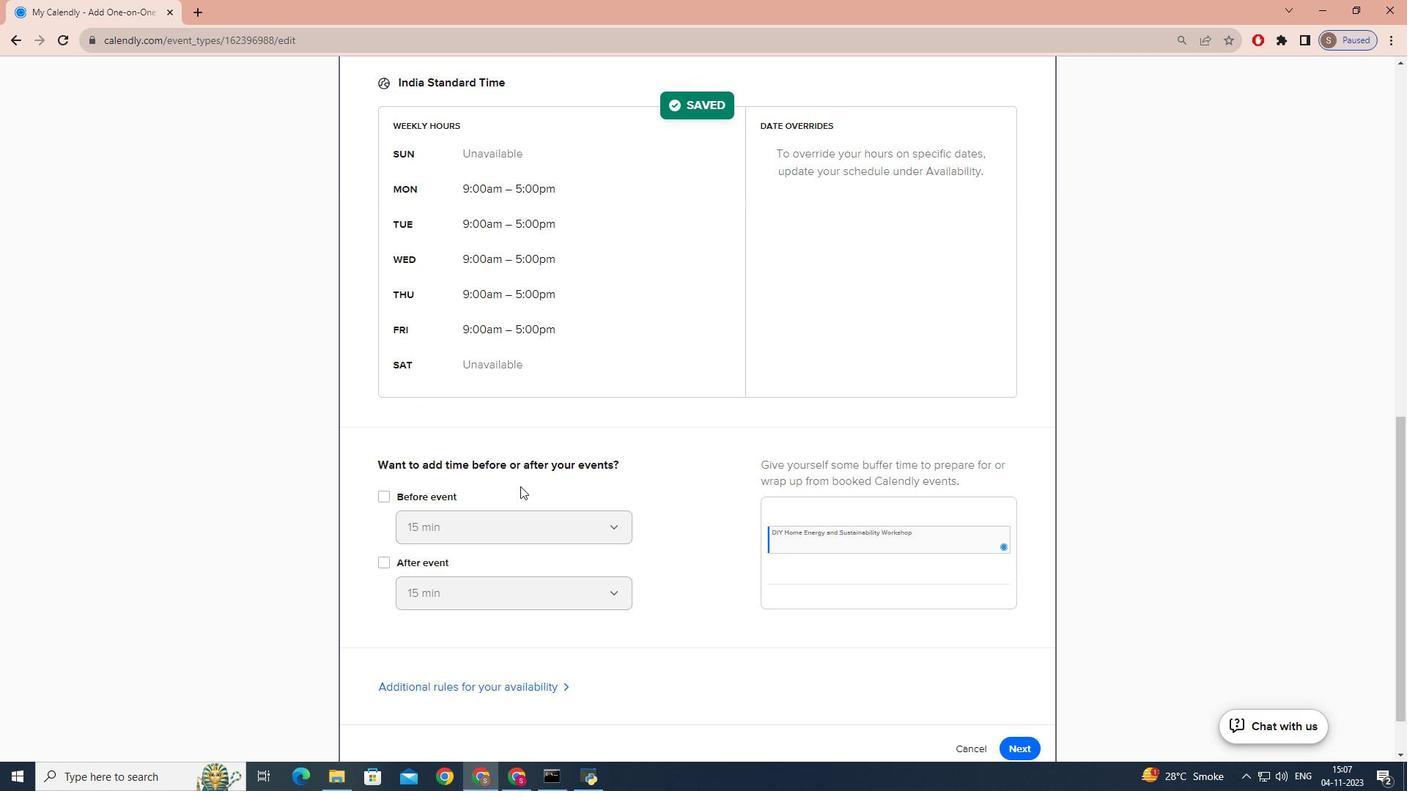 
Action: Mouse scrolled (473, 507) with delta (0, 0)
Screenshot: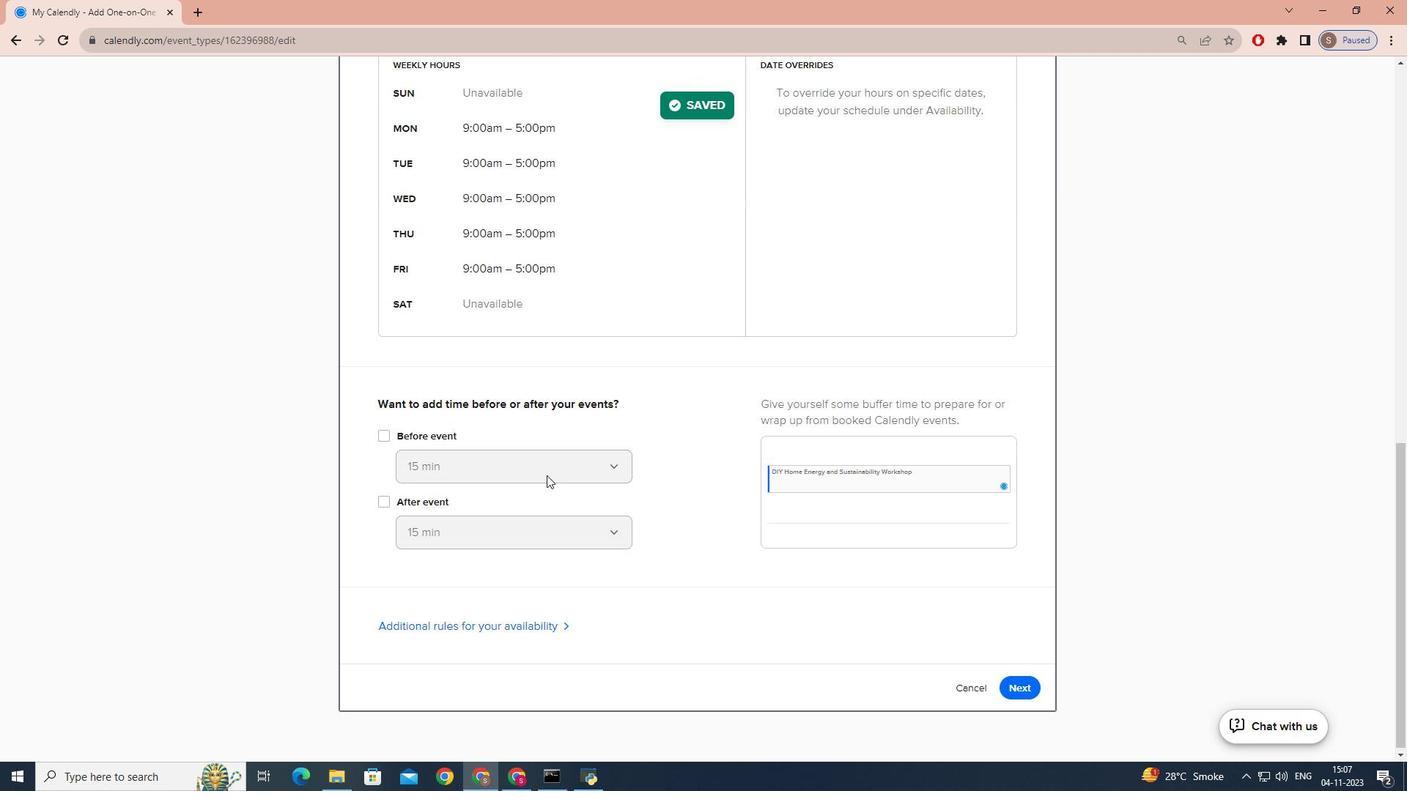 
Action: Mouse scrolled (473, 507) with delta (0, 0)
Screenshot: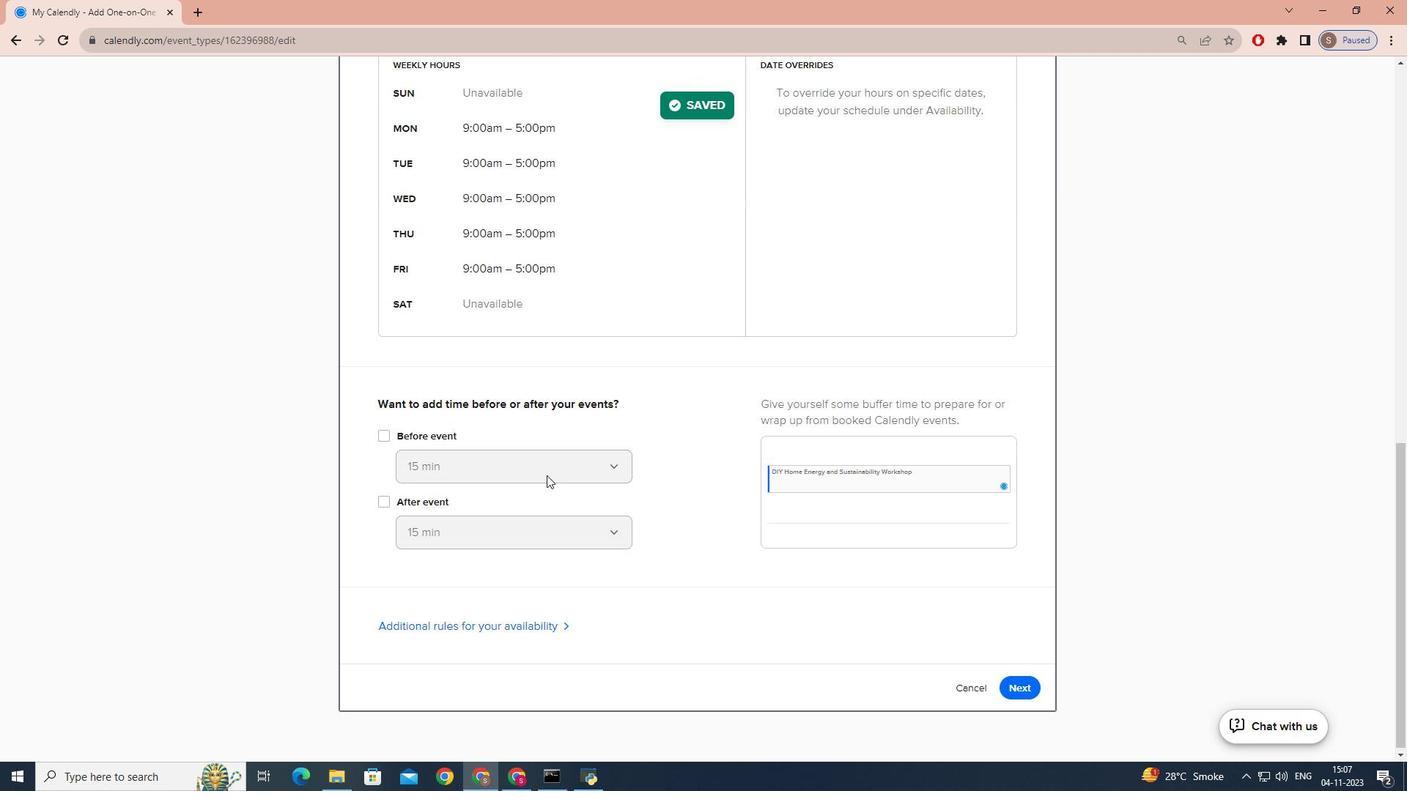 
Action: Mouse scrolled (473, 506) with delta (0, -1)
Screenshot: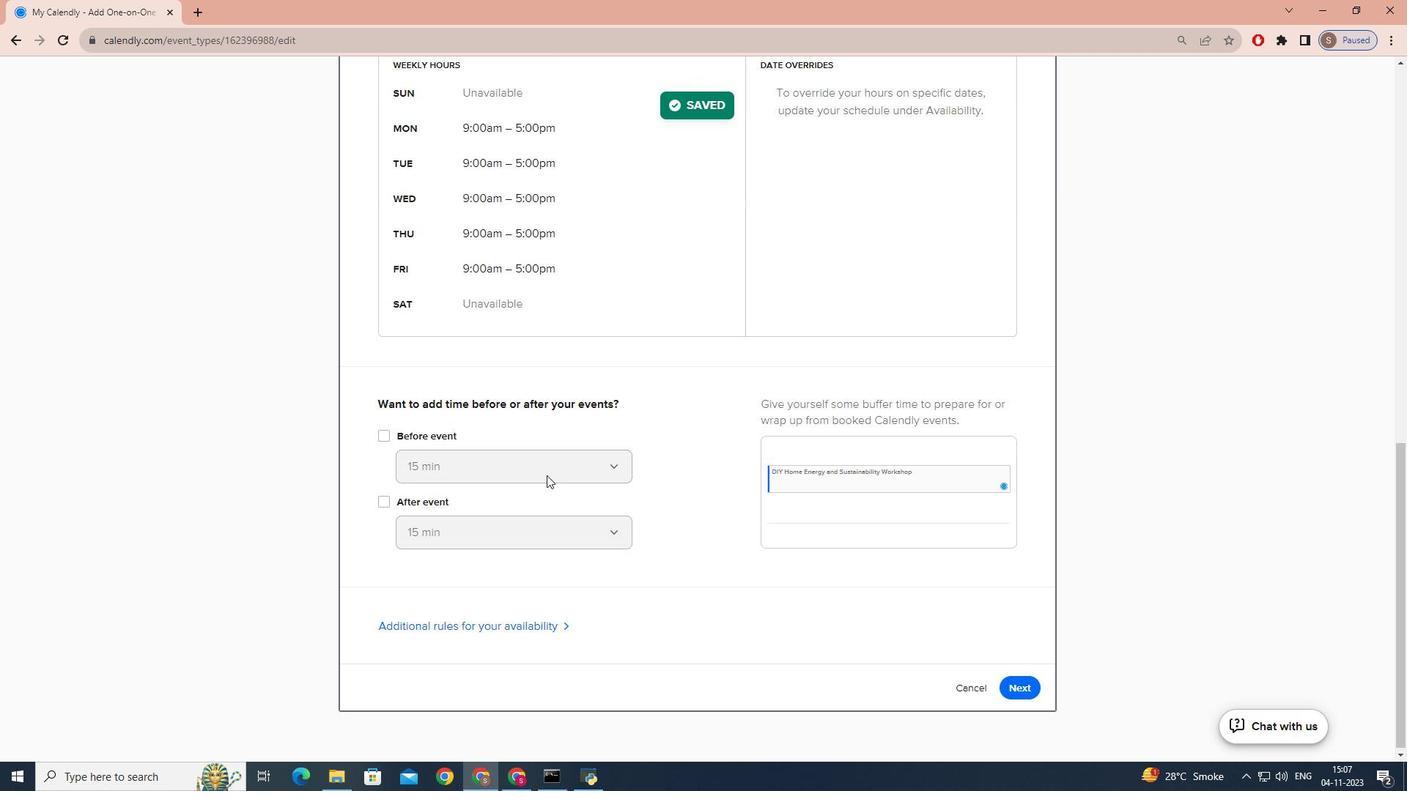 
Action: Mouse scrolled (473, 507) with delta (0, 0)
Screenshot: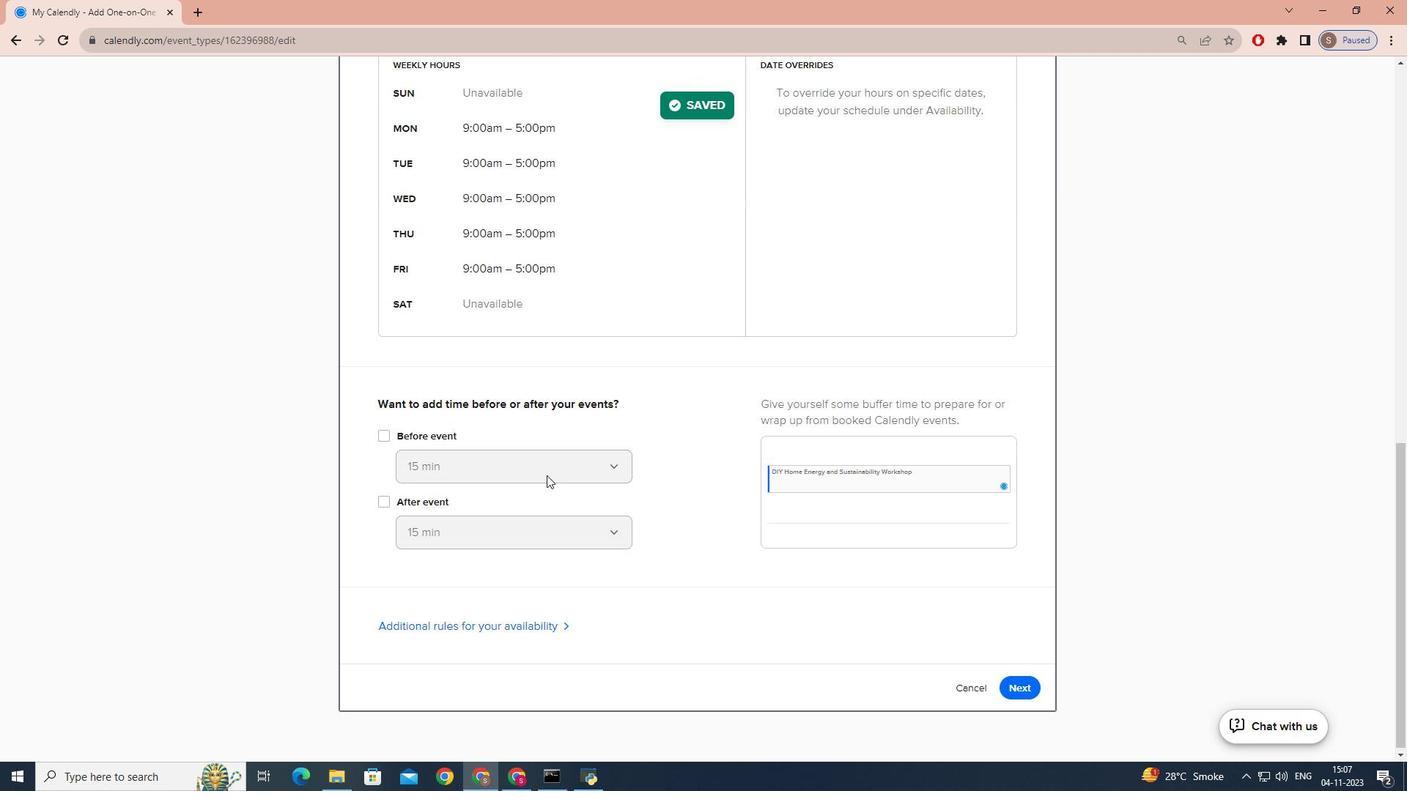 
Action: Mouse scrolled (473, 507) with delta (0, 0)
Screenshot: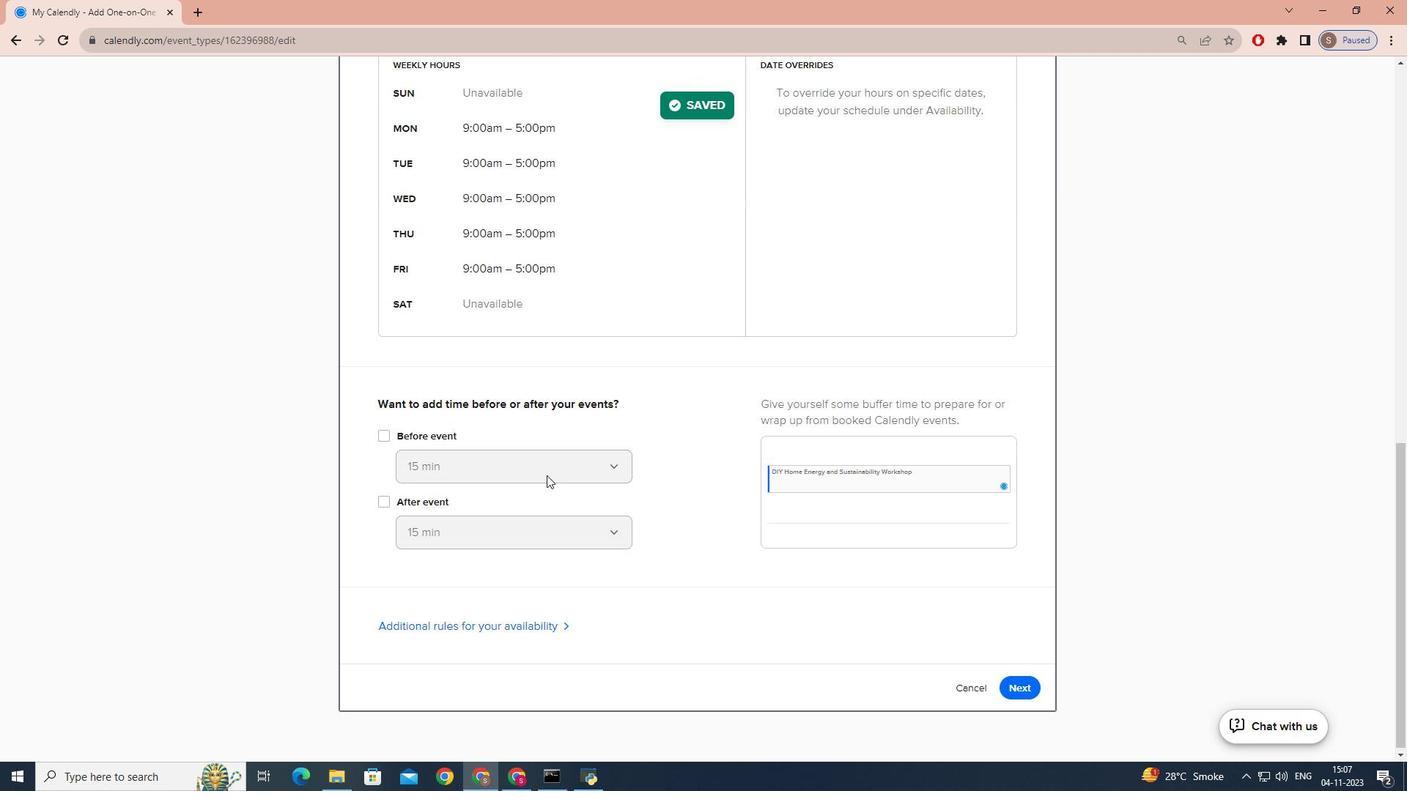 
Action: Mouse moved to (1040, 686)
Screenshot: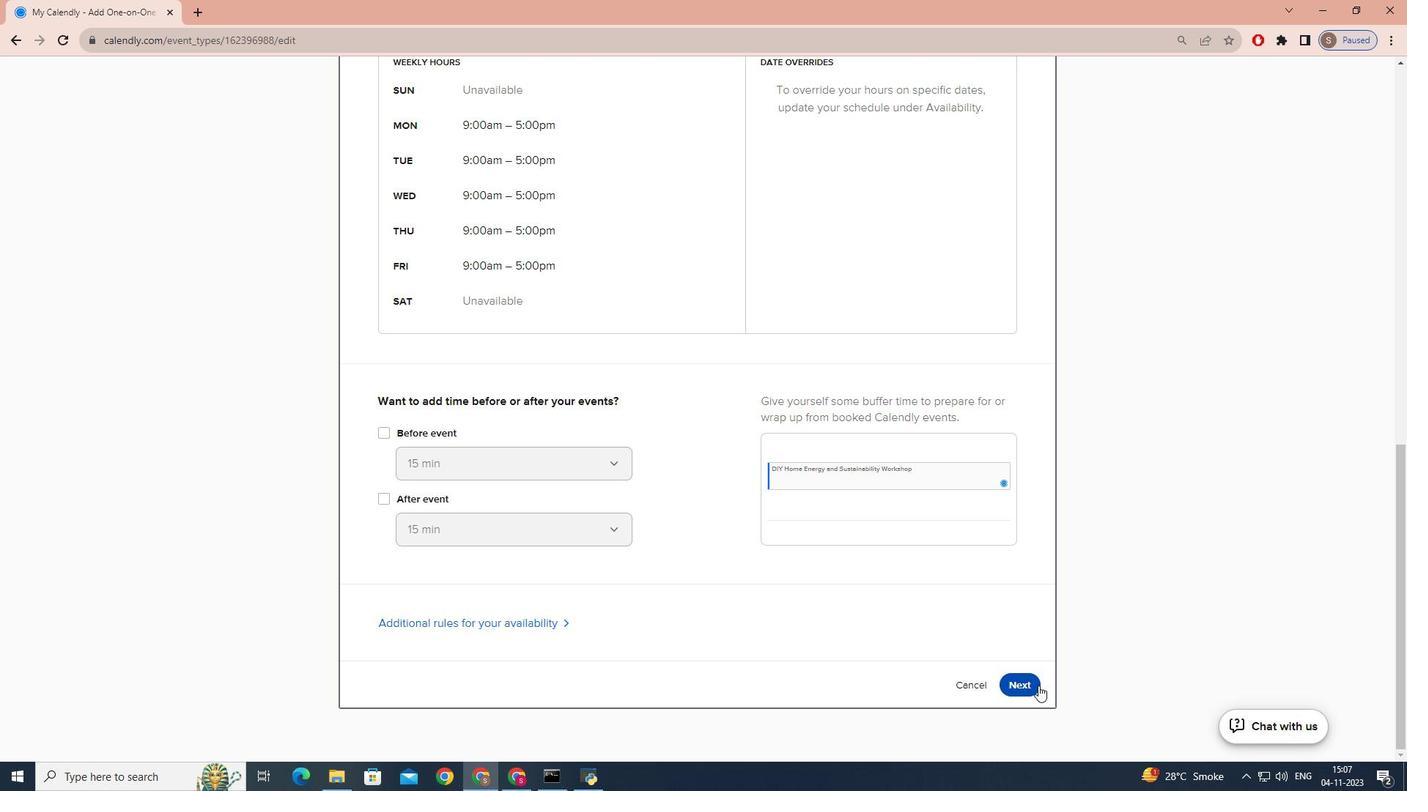 
Action: Mouse pressed left at (1040, 686)
Screenshot: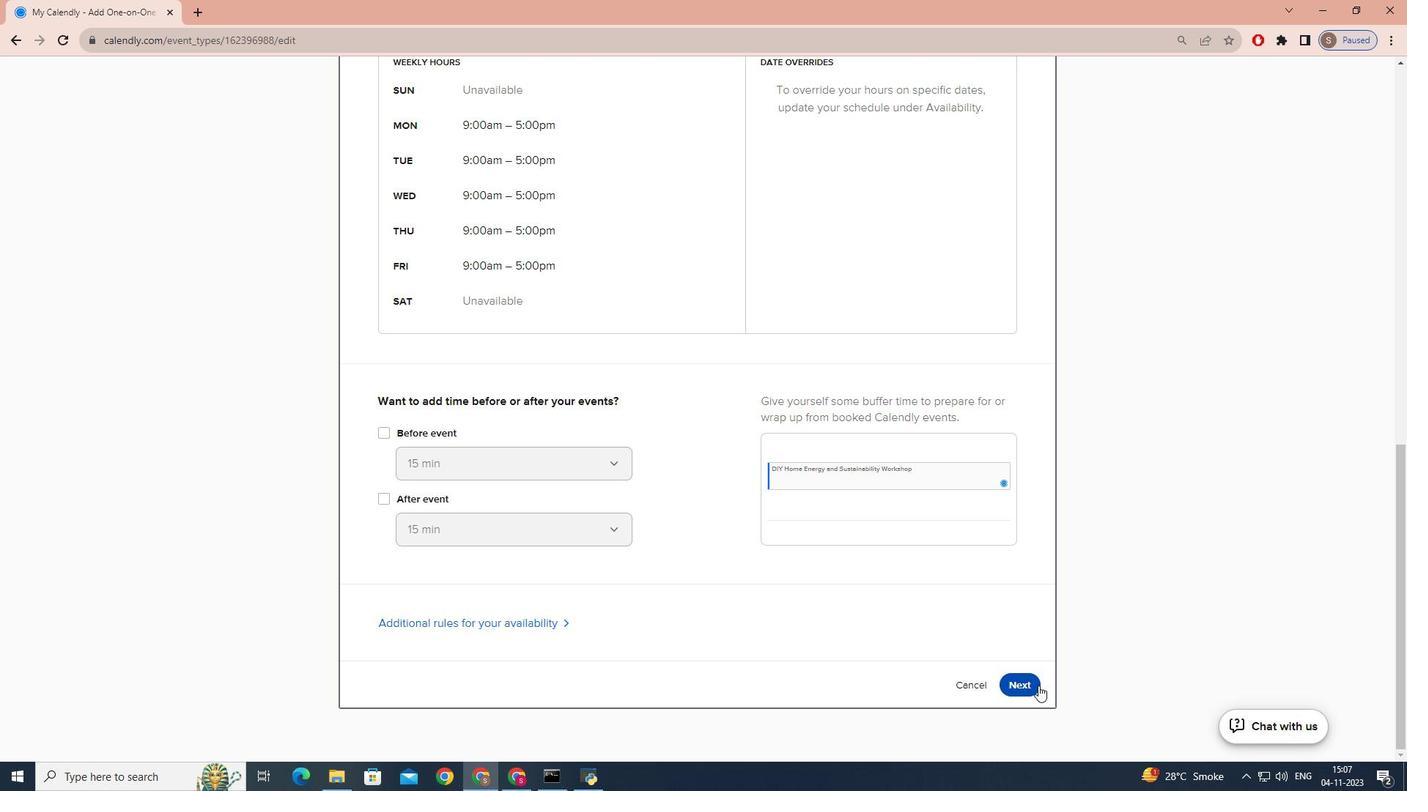
Action: Mouse moved to (1101, 626)
Screenshot: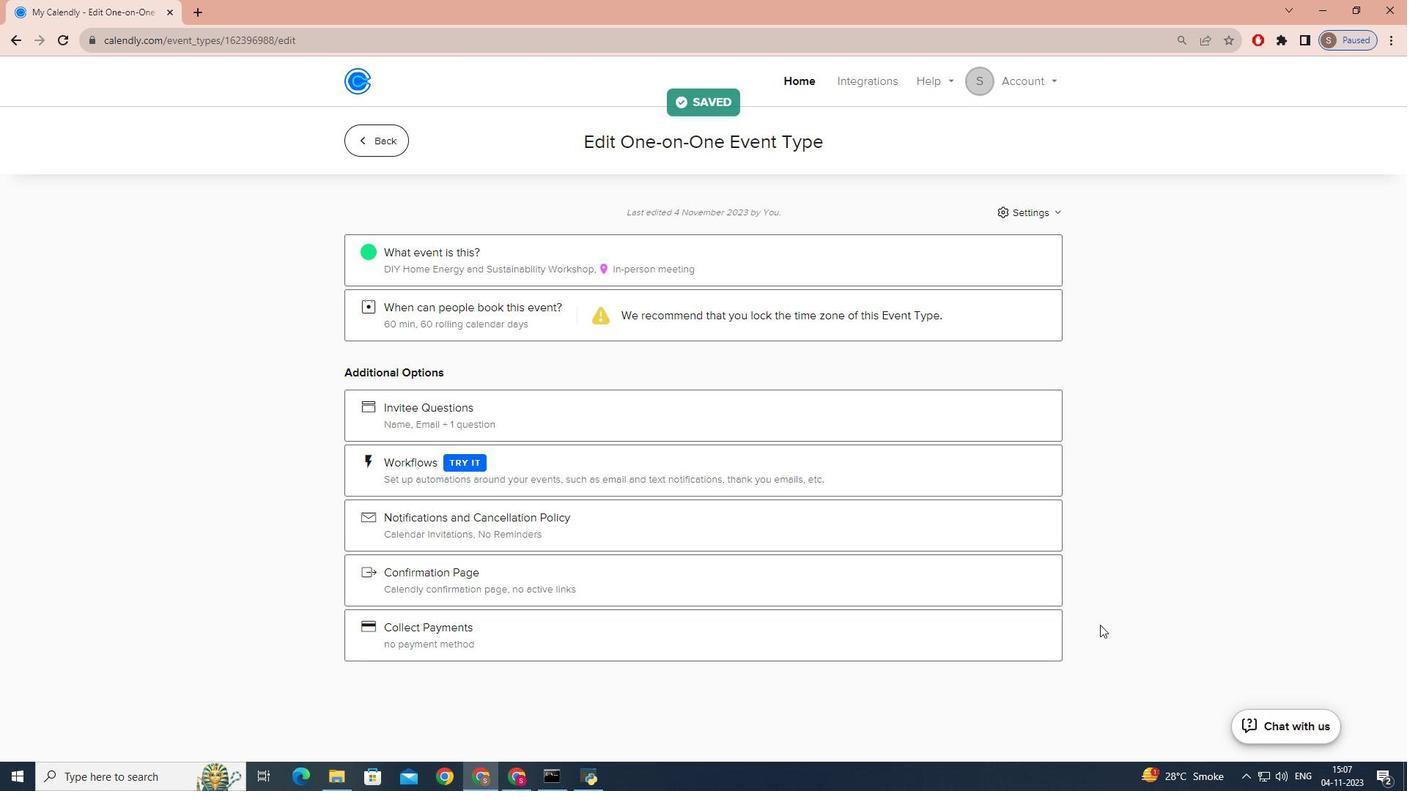 
